 Task: Look for space in São Carlos, Brazil from 5th June, 2023 to 16th June, 2023 for 2 adults in price range Rs.14000 to Rs.18000. Place can be entire place with 1  bedroom having 1 bed and 1 bathroom. Property type can be house, flat, guest house, hotel. Amenities needed are: washing machine. Booking option can be shelf check-in. Required host language is Spanish.
Action: Mouse moved to (317, 147)
Screenshot: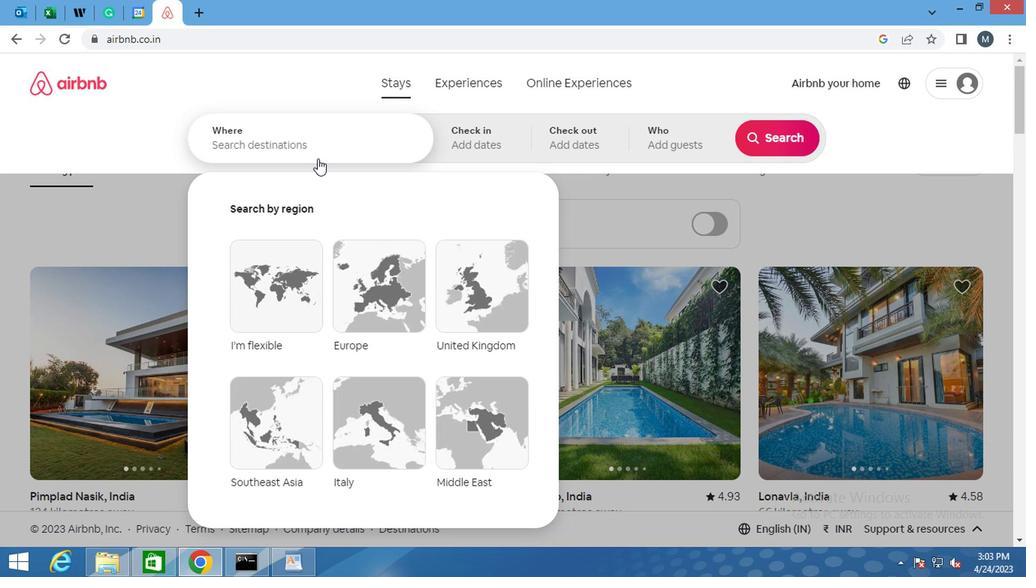 
Action: Mouse pressed left at (317, 147)
Screenshot: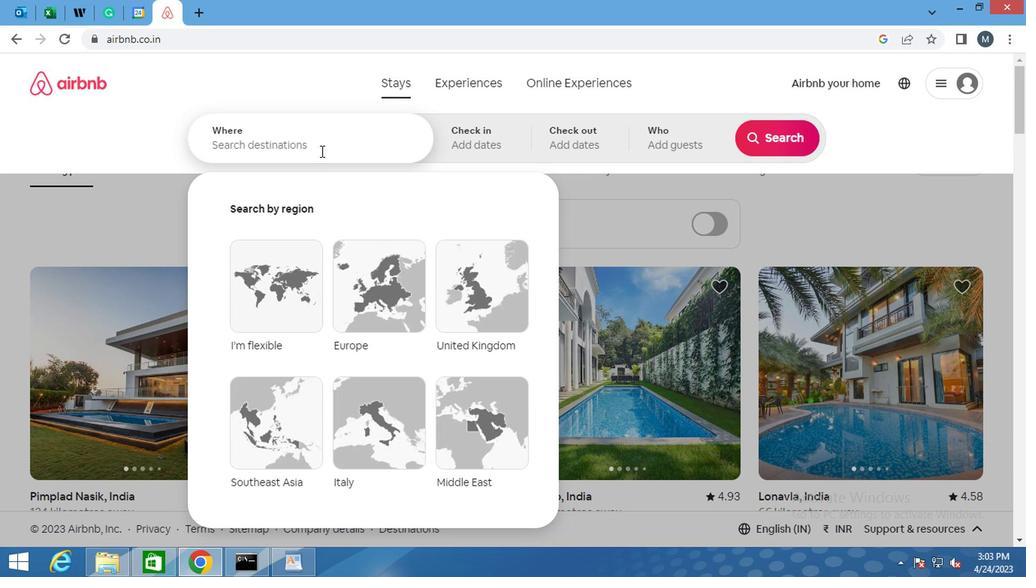 
Action: Key pressed <Key.shift>SAO<Key.space><Key.shift>CARLOS,<Key.space><Key.shift>BRAZIL<Key.enter>
Screenshot: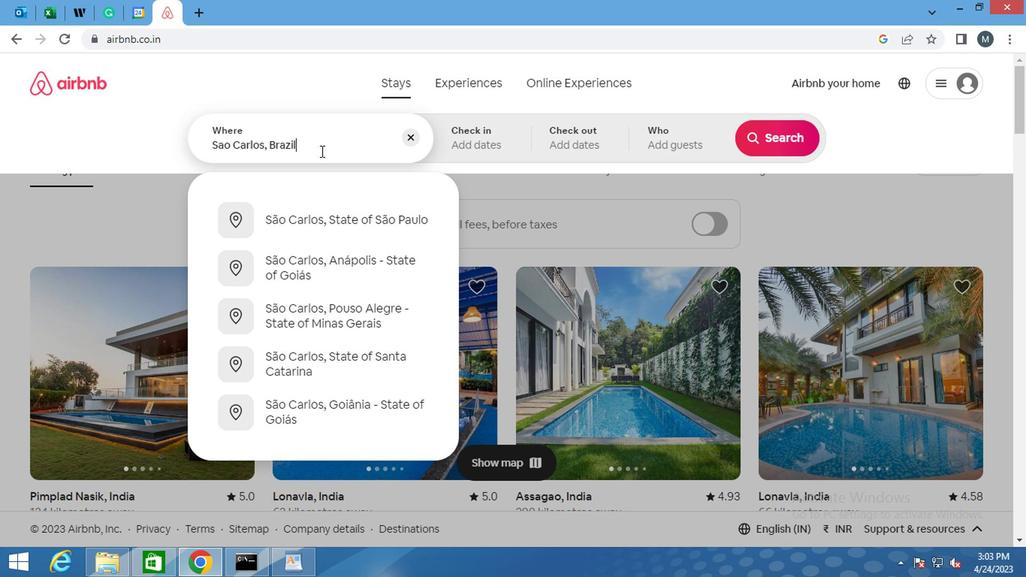 
Action: Mouse moved to (758, 250)
Screenshot: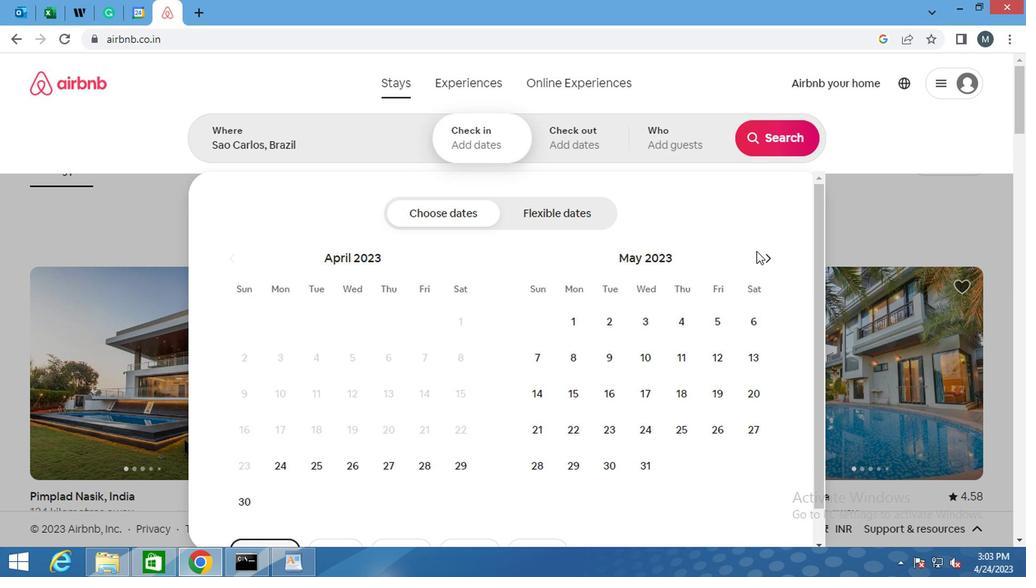 
Action: Mouse pressed left at (758, 250)
Screenshot: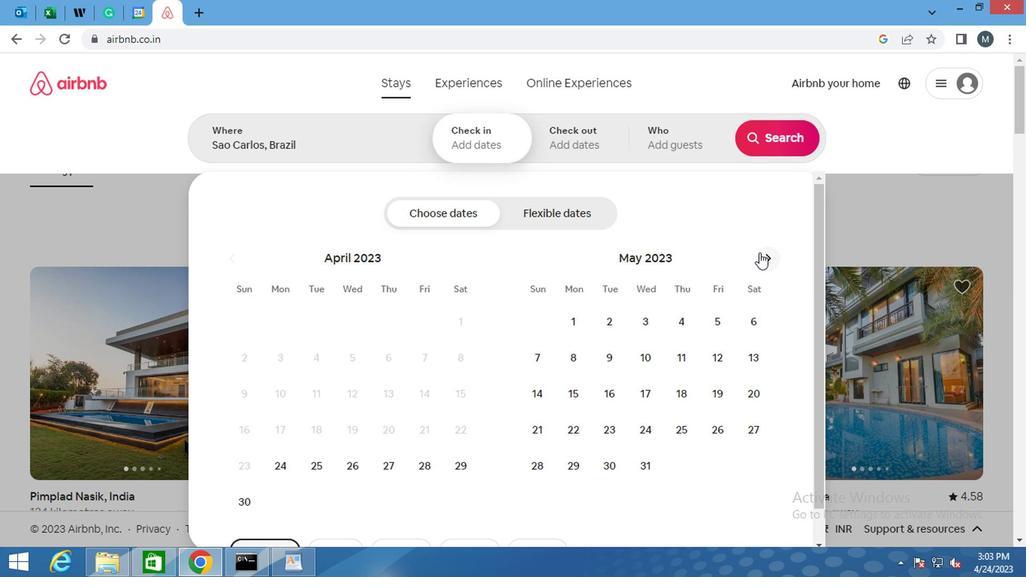 
Action: Mouse pressed left at (758, 250)
Screenshot: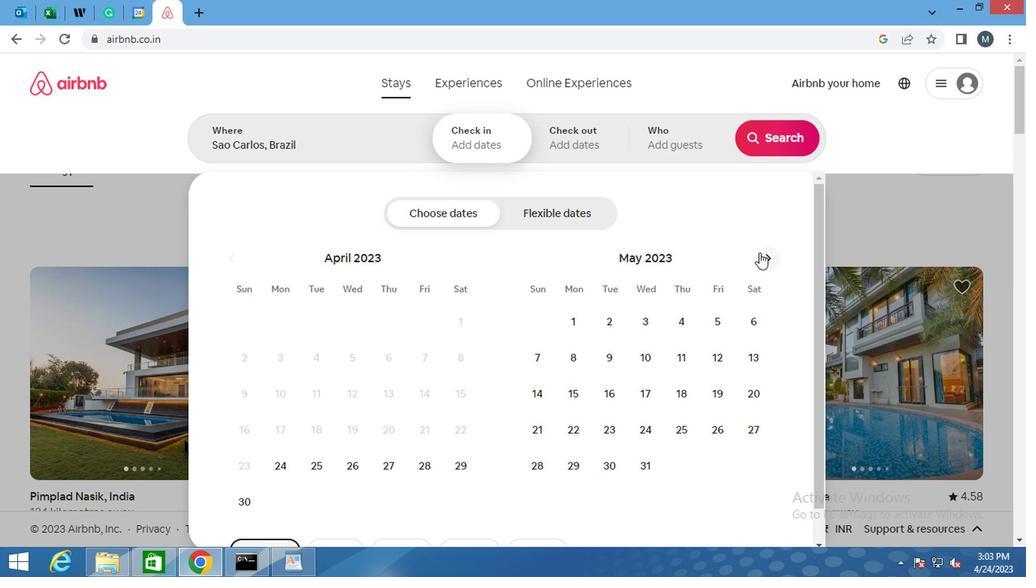 
Action: Mouse moved to (281, 353)
Screenshot: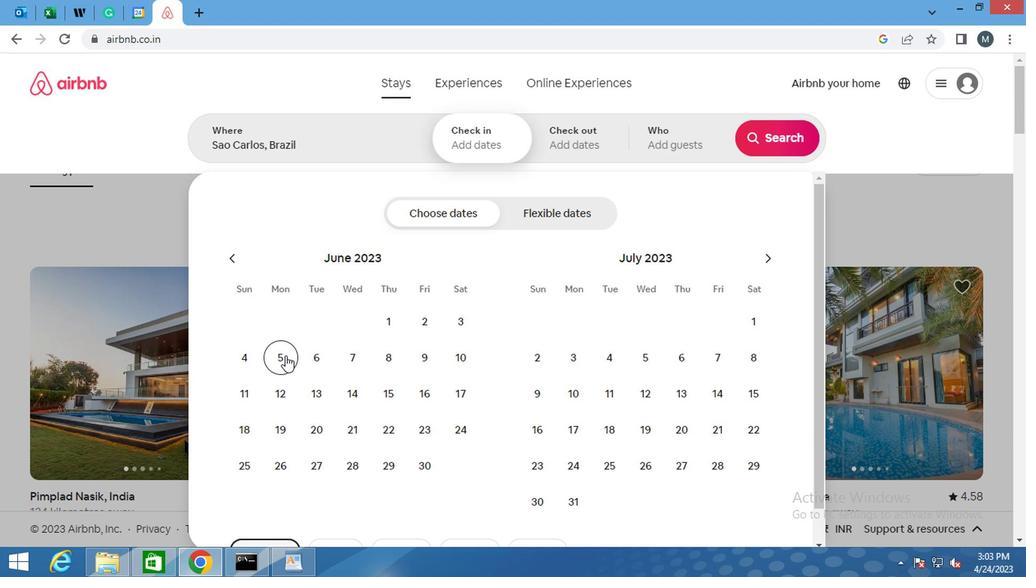 
Action: Mouse pressed left at (281, 353)
Screenshot: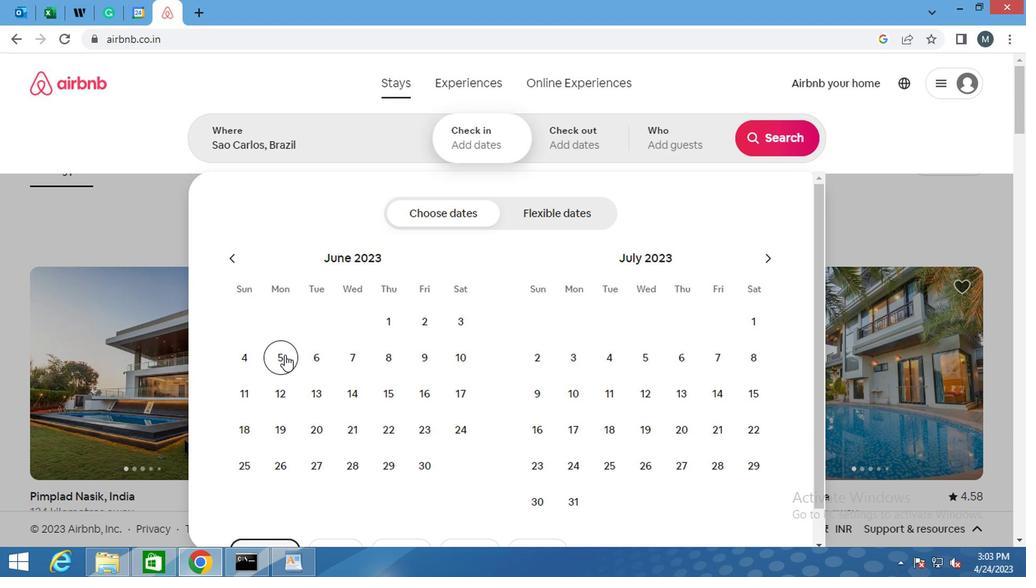 
Action: Mouse moved to (422, 403)
Screenshot: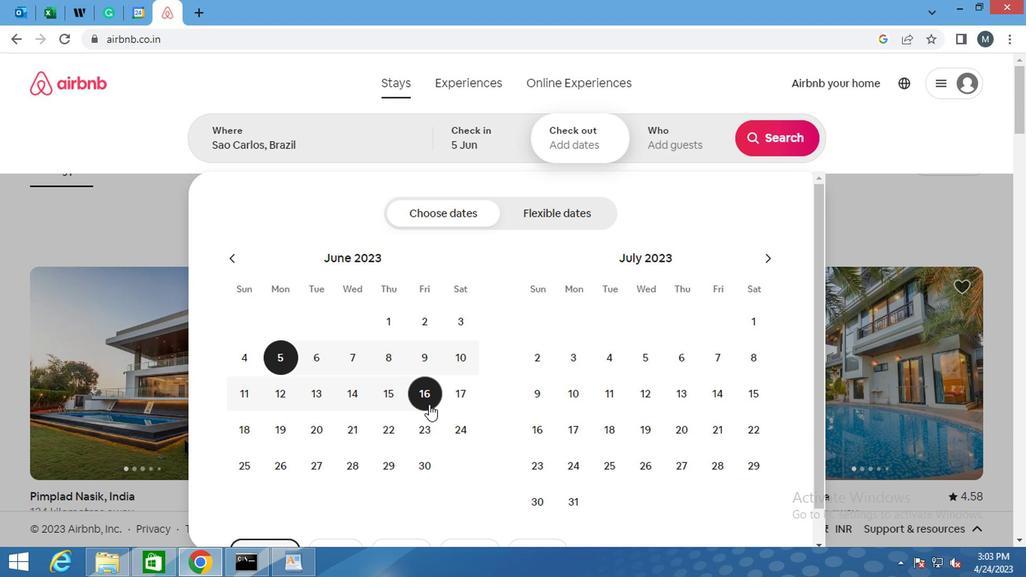 
Action: Mouse pressed left at (422, 403)
Screenshot: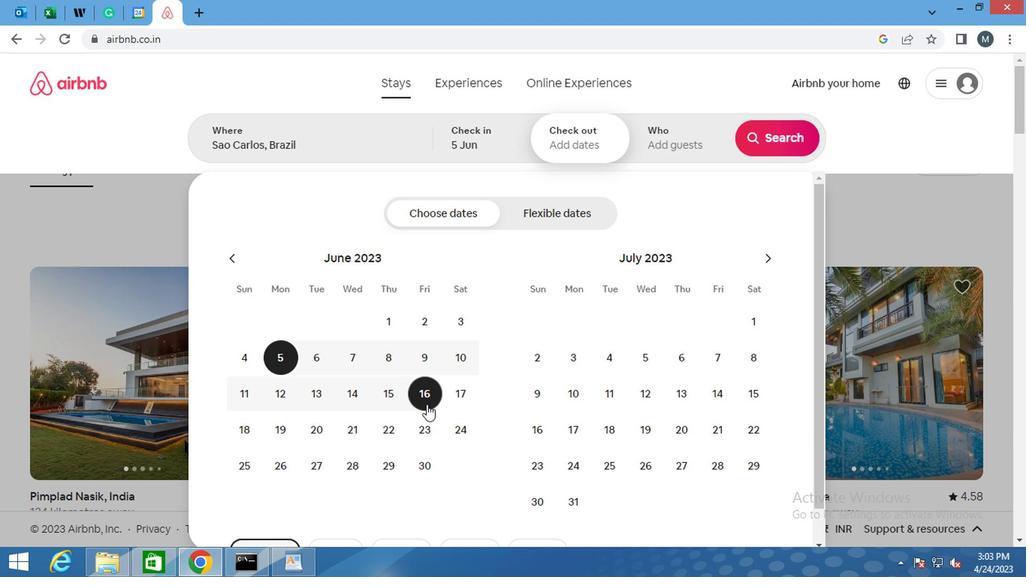 
Action: Mouse moved to (669, 146)
Screenshot: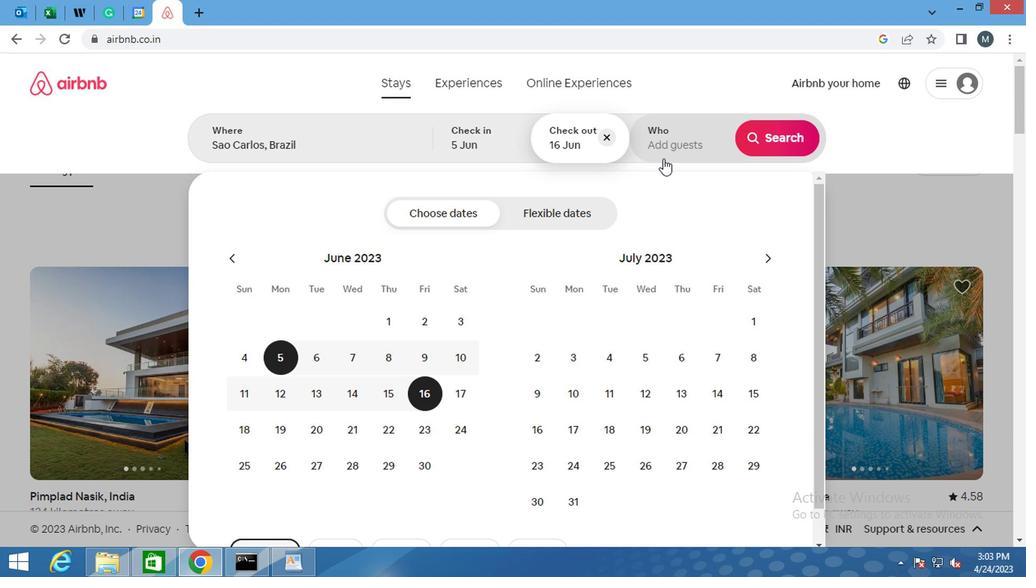 
Action: Mouse pressed left at (669, 146)
Screenshot: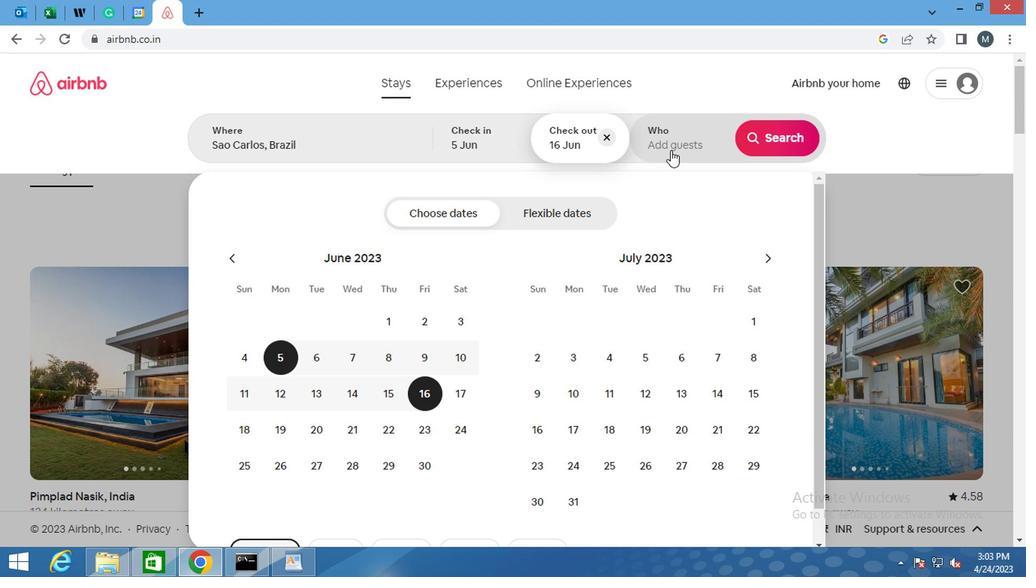 
Action: Mouse moved to (780, 217)
Screenshot: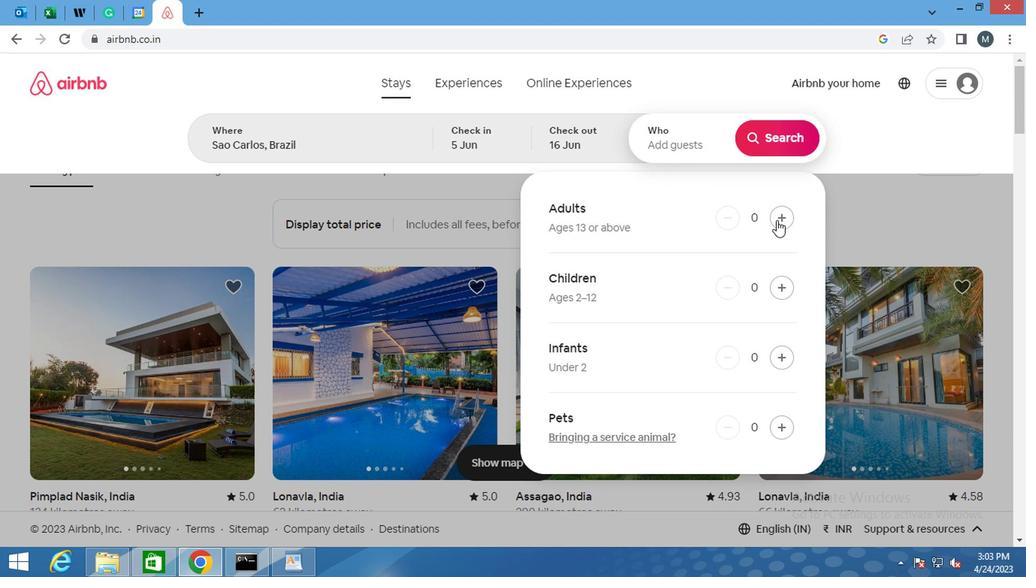 
Action: Mouse pressed left at (780, 217)
Screenshot: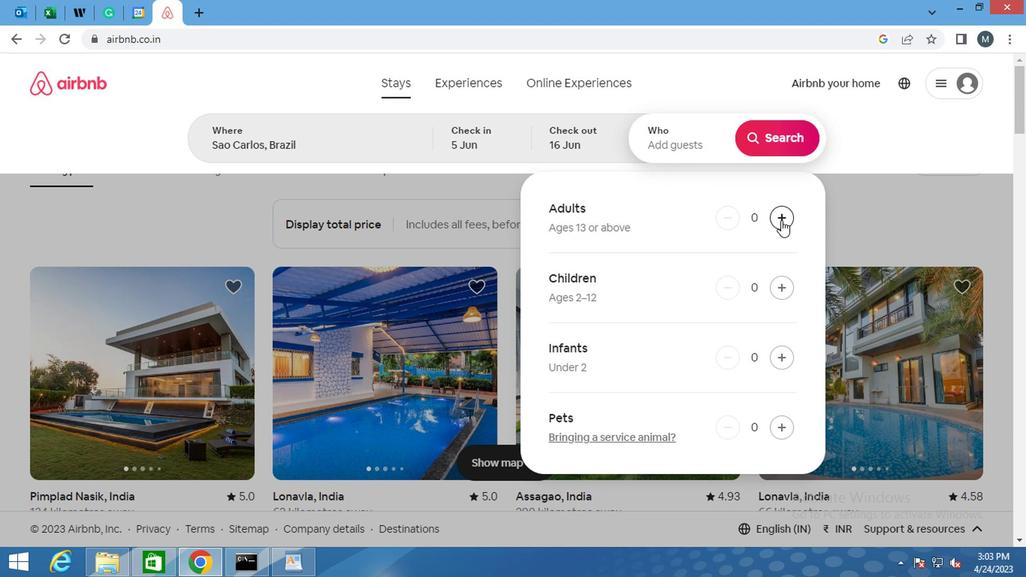 
Action: Mouse pressed left at (780, 217)
Screenshot: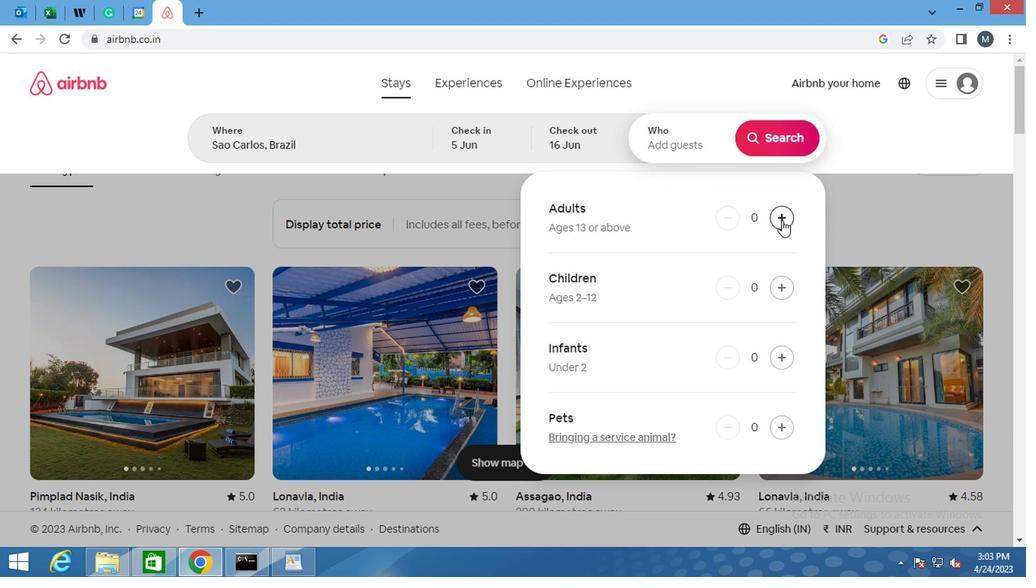 
Action: Mouse moved to (856, 189)
Screenshot: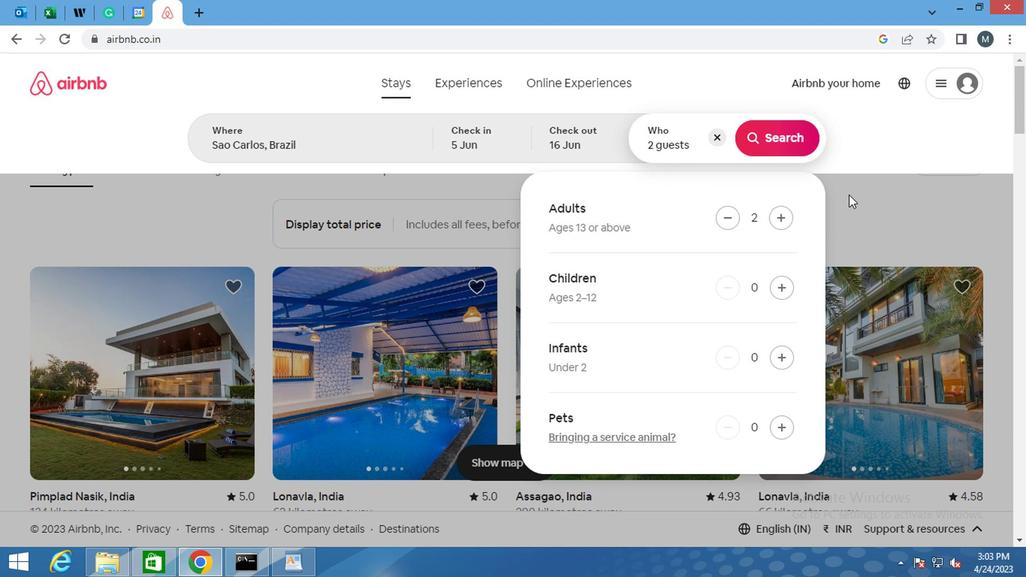 
Action: Mouse scrolled (856, 188) with delta (0, -1)
Screenshot: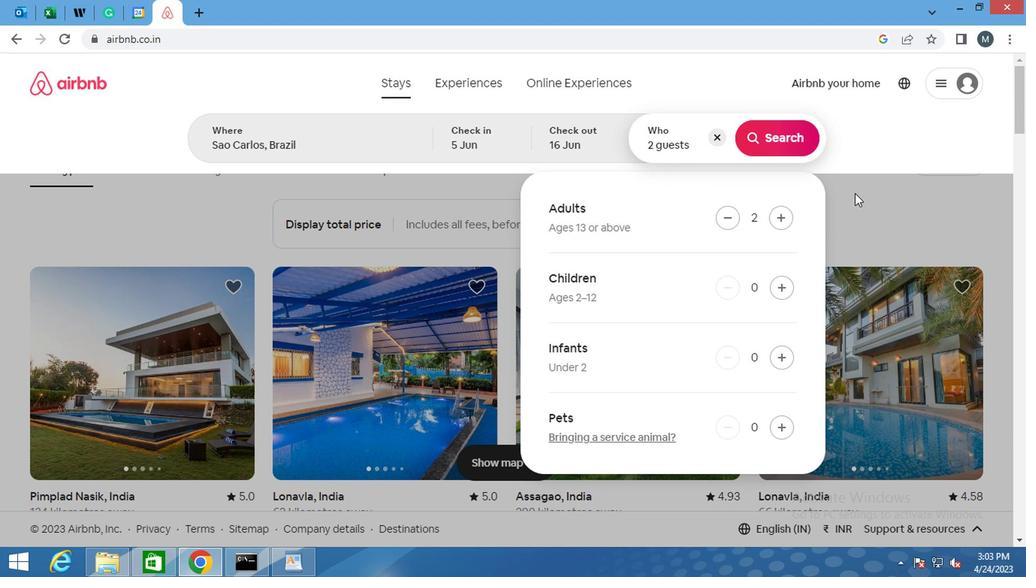 
Action: Mouse moved to (858, 196)
Screenshot: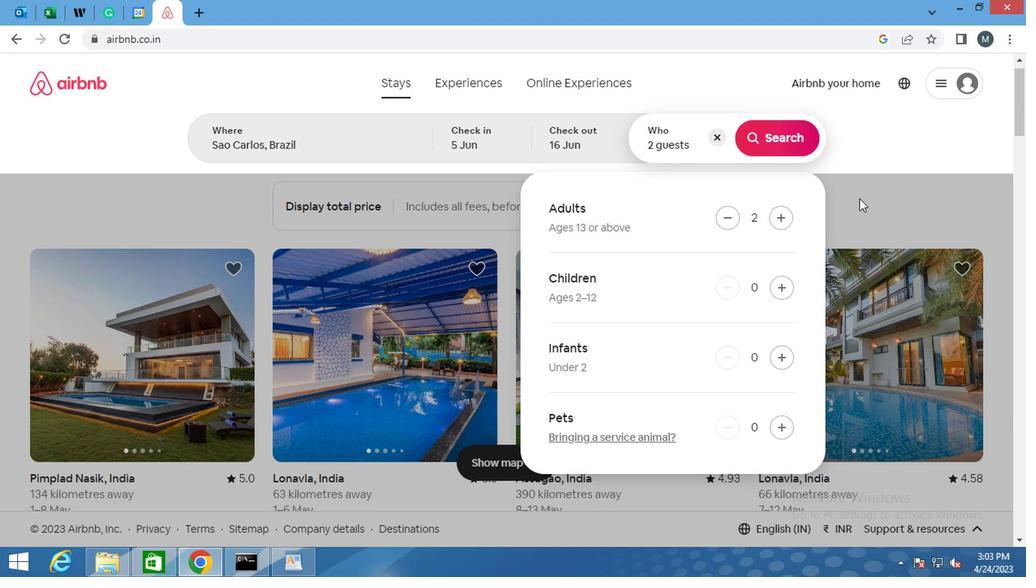 
Action: Mouse scrolled (858, 197) with delta (0, 1)
Screenshot: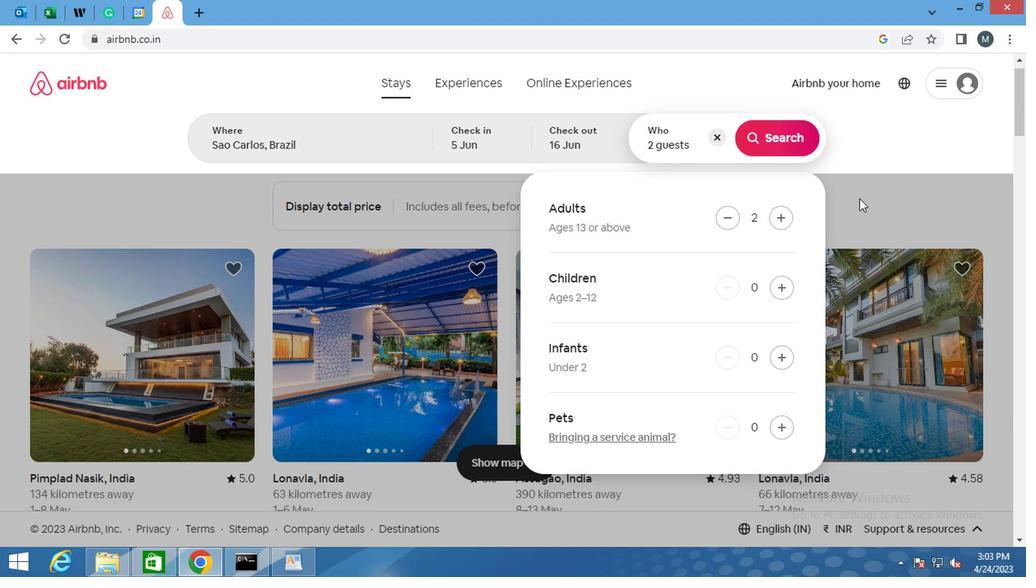 
Action: Mouse moved to (921, 155)
Screenshot: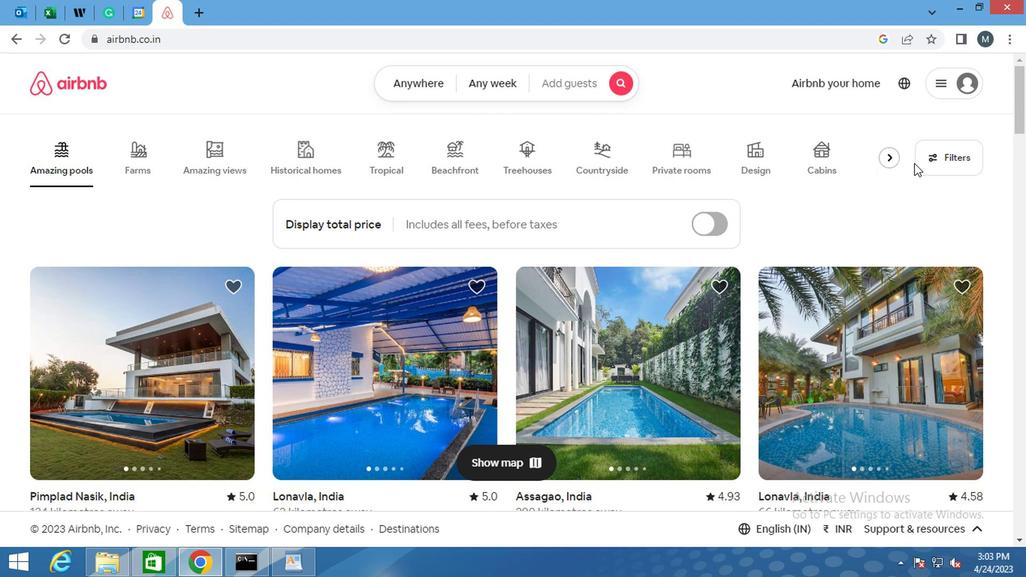 
Action: Mouse pressed left at (921, 155)
Screenshot: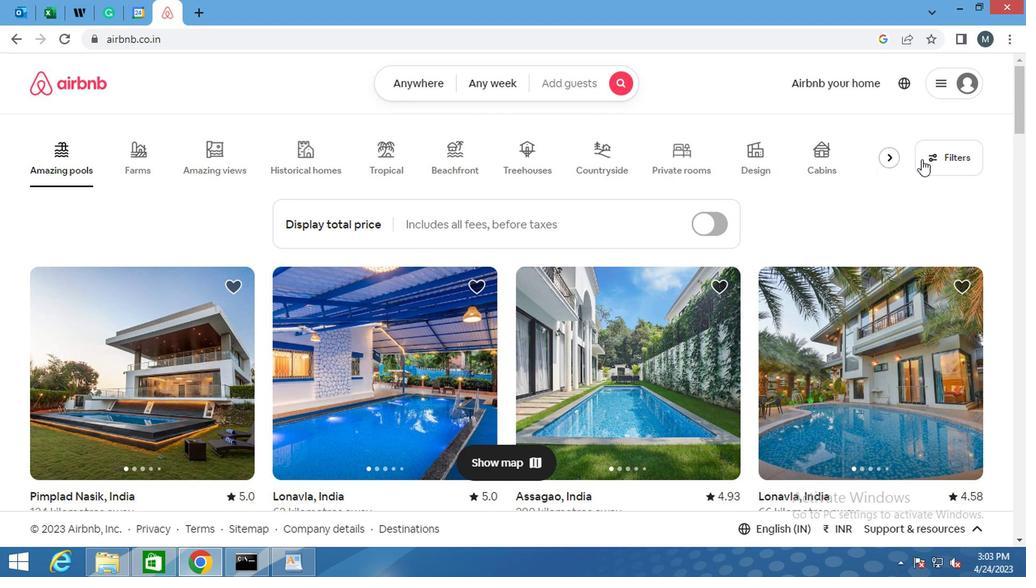 
Action: Mouse moved to (531, 245)
Screenshot: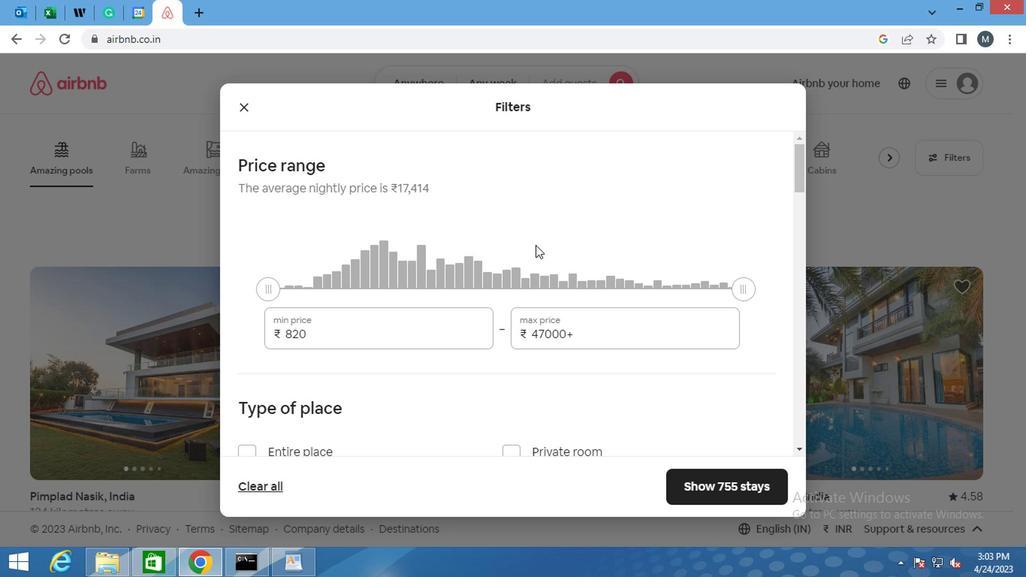 
Action: Mouse scrolled (531, 244) with delta (0, 0)
Screenshot: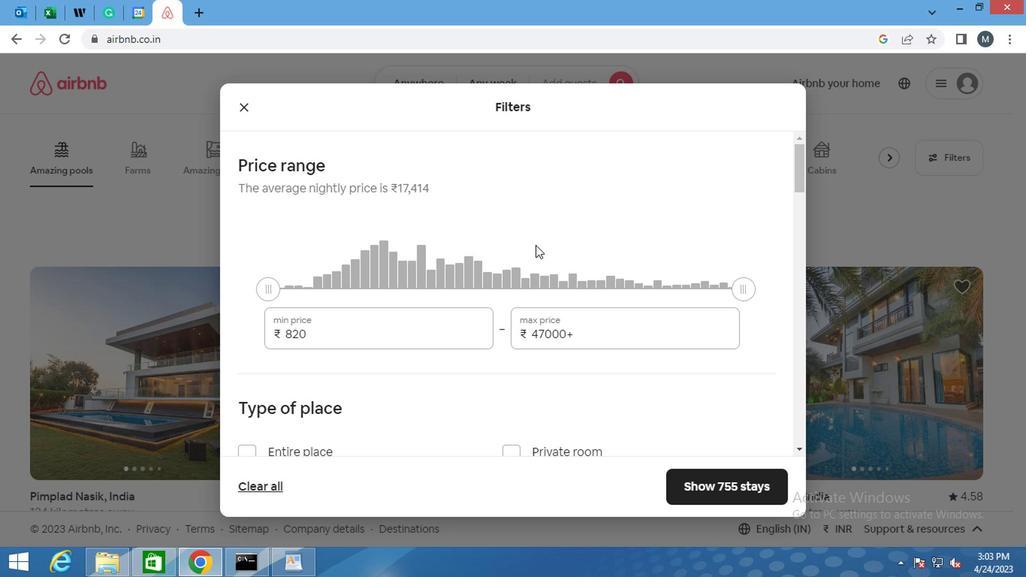 
Action: Mouse moved to (526, 255)
Screenshot: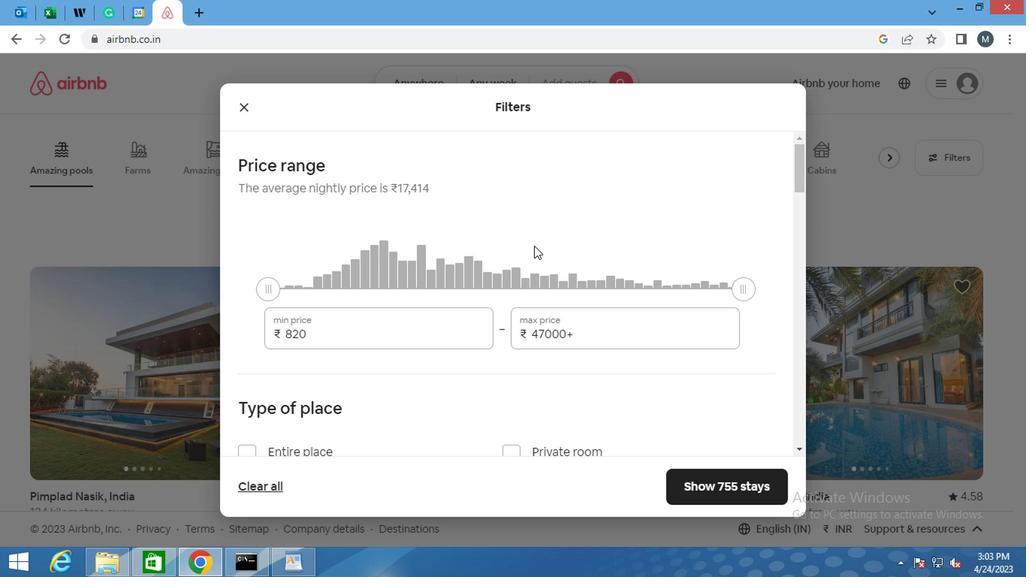 
Action: Mouse scrolled (526, 254) with delta (0, -1)
Screenshot: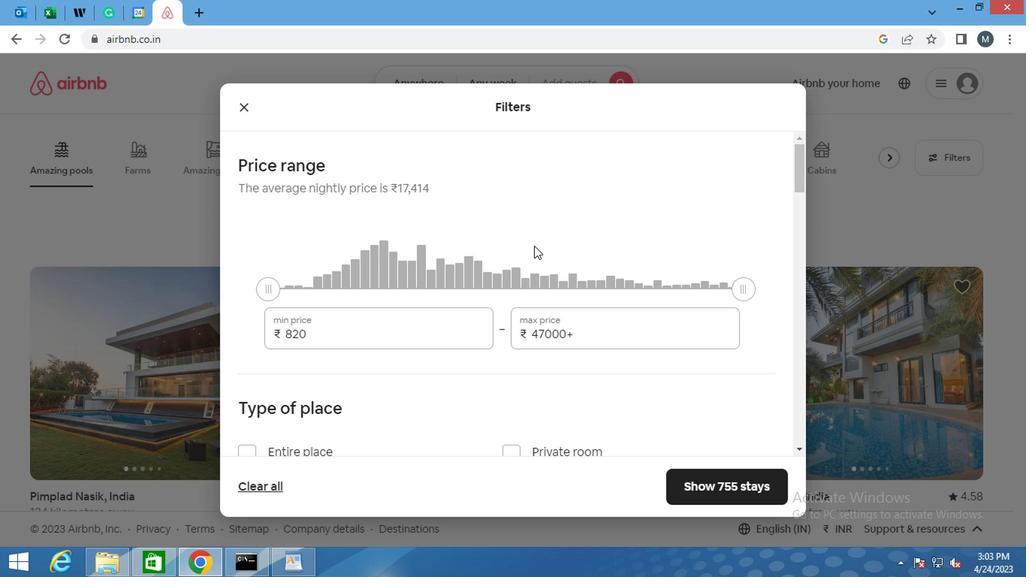 
Action: Mouse moved to (362, 182)
Screenshot: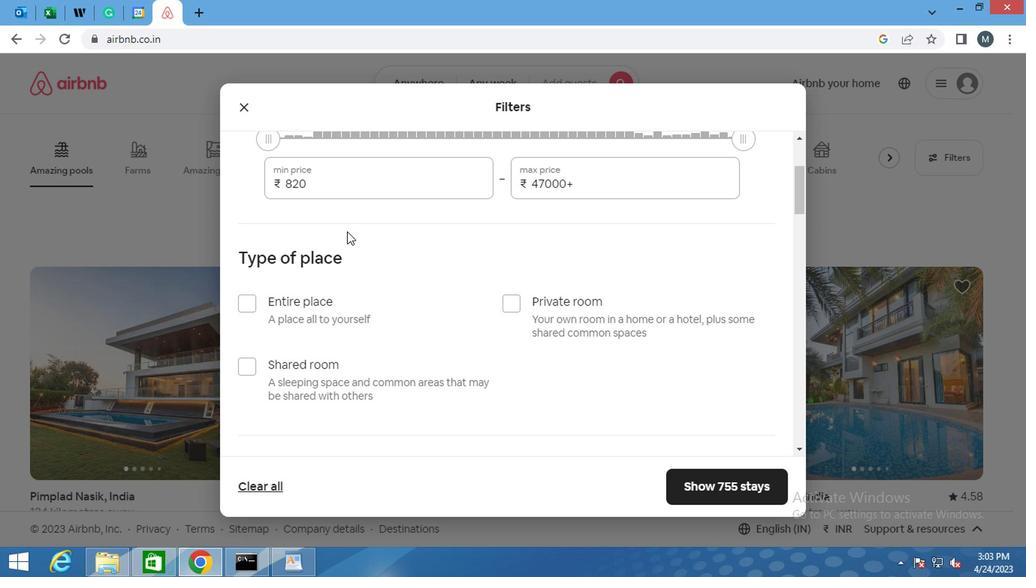 
Action: Mouse pressed left at (362, 182)
Screenshot: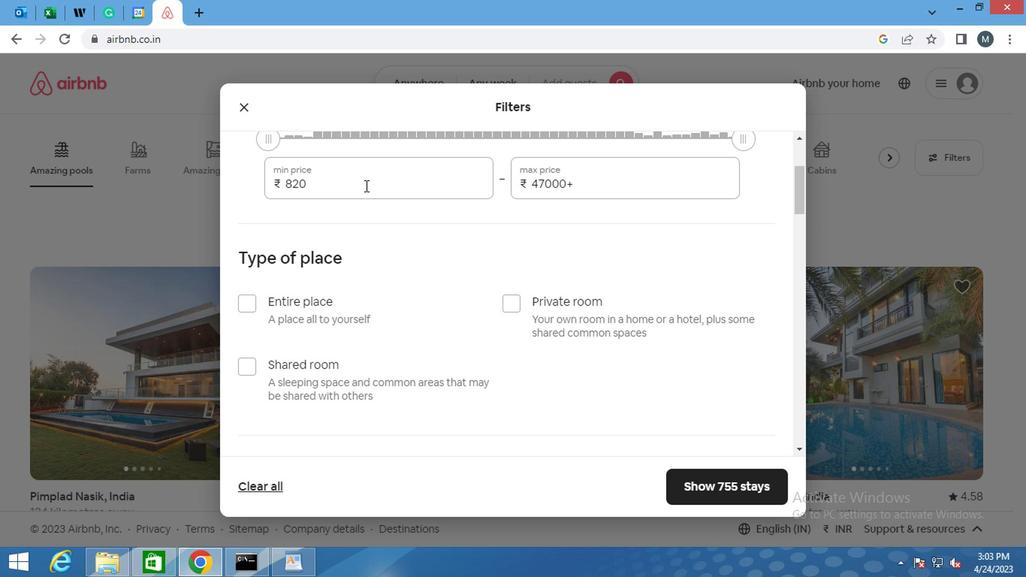 
Action: Mouse pressed left at (362, 182)
Screenshot: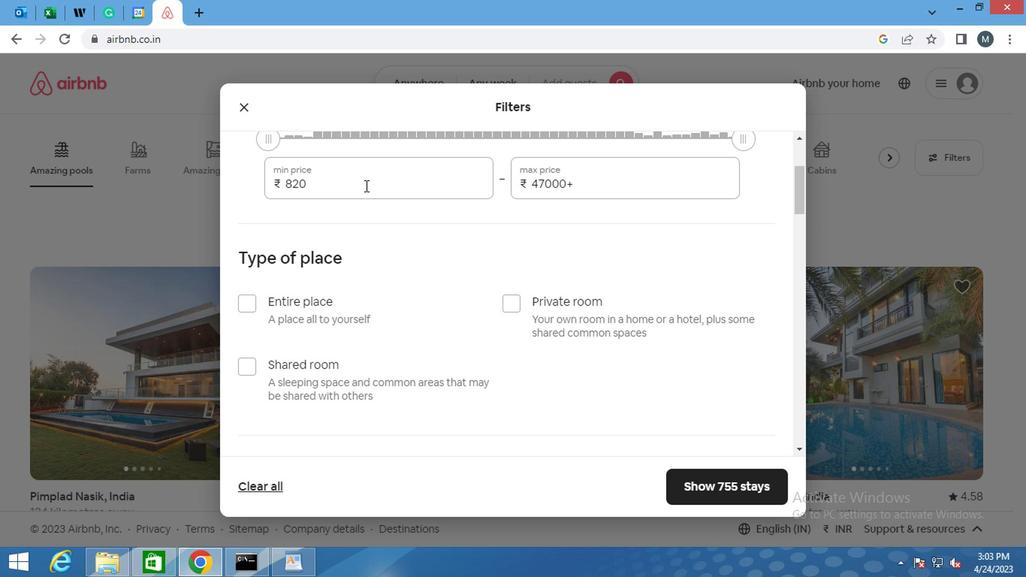 
Action: Mouse moved to (362, 182)
Screenshot: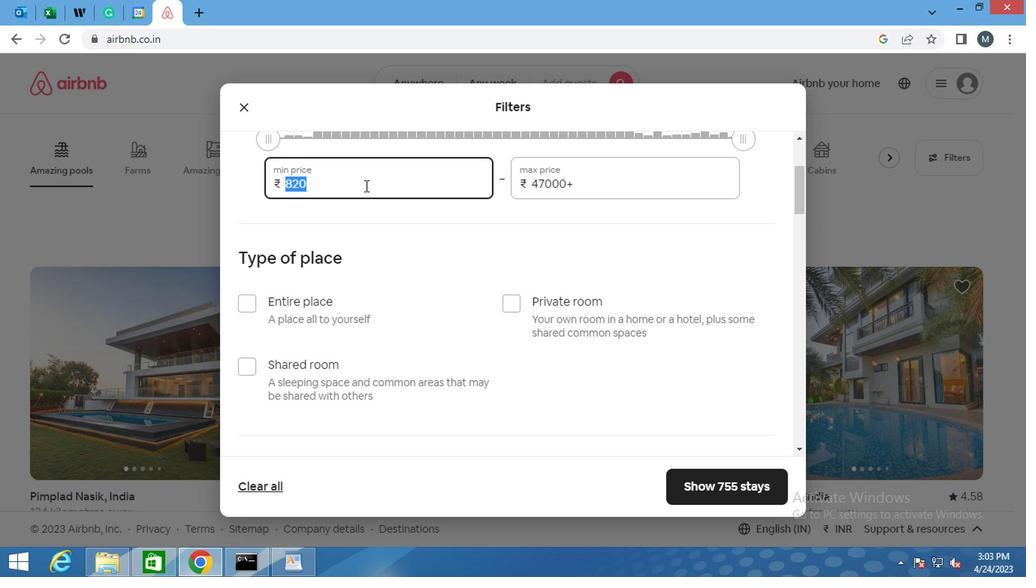 
Action: Key pressed 14000
Screenshot: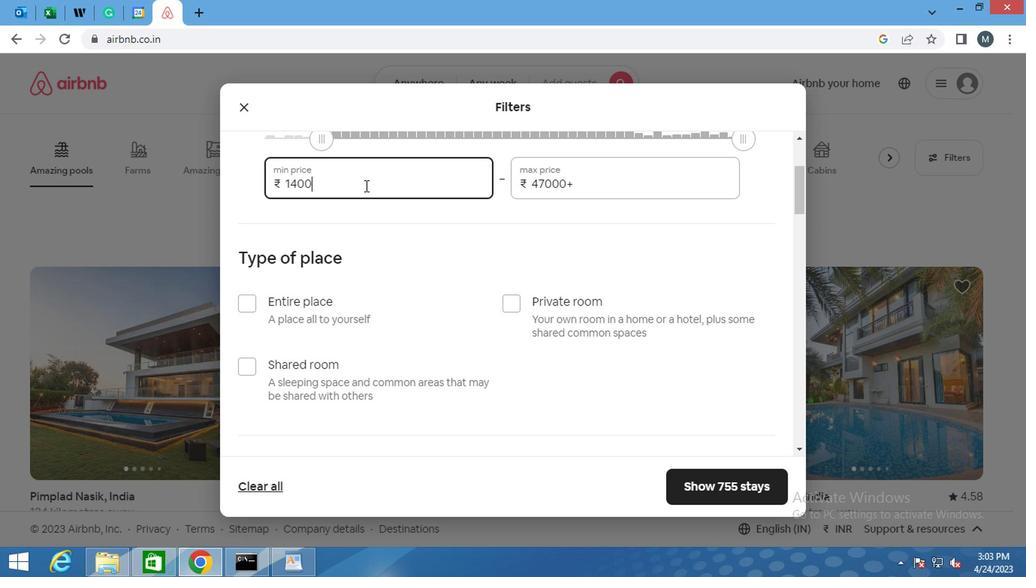 
Action: Mouse moved to (640, 179)
Screenshot: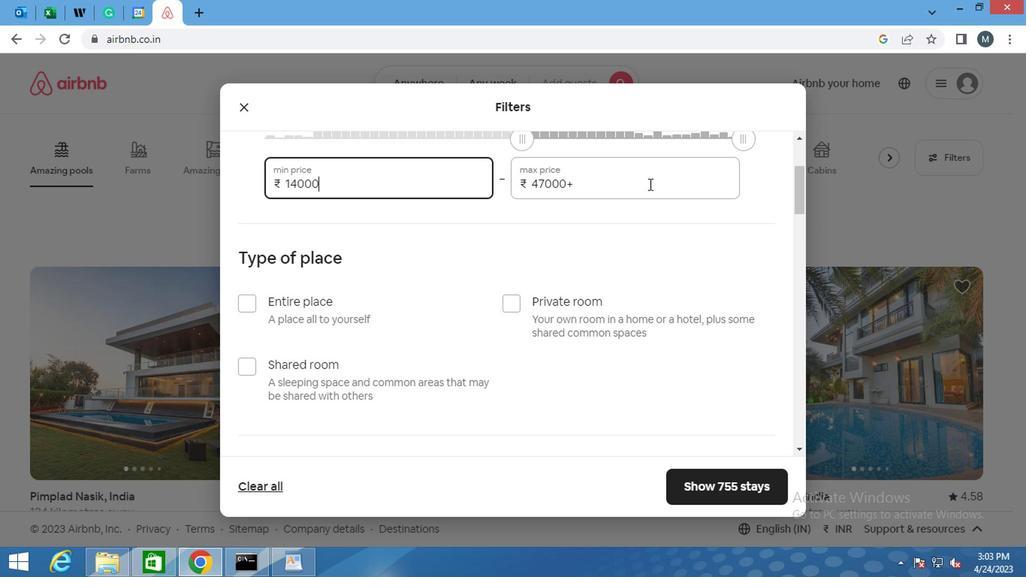
Action: Mouse pressed left at (640, 179)
Screenshot: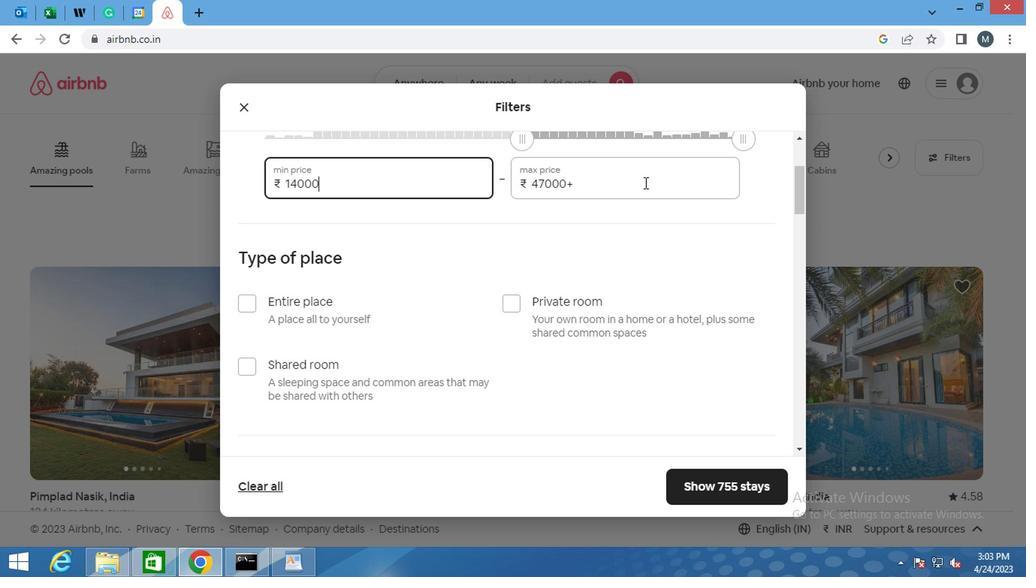 
Action: Mouse moved to (640, 179)
Screenshot: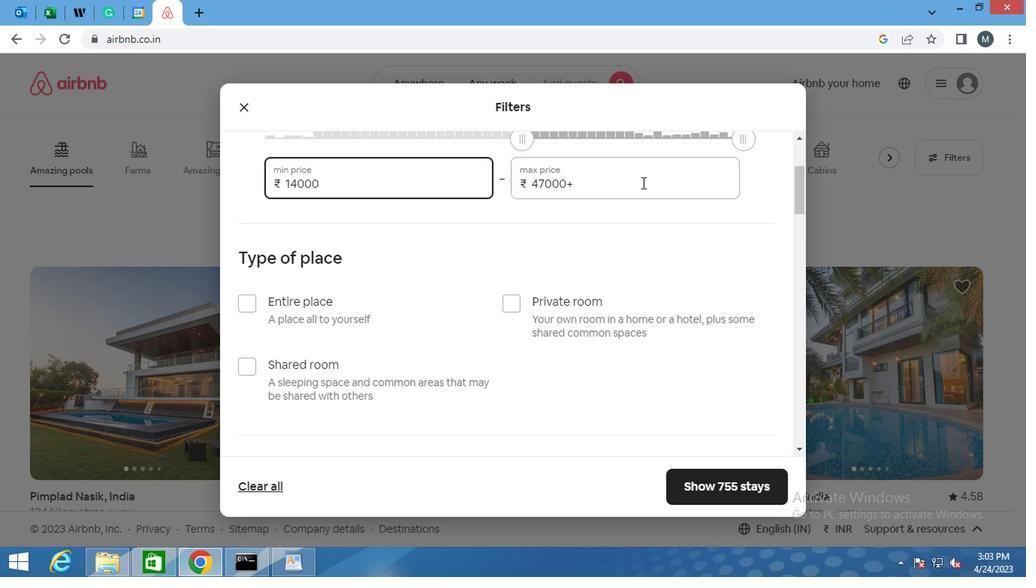 
Action: Mouse pressed left at (640, 179)
Screenshot: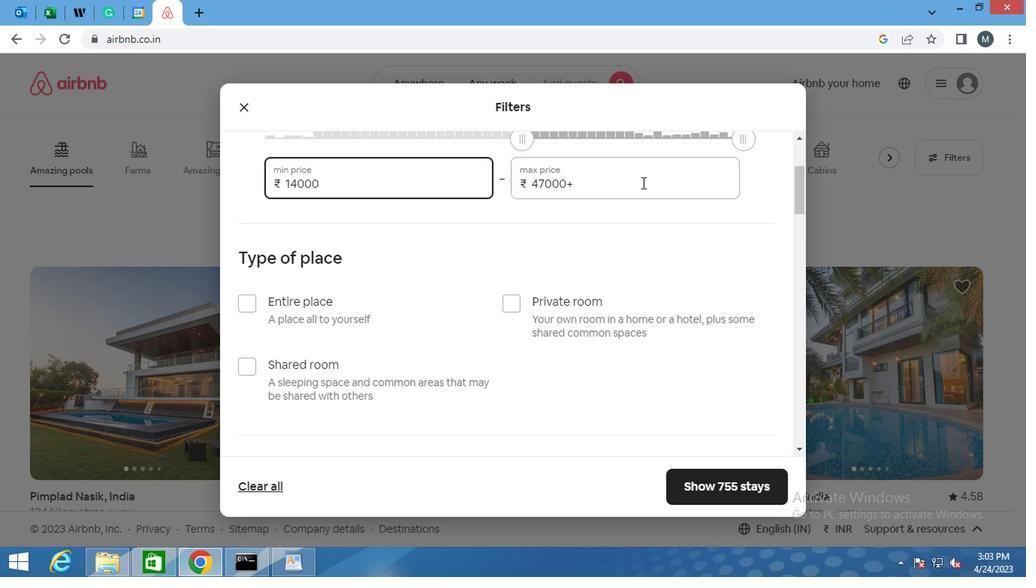 
Action: Mouse moved to (639, 179)
Screenshot: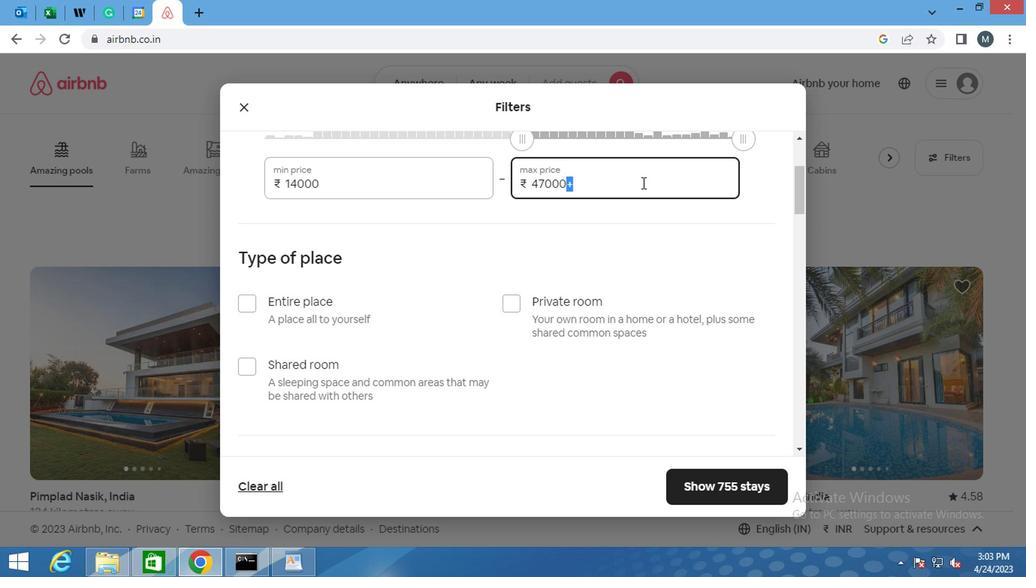 
Action: Mouse pressed left at (639, 179)
Screenshot: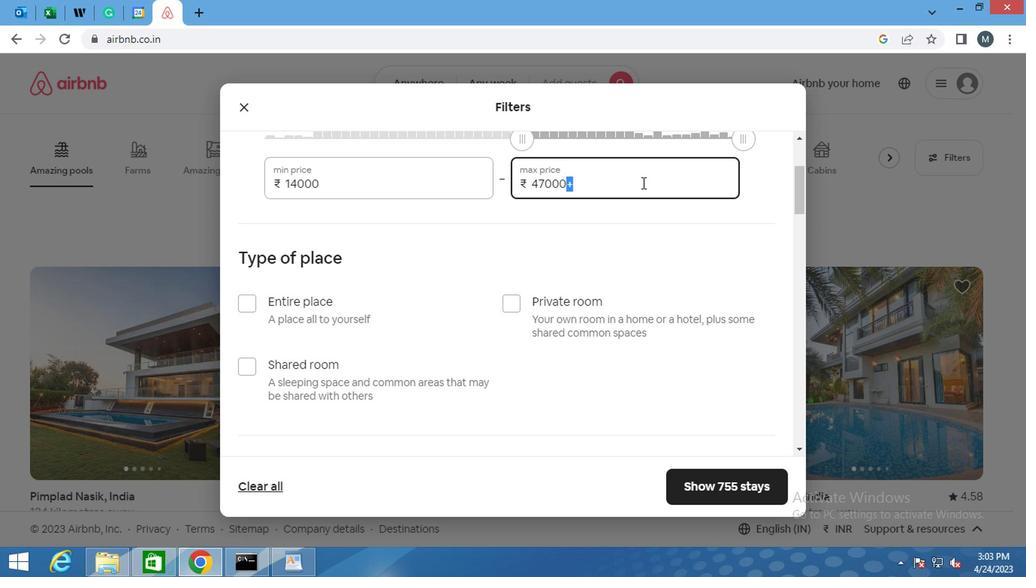 
Action: Mouse pressed left at (639, 179)
Screenshot: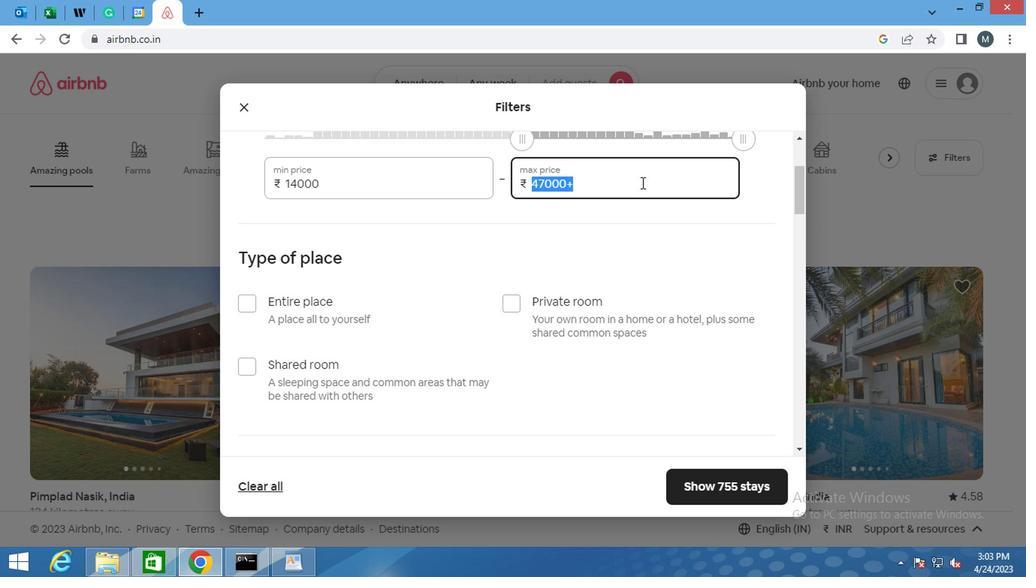 
Action: Mouse moved to (638, 181)
Screenshot: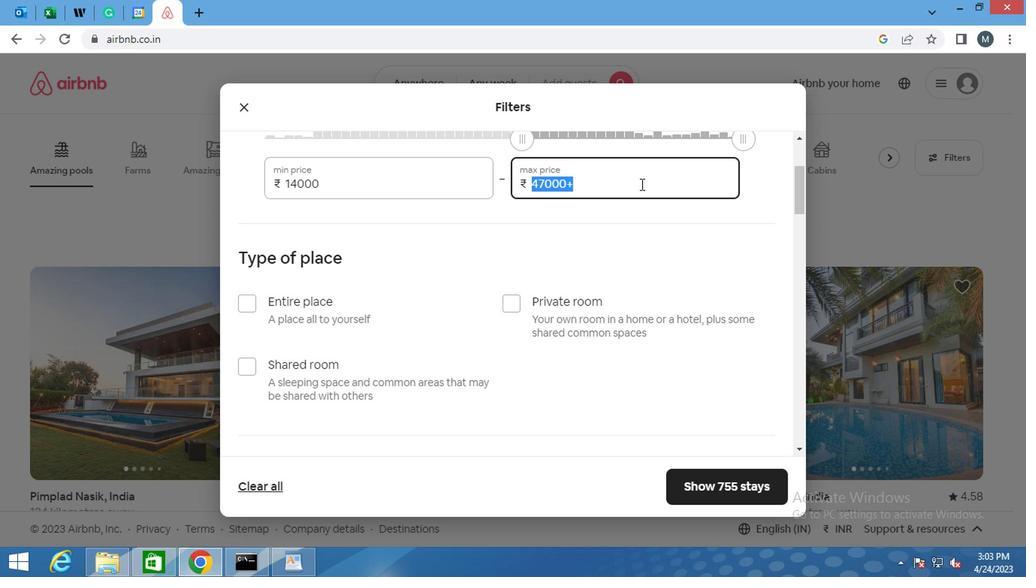 
Action: Key pressed 18000
Screenshot: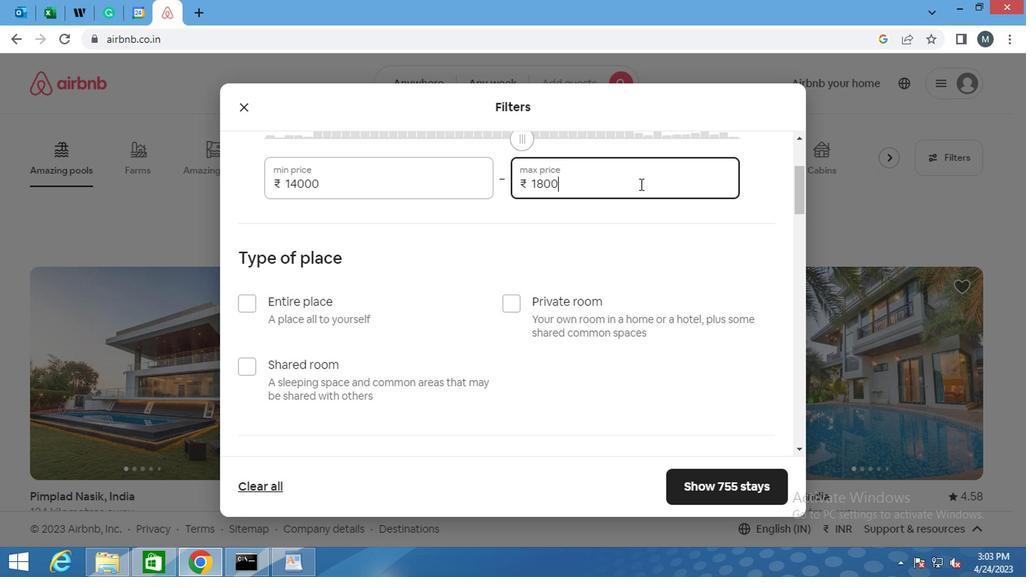 
Action: Mouse moved to (449, 224)
Screenshot: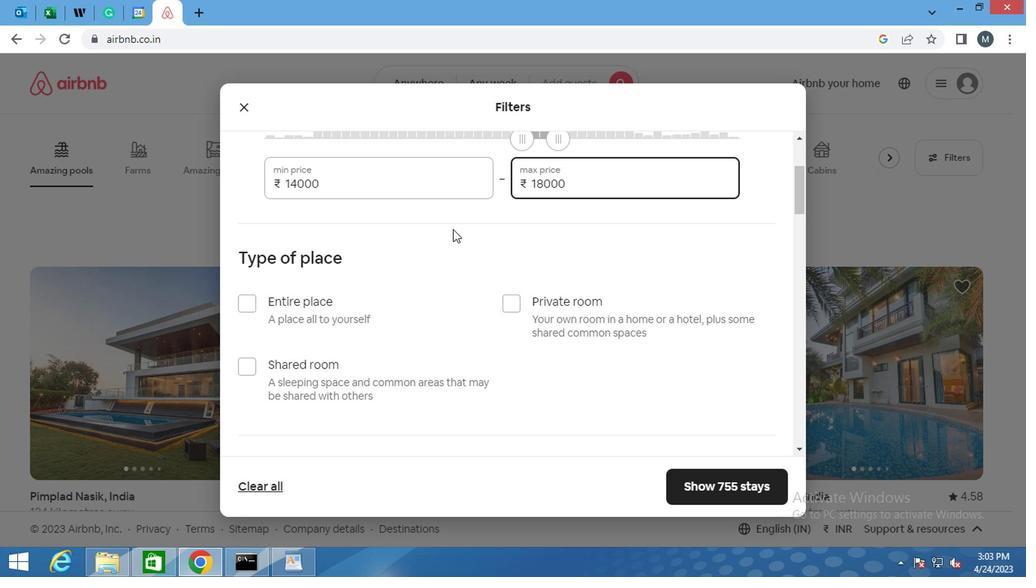 
Action: Mouse scrolled (449, 224) with delta (0, 0)
Screenshot: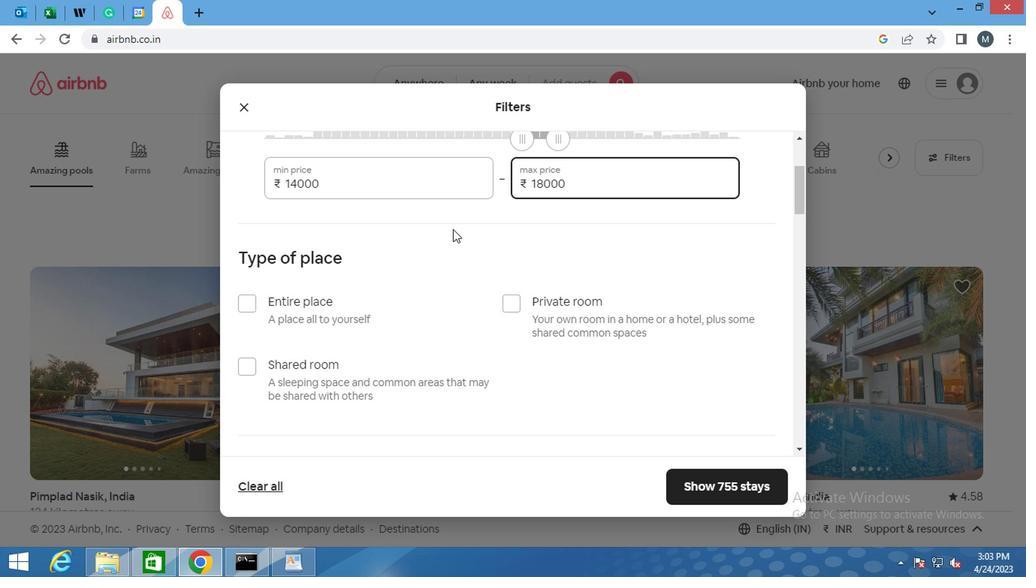 
Action: Mouse moved to (241, 224)
Screenshot: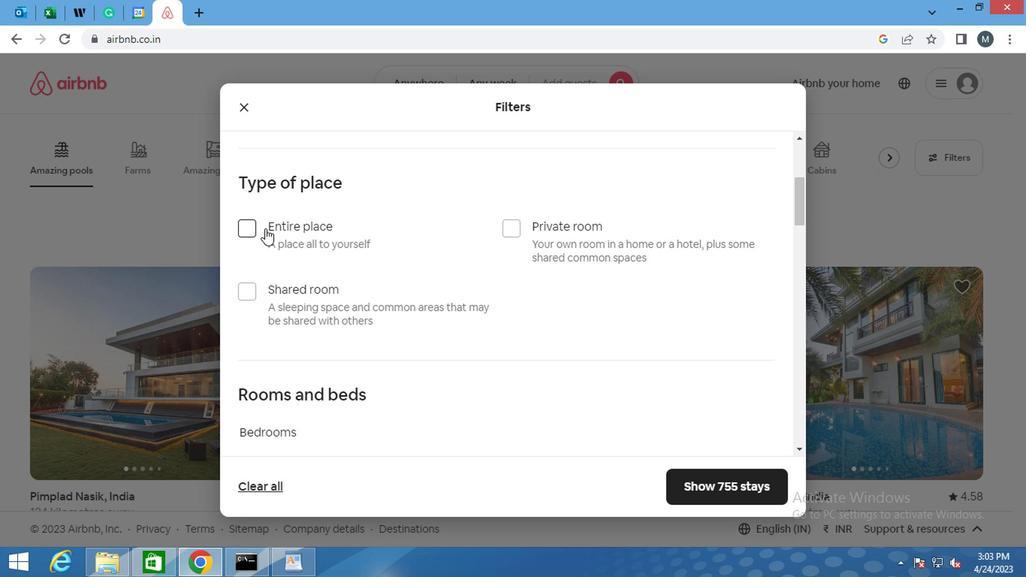 
Action: Mouse pressed left at (241, 224)
Screenshot: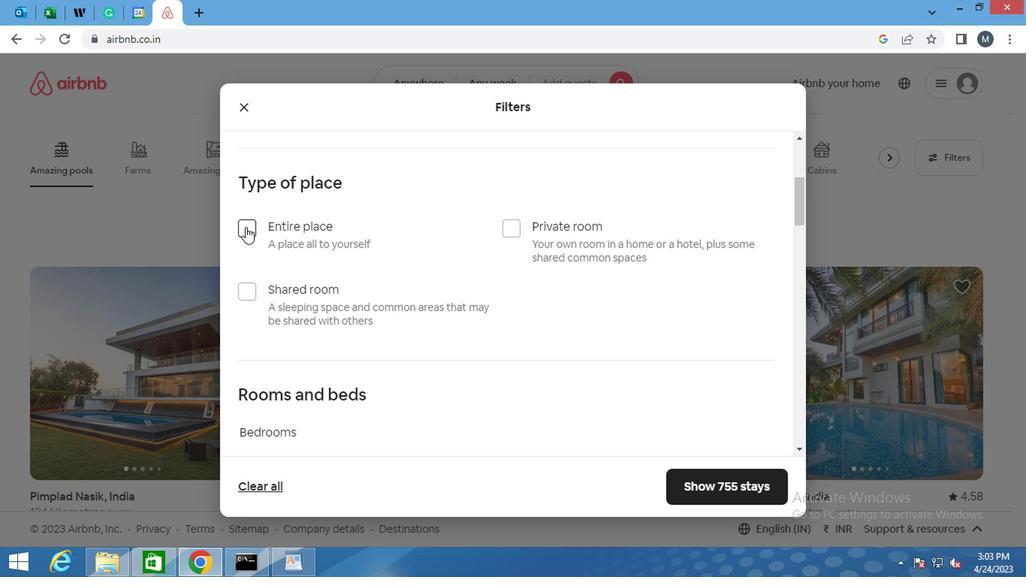 
Action: Mouse moved to (420, 232)
Screenshot: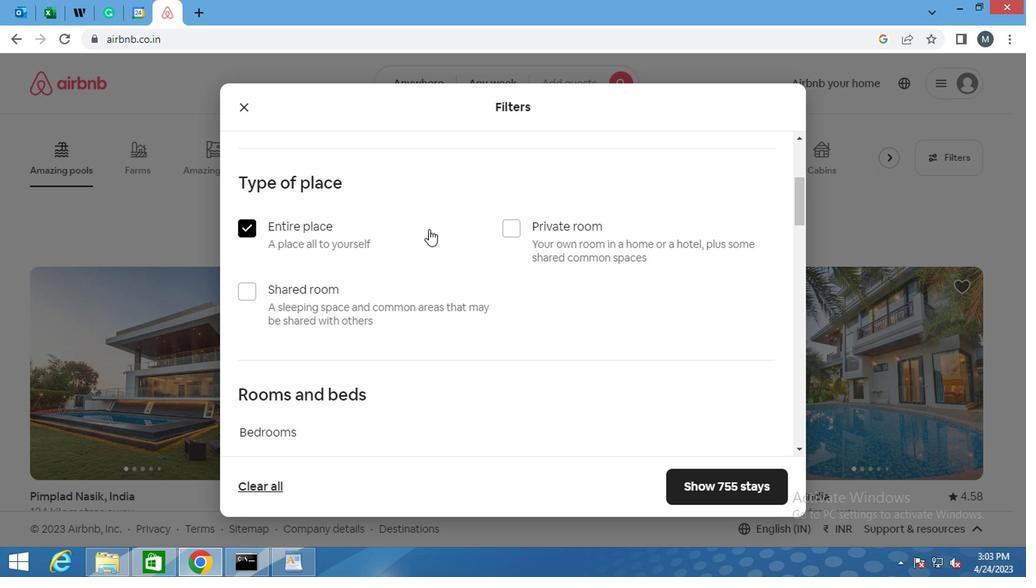 
Action: Mouse scrolled (420, 231) with delta (0, -1)
Screenshot: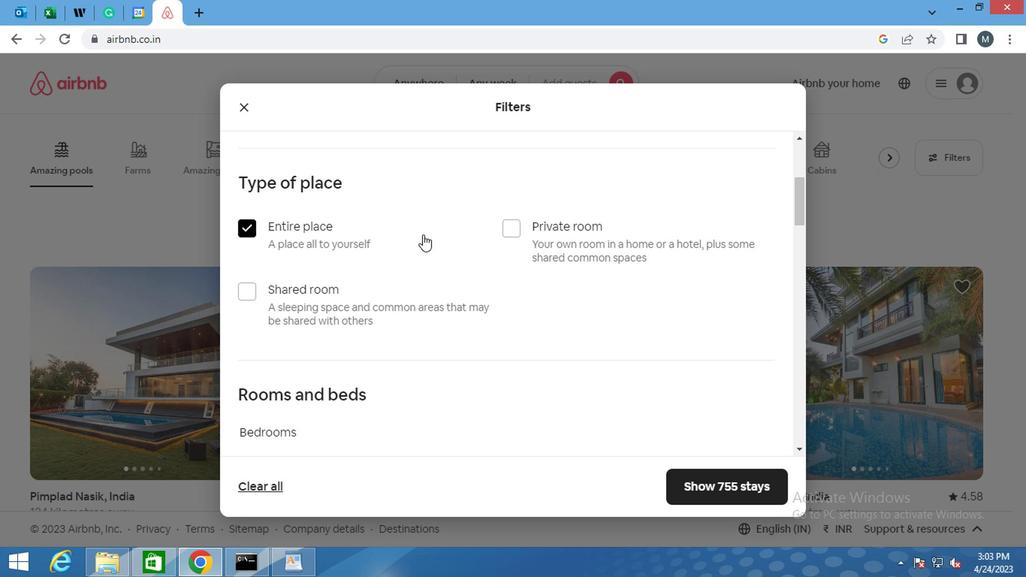 
Action: Mouse moved to (399, 220)
Screenshot: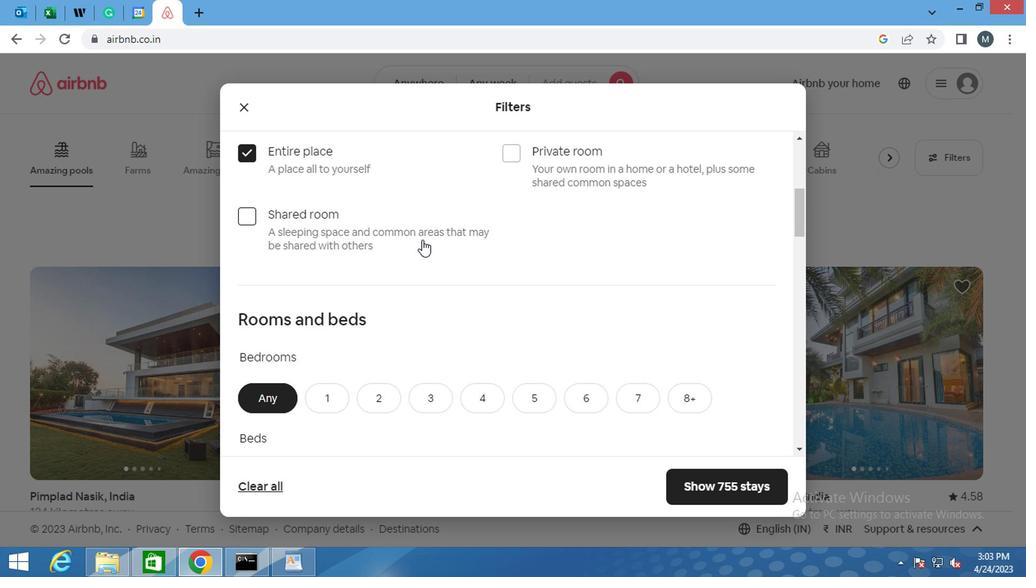 
Action: Mouse scrolled (399, 220) with delta (0, 0)
Screenshot: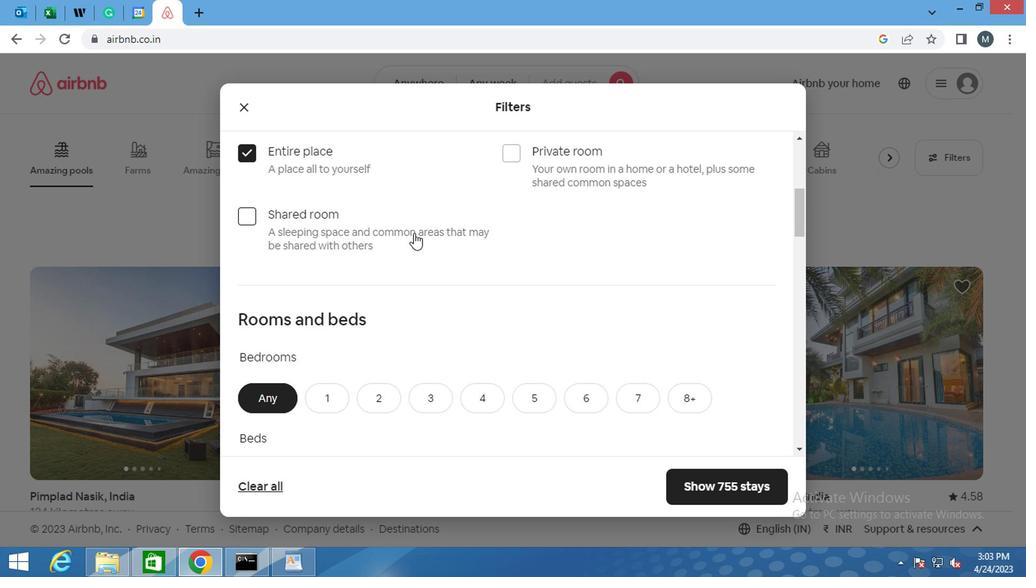 
Action: Mouse moved to (317, 316)
Screenshot: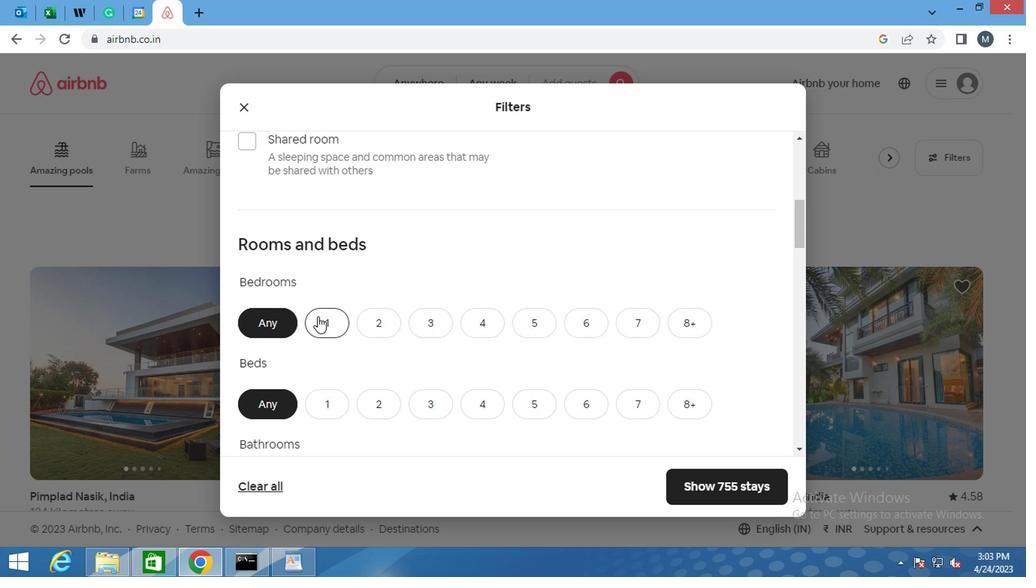 
Action: Mouse pressed left at (317, 316)
Screenshot: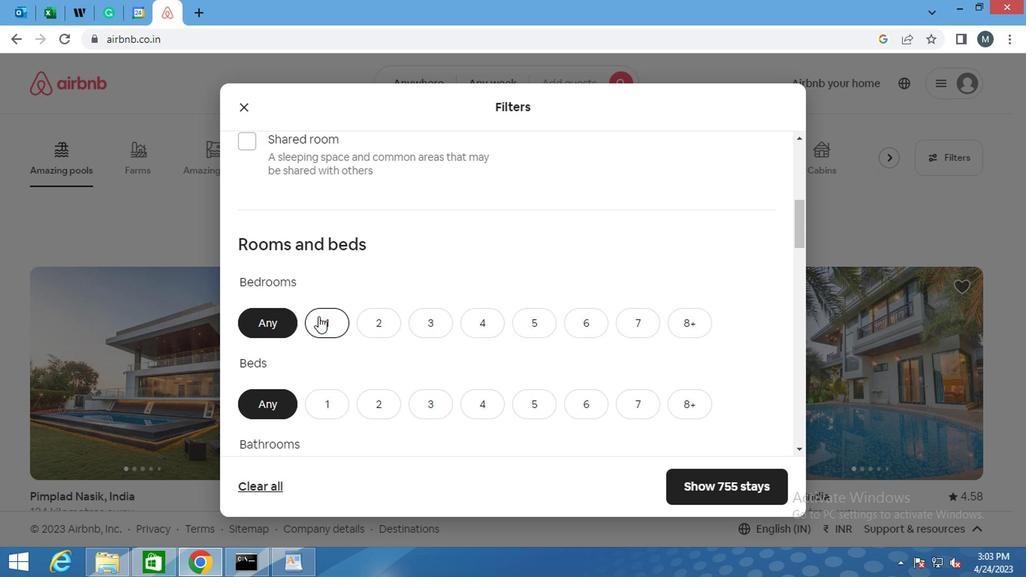
Action: Mouse moved to (329, 264)
Screenshot: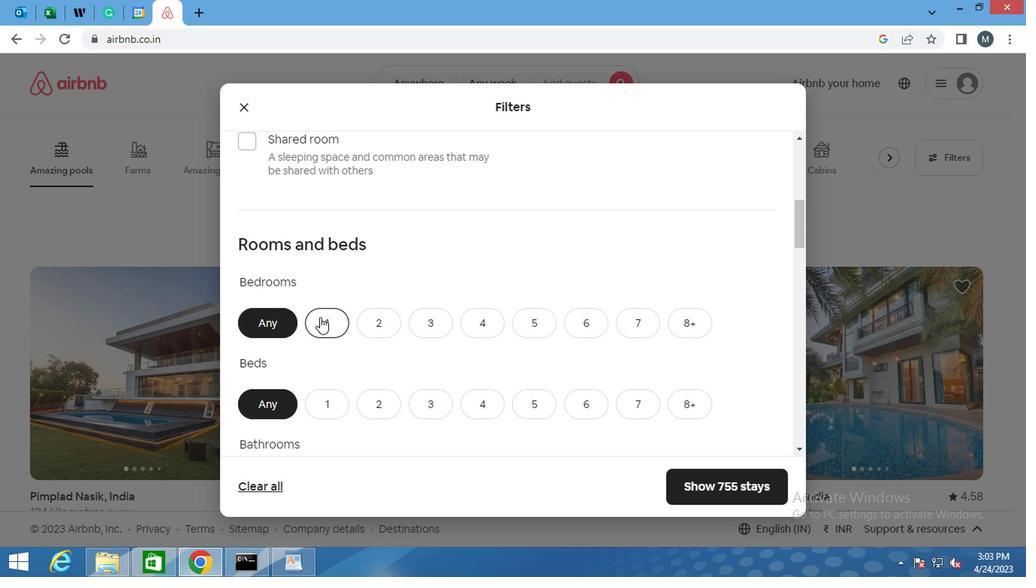 
Action: Mouse scrolled (329, 265) with delta (0, 0)
Screenshot: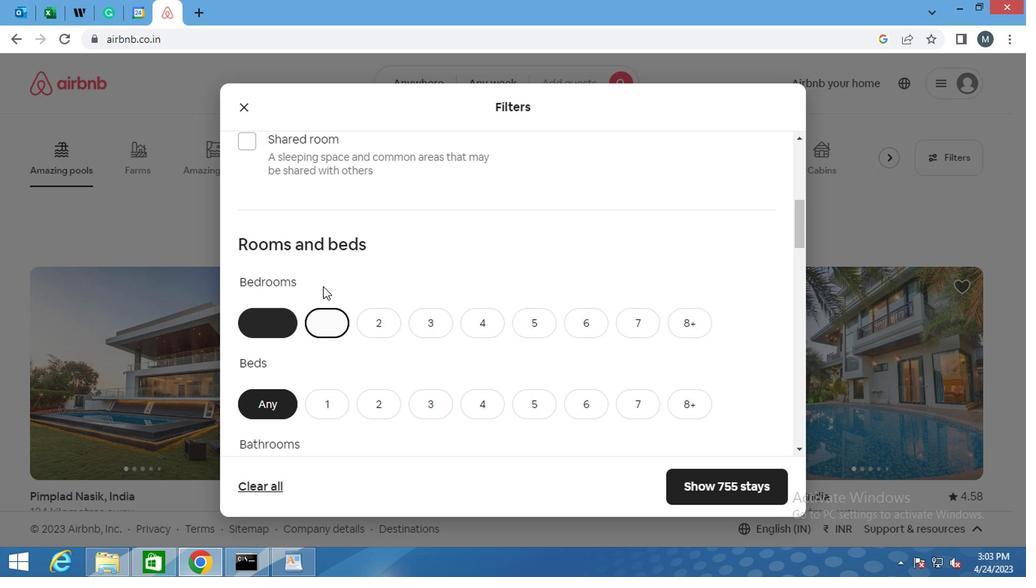 
Action: Mouse moved to (329, 263)
Screenshot: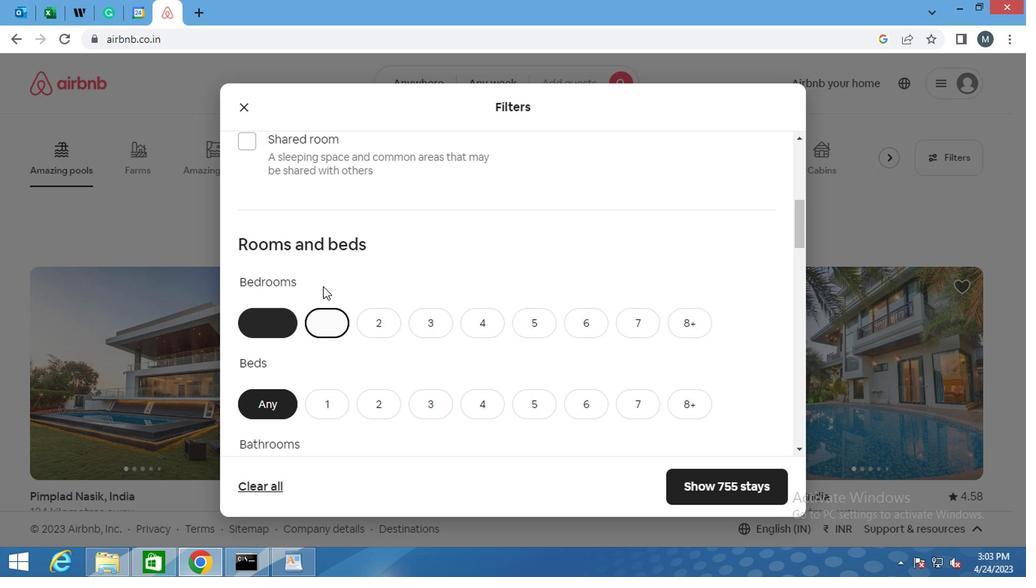 
Action: Mouse scrolled (329, 264) with delta (0, 1)
Screenshot: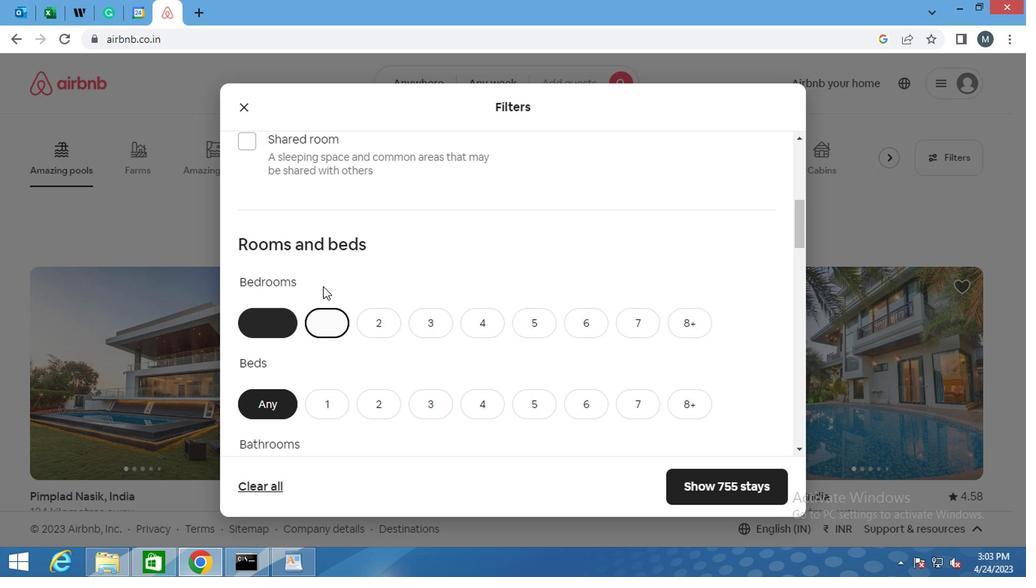 
Action: Mouse scrolled (329, 264) with delta (0, 1)
Screenshot: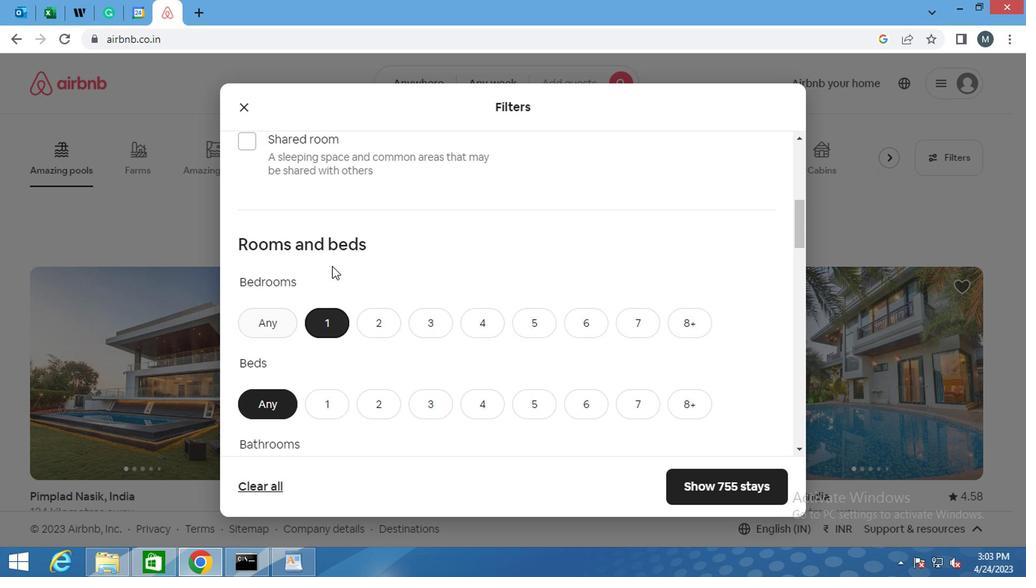 
Action: Mouse moved to (330, 265)
Screenshot: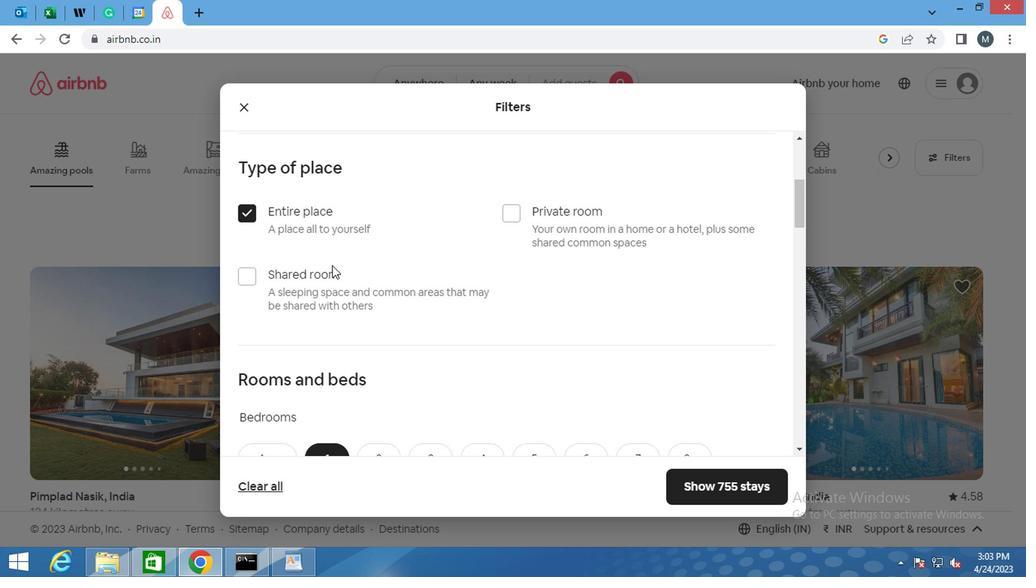 
Action: Mouse scrolled (330, 264) with delta (0, 0)
Screenshot: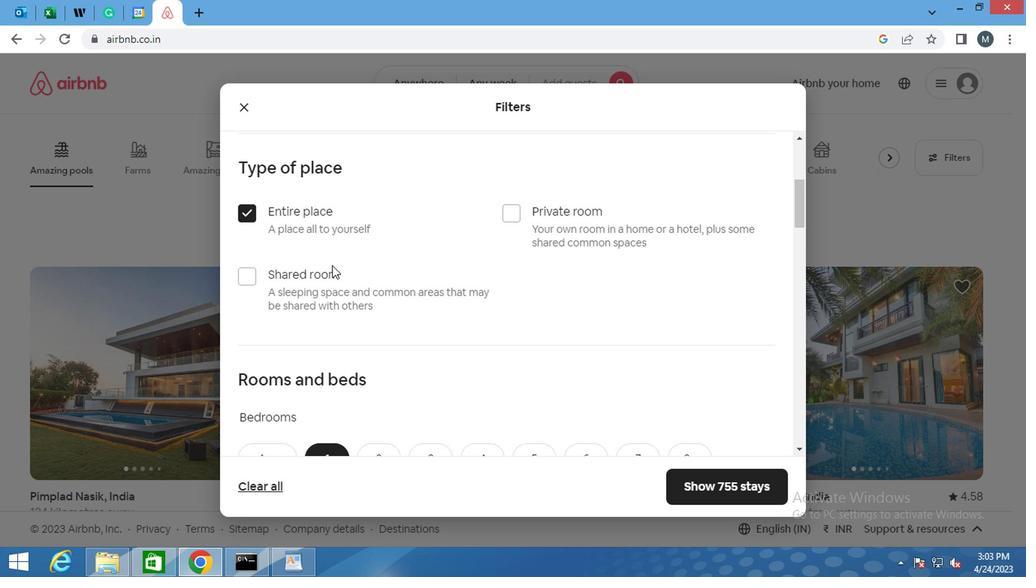 
Action: Mouse moved to (330, 270)
Screenshot: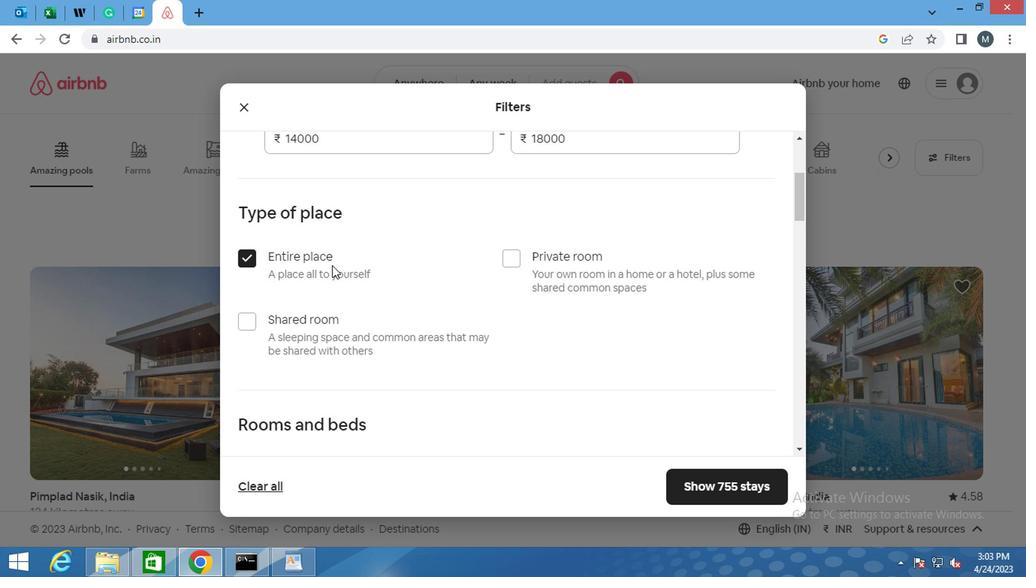 
Action: Mouse scrolled (330, 270) with delta (0, 0)
Screenshot: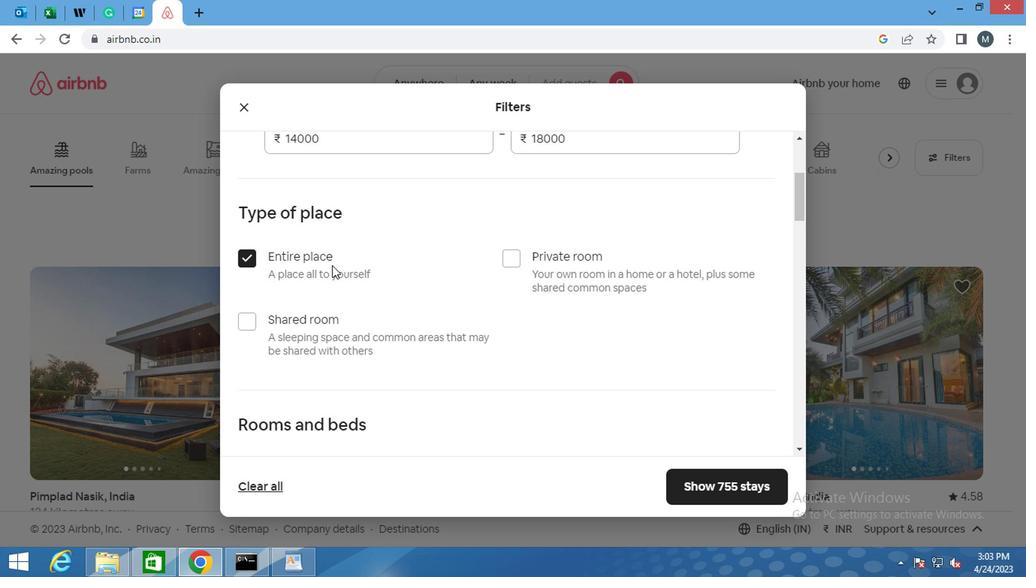 
Action: Mouse moved to (331, 288)
Screenshot: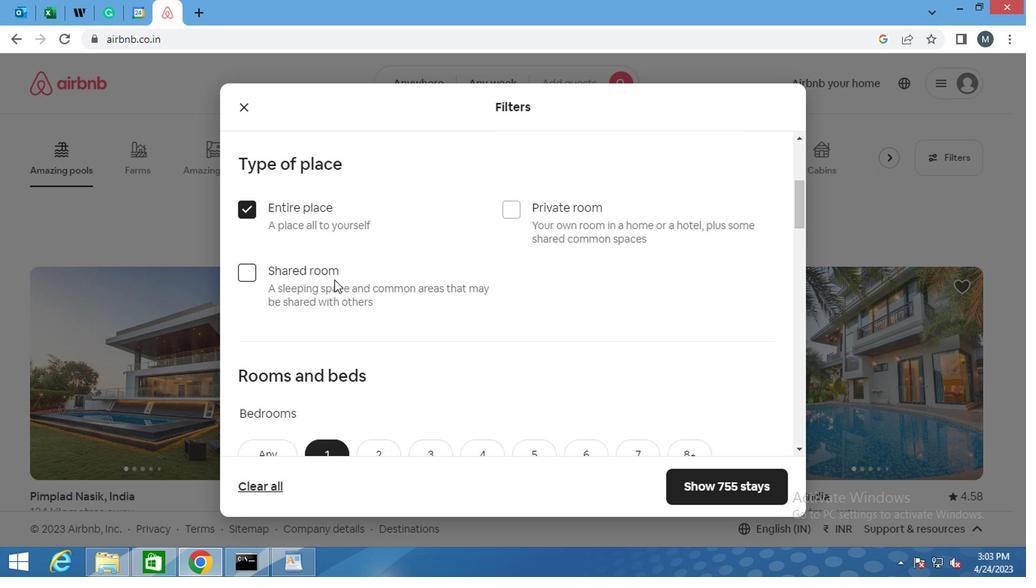 
Action: Mouse scrolled (331, 287) with delta (0, 0)
Screenshot: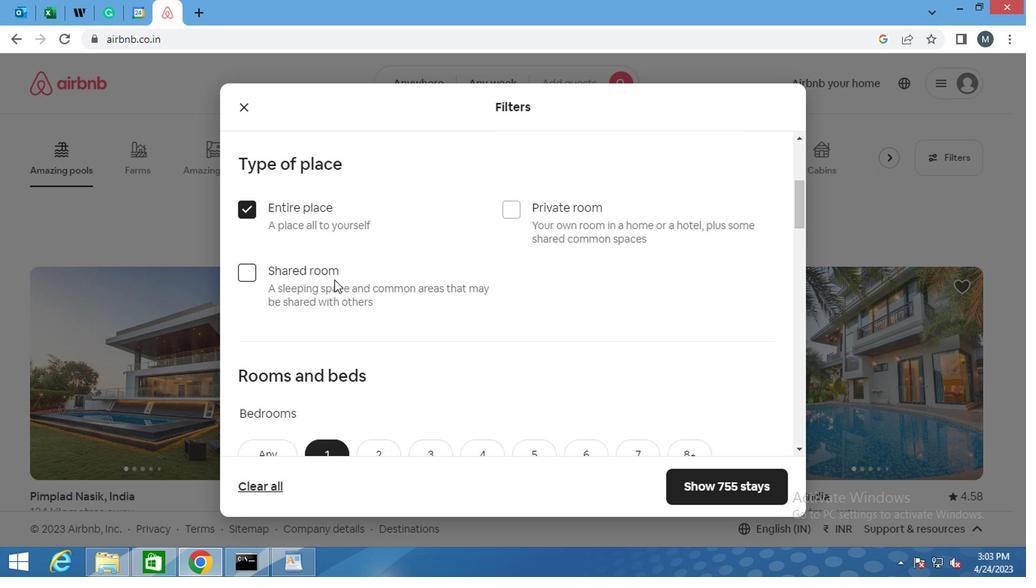 
Action: Mouse moved to (307, 409)
Screenshot: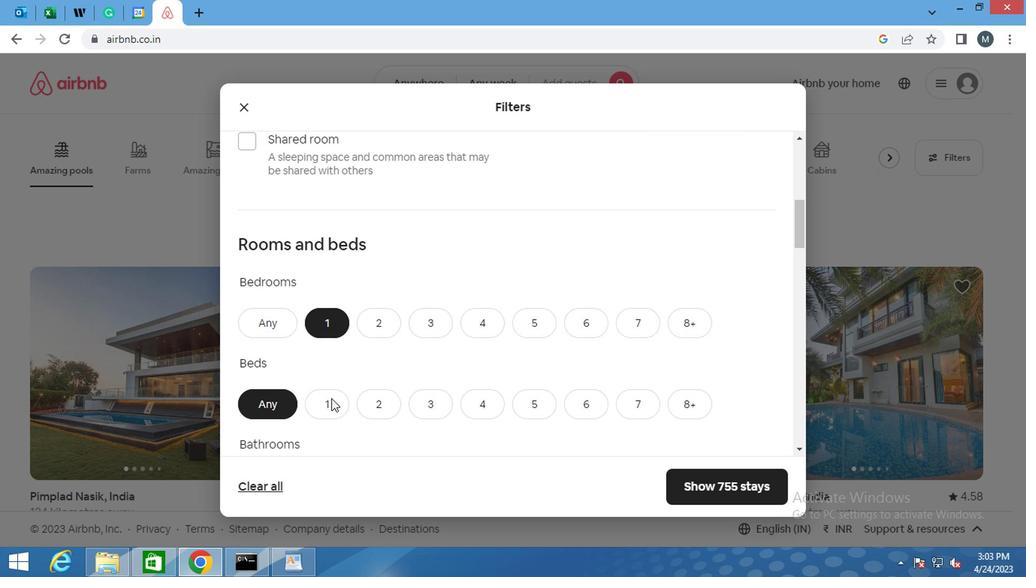 
Action: Mouse pressed left at (307, 409)
Screenshot: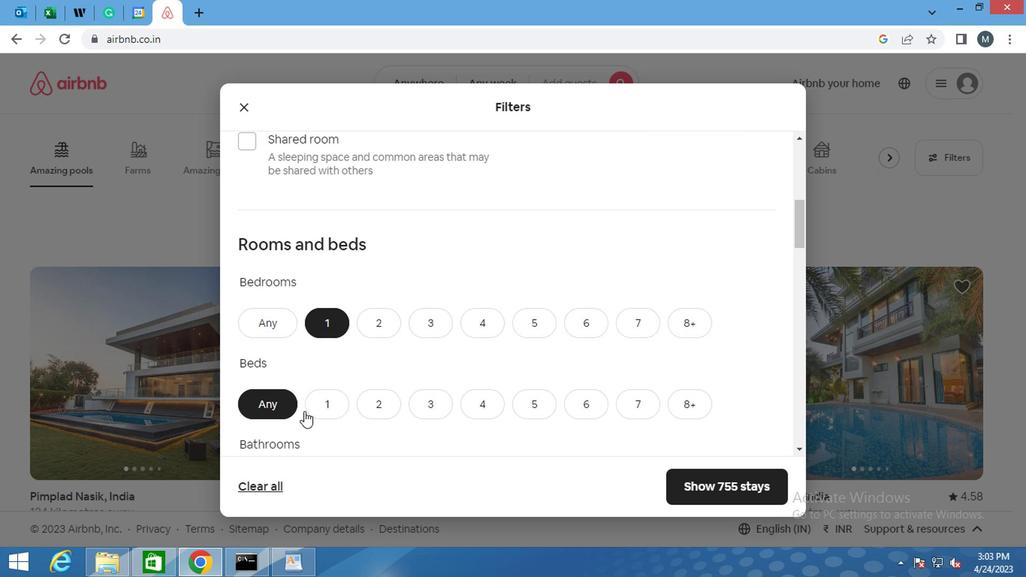 
Action: Mouse moved to (344, 351)
Screenshot: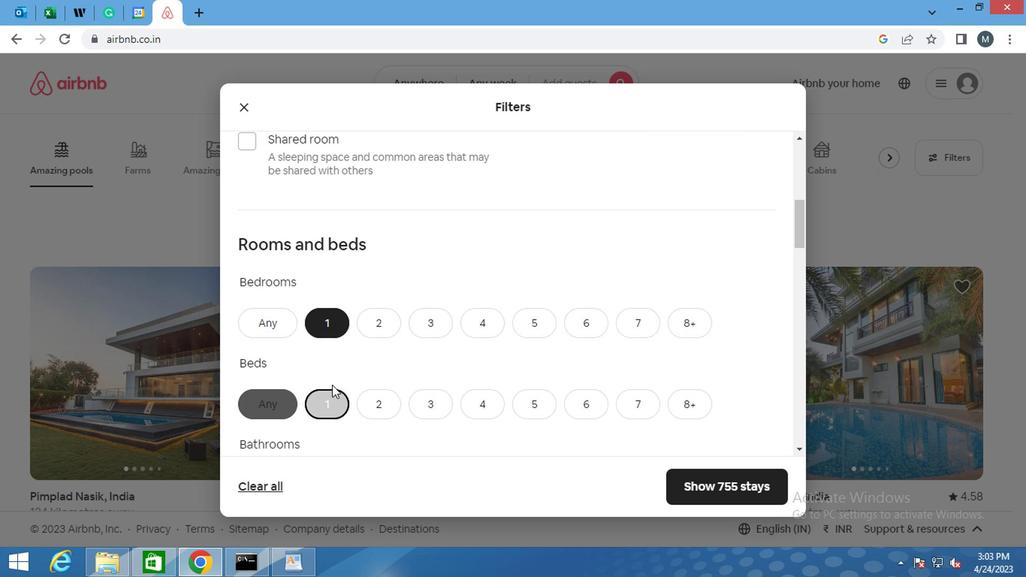 
Action: Mouse scrolled (344, 351) with delta (0, 0)
Screenshot: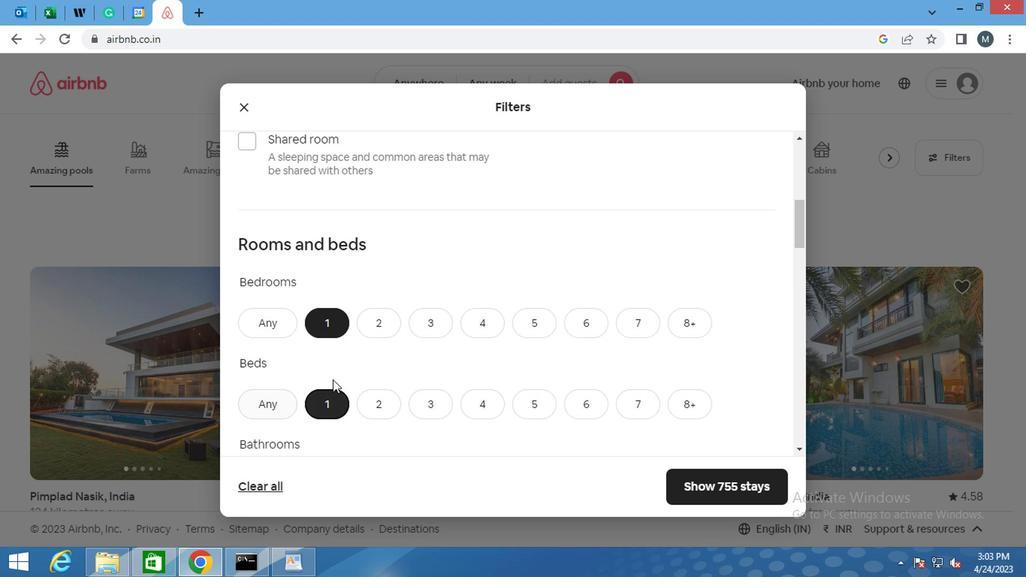 
Action: Mouse scrolled (344, 351) with delta (0, 0)
Screenshot: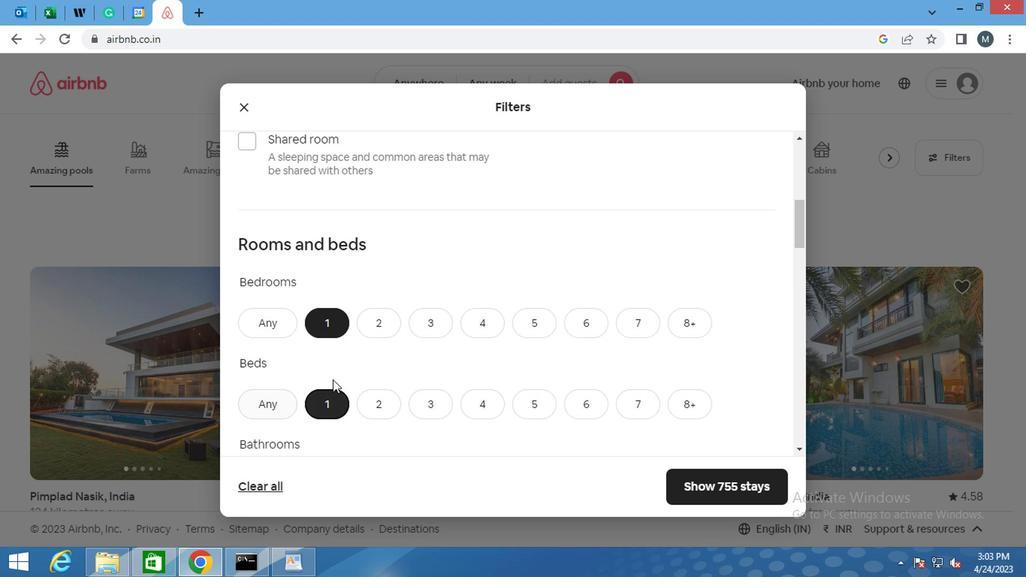 
Action: Mouse moved to (344, 351)
Screenshot: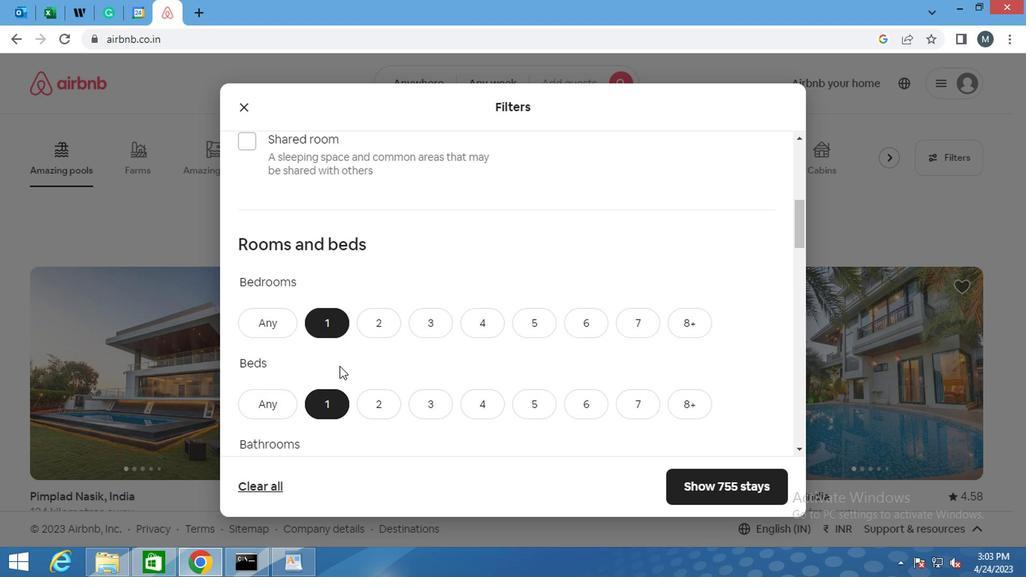 
Action: Mouse scrolled (344, 351) with delta (0, 0)
Screenshot: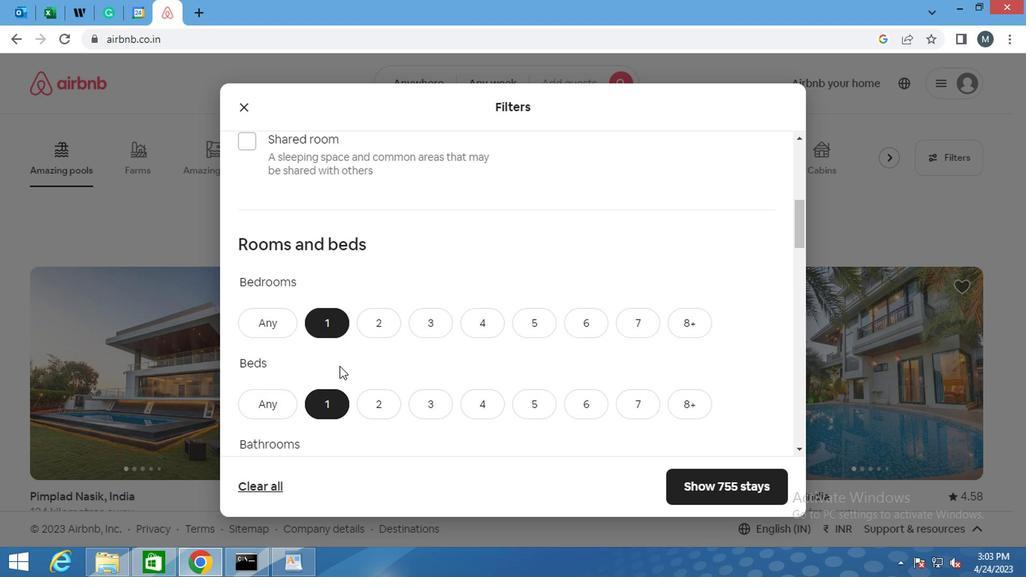 
Action: Mouse moved to (332, 256)
Screenshot: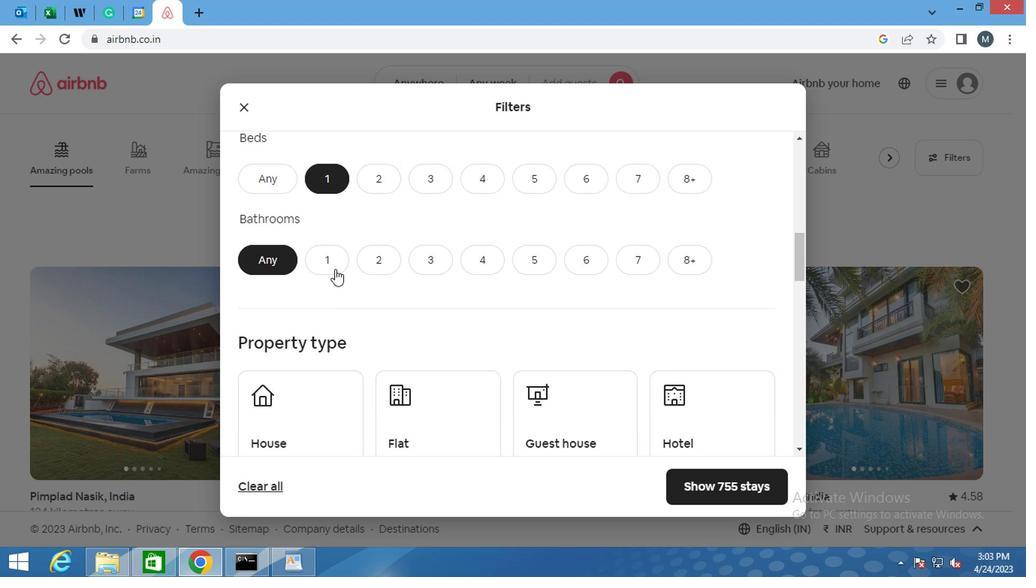 
Action: Mouse pressed left at (332, 256)
Screenshot: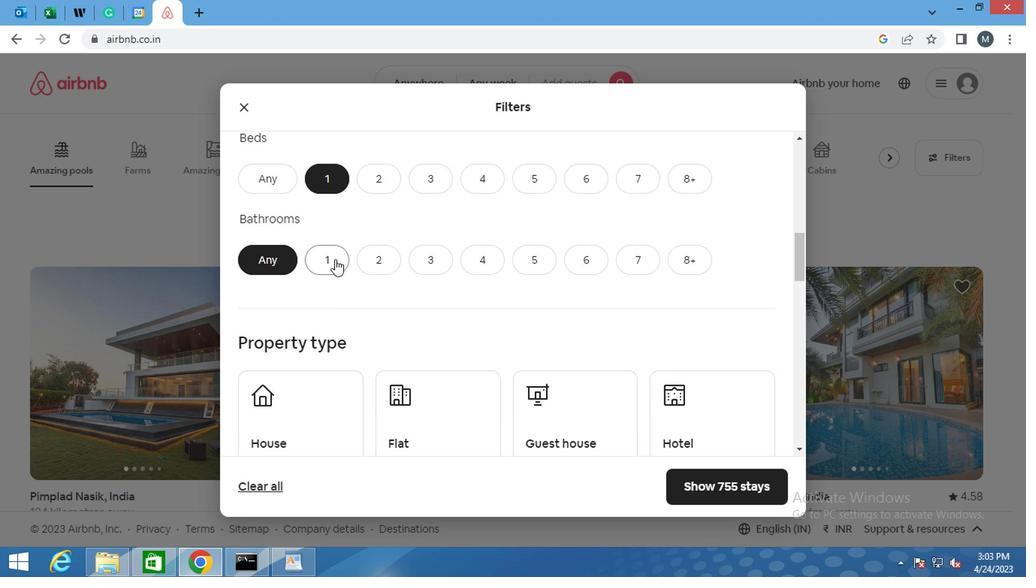 
Action: Mouse moved to (329, 258)
Screenshot: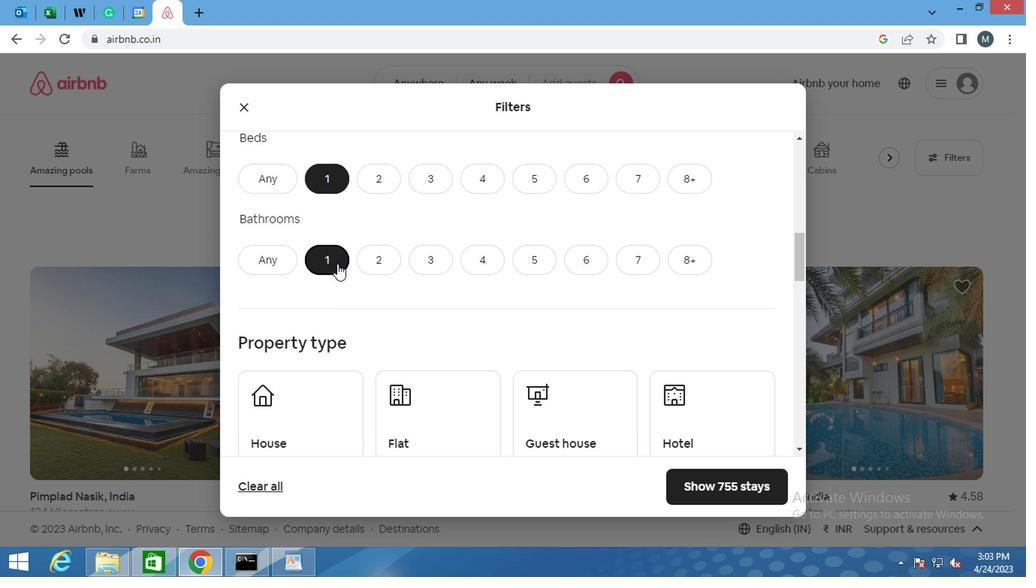 
Action: Mouse scrolled (329, 257) with delta (0, 0)
Screenshot: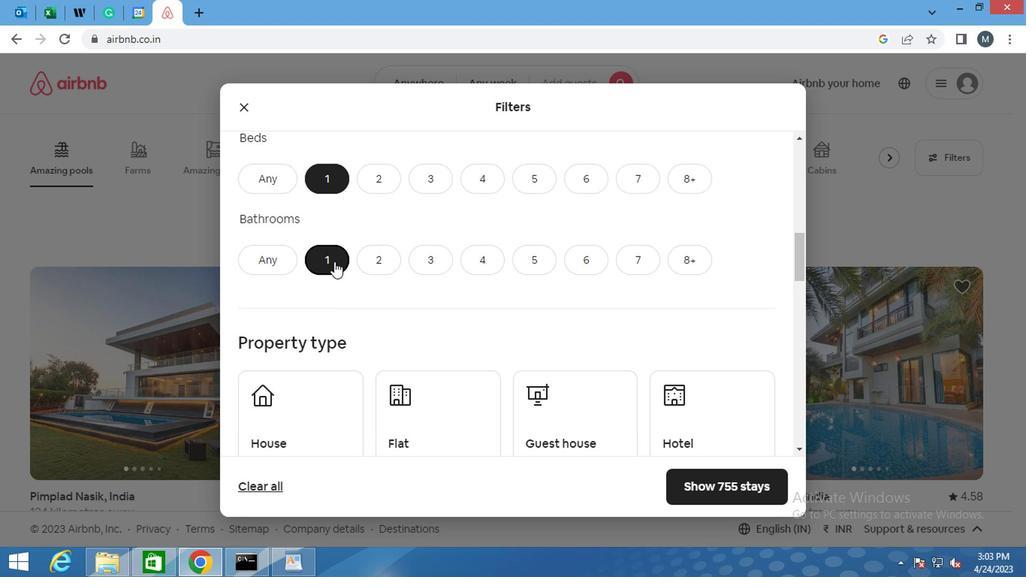 
Action: Mouse moved to (271, 317)
Screenshot: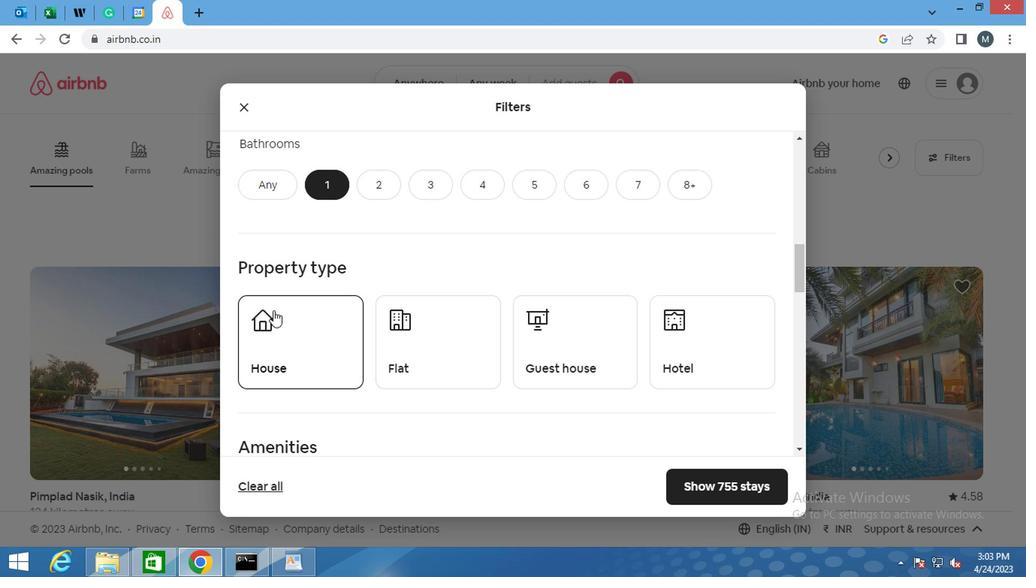 
Action: Mouse pressed left at (271, 317)
Screenshot: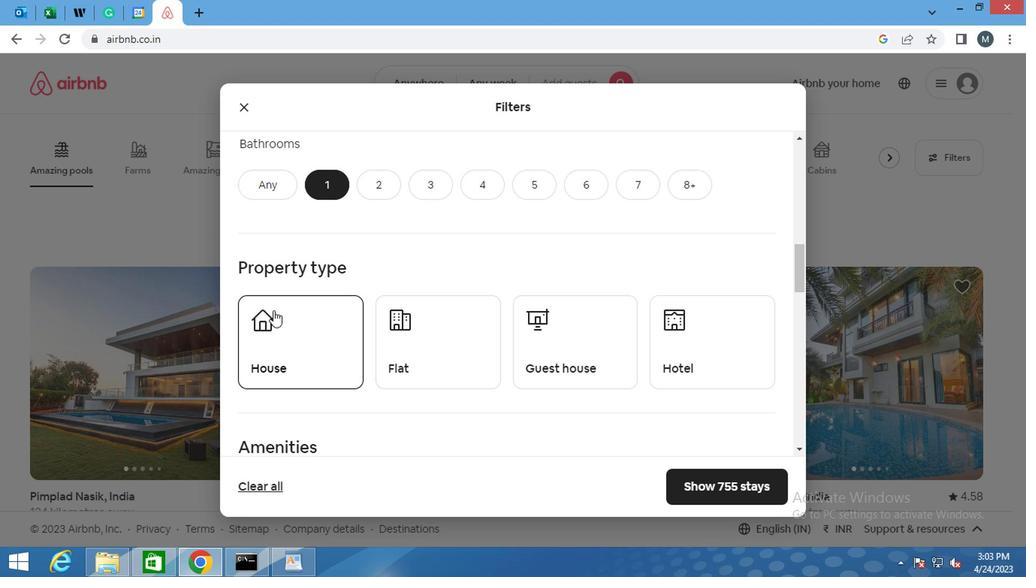 
Action: Mouse moved to (403, 337)
Screenshot: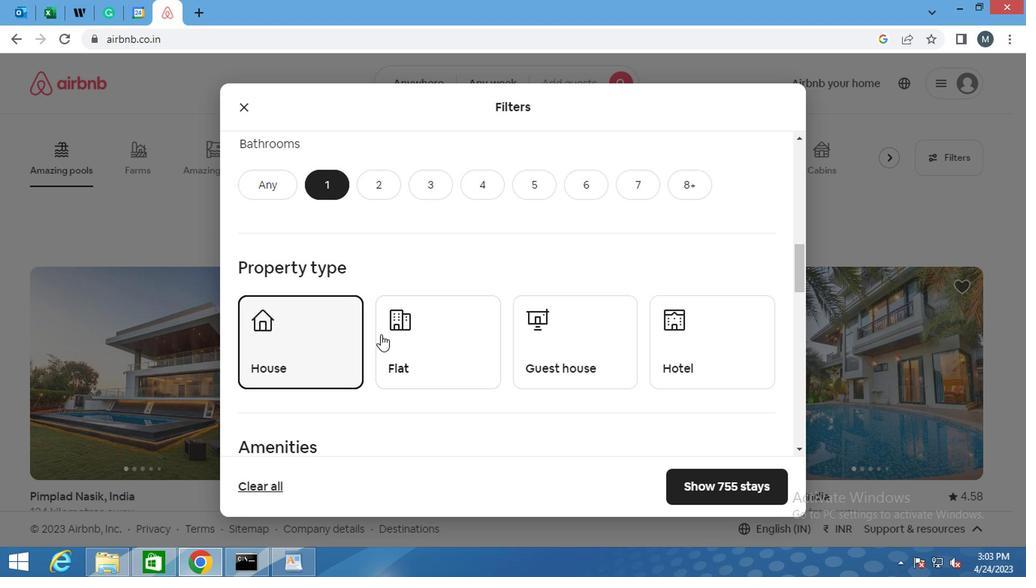 
Action: Mouse pressed left at (403, 337)
Screenshot: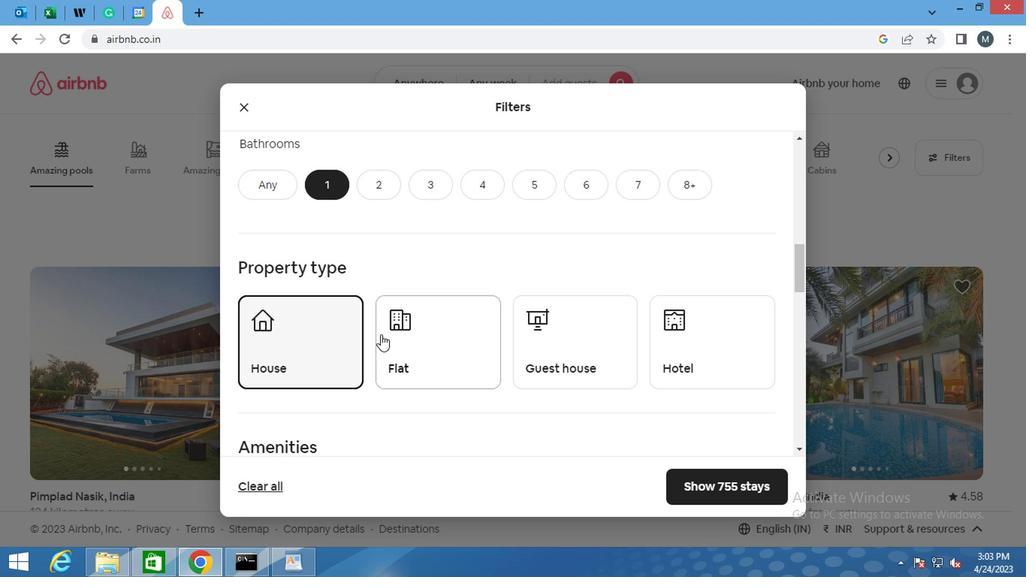 
Action: Mouse moved to (534, 332)
Screenshot: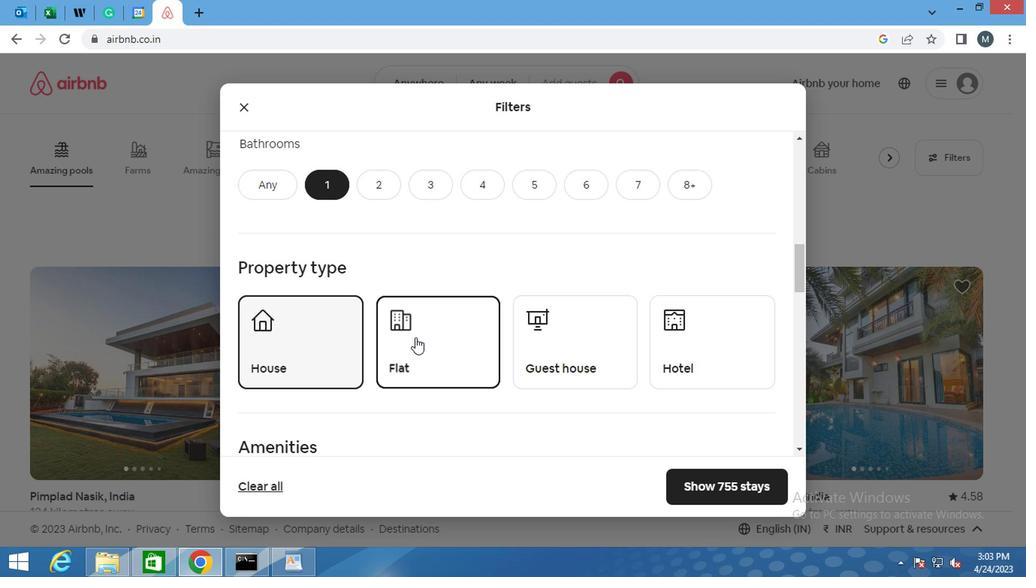 
Action: Mouse pressed left at (534, 332)
Screenshot: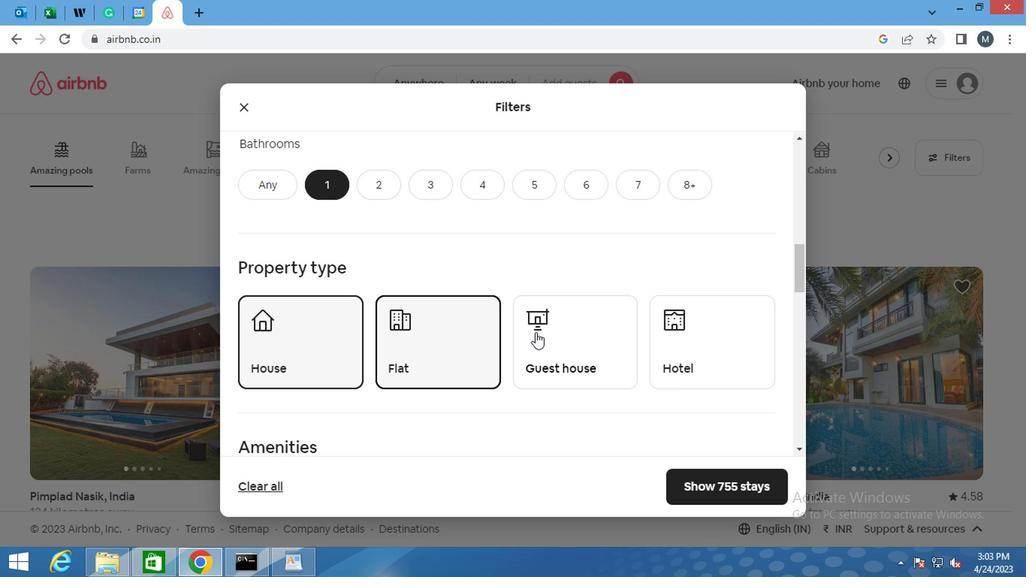 
Action: Mouse moved to (658, 355)
Screenshot: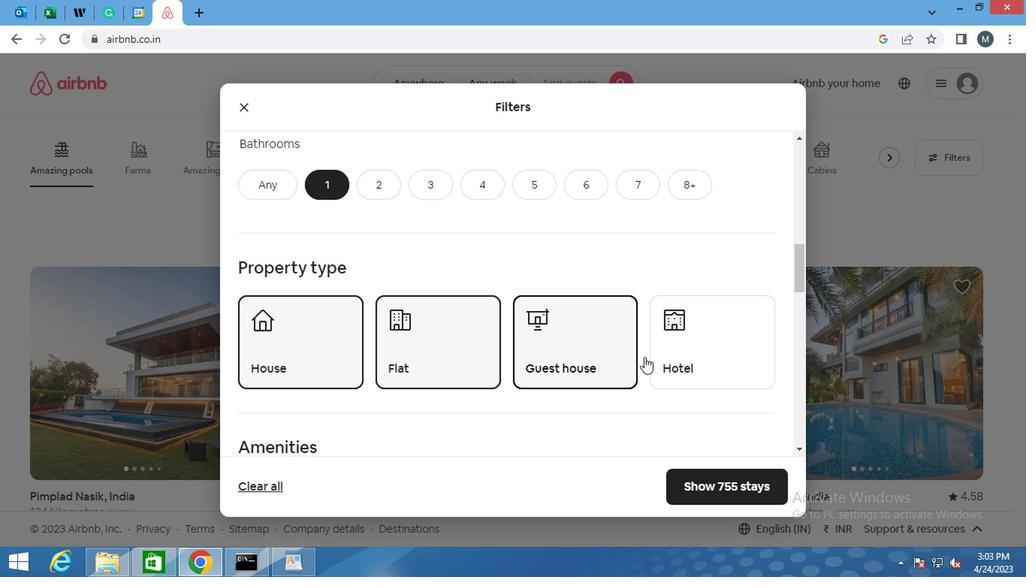 
Action: Mouse pressed left at (658, 355)
Screenshot: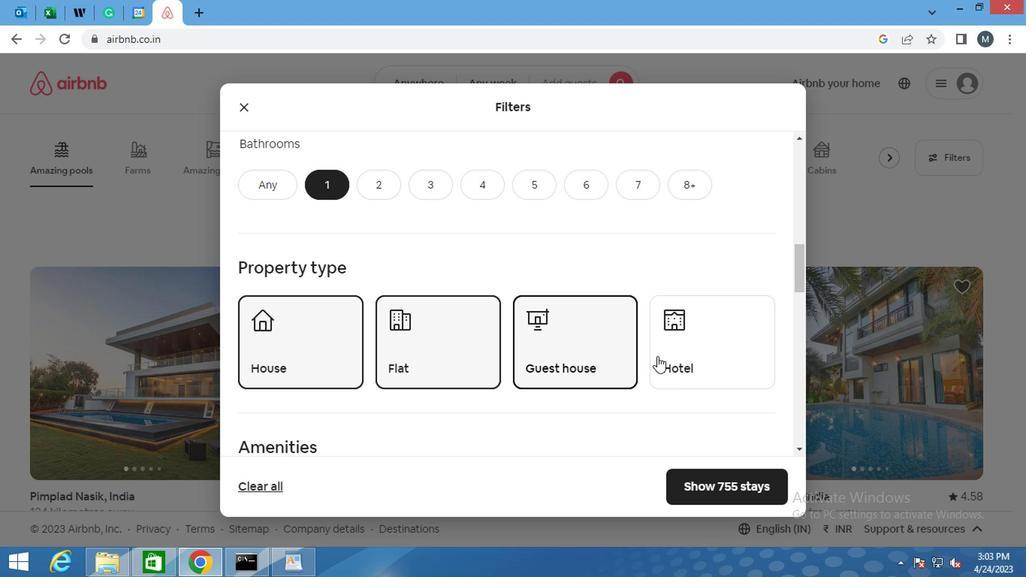 
Action: Mouse moved to (514, 324)
Screenshot: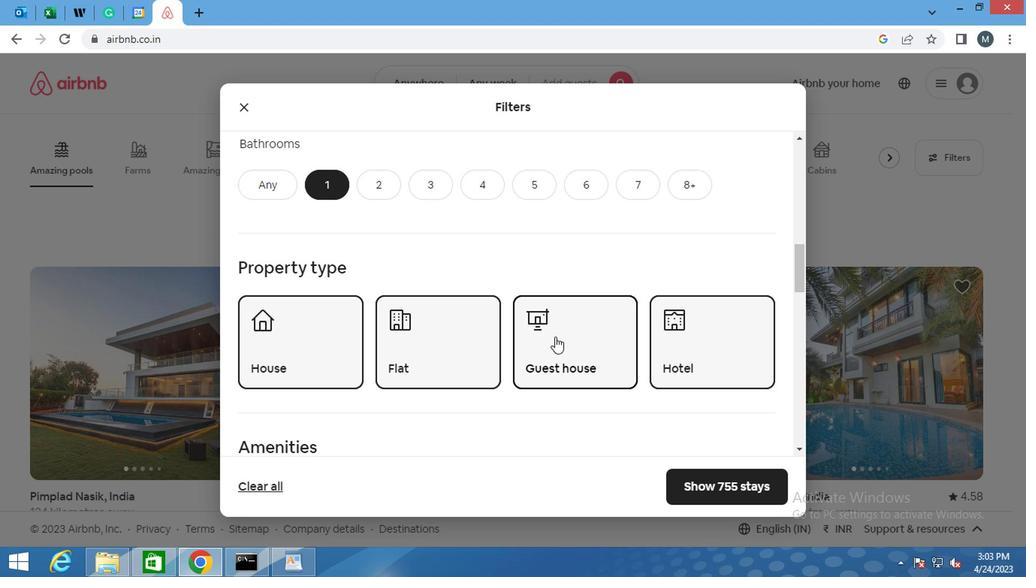 
Action: Mouse scrolled (514, 323) with delta (0, 0)
Screenshot: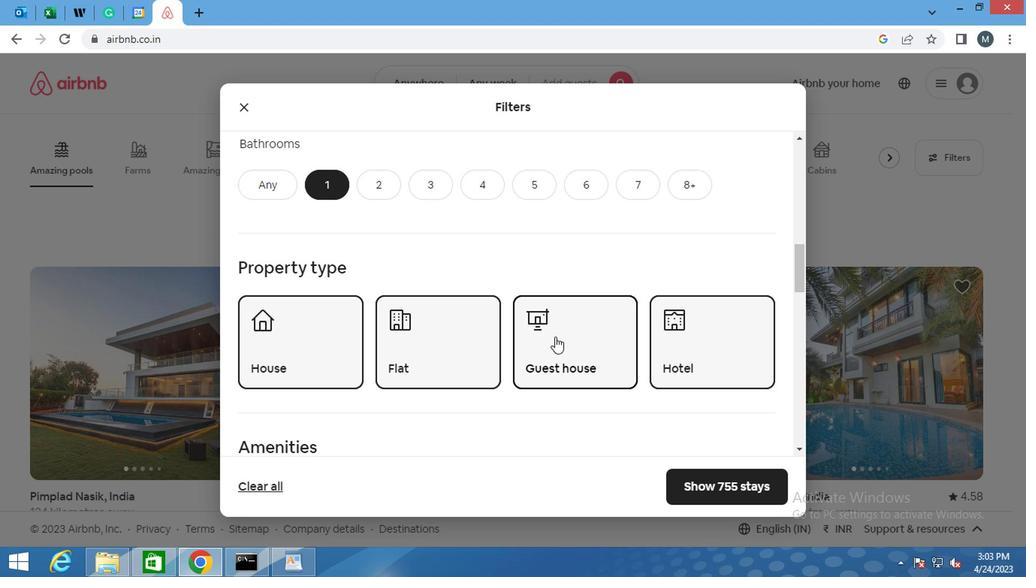 
Action: Mouse moved to (500, 338)
Screenshot: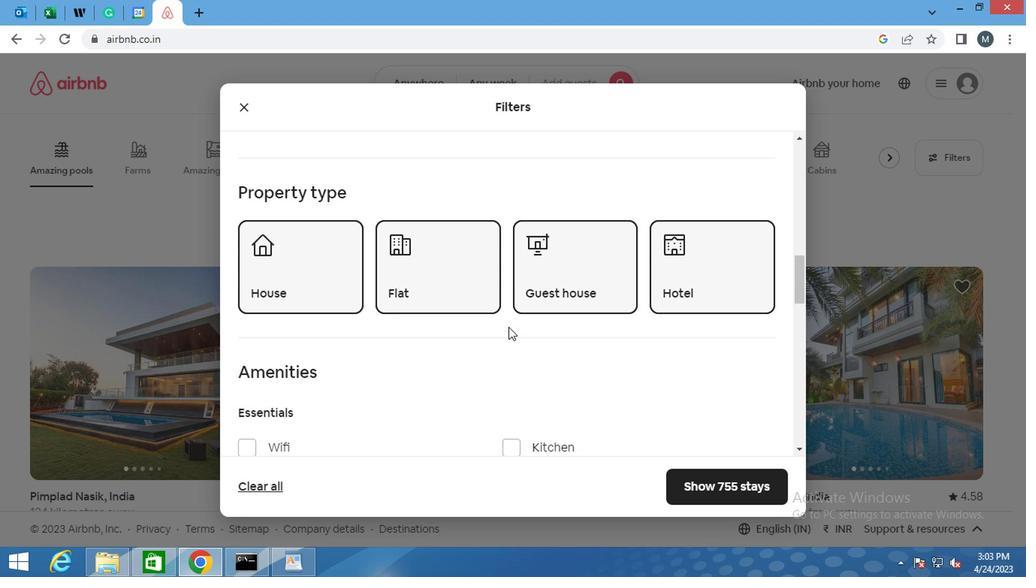 
Action: Mouse scrolled (500, 337) with delta (0, 0)
Screenshot: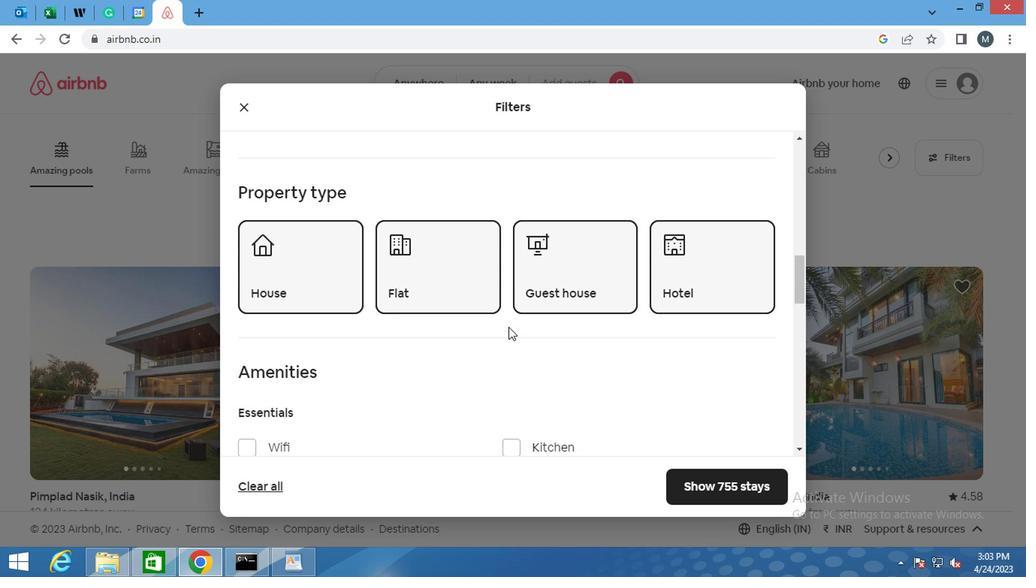 
Action: Mouse moved to (254, 408)
Screenshot: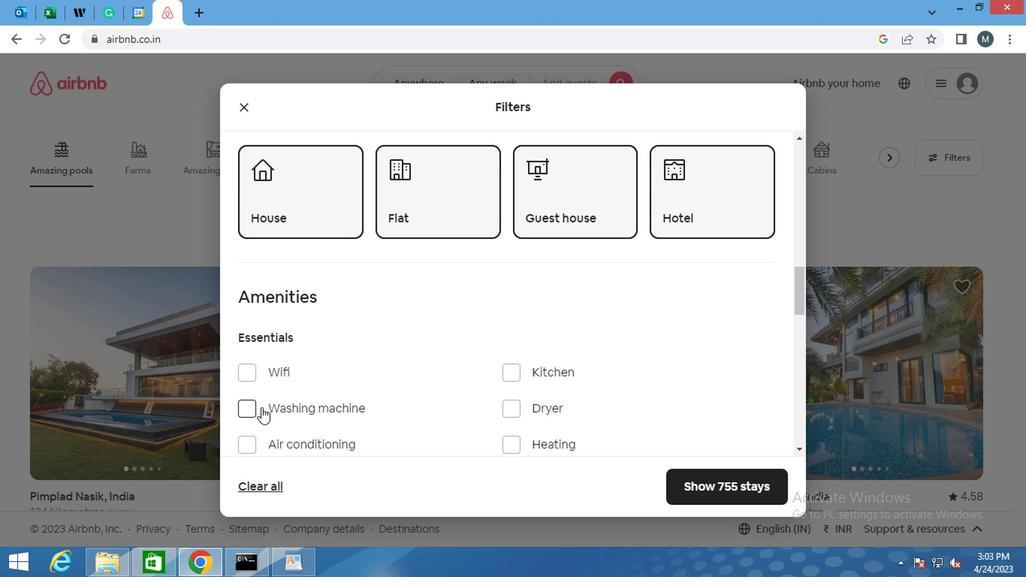 
Action: Mouse pressed left at (254, 408)
Screenshot: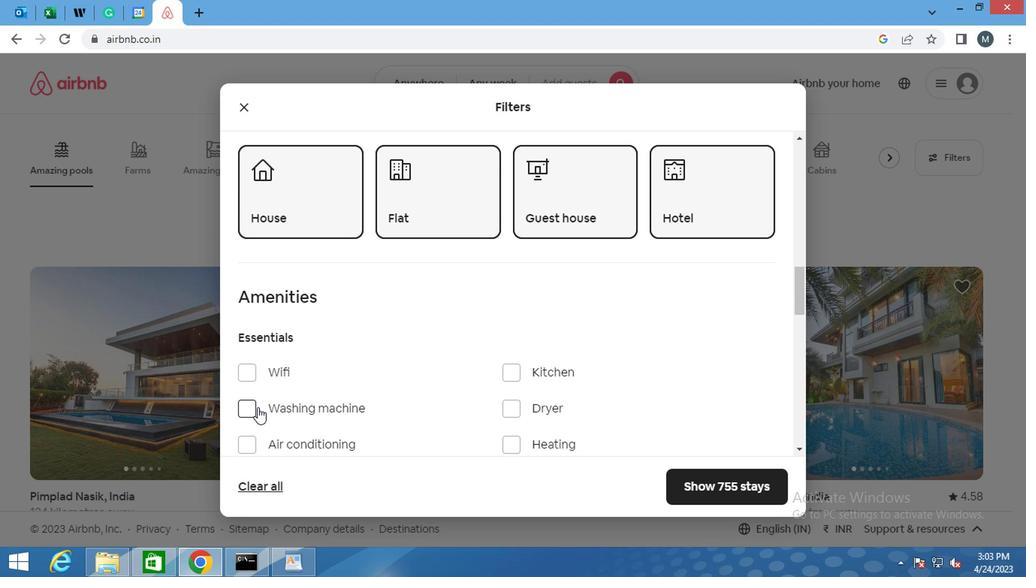 
Action: Mouse moved to (310, 381)
Screenshot: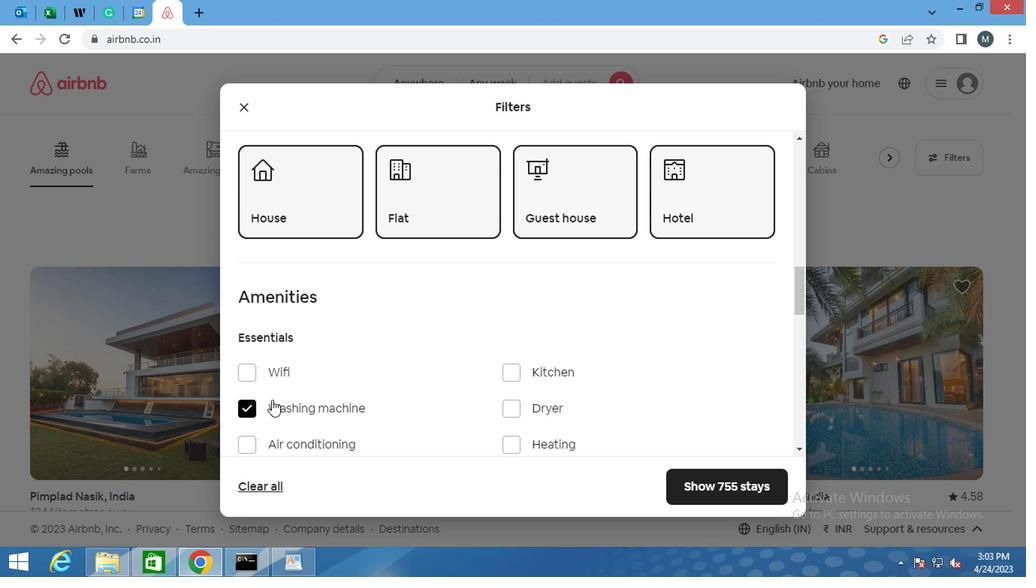 
Action: Mouse scrolled (310, 380) with delta (0, -1)
Screenshot: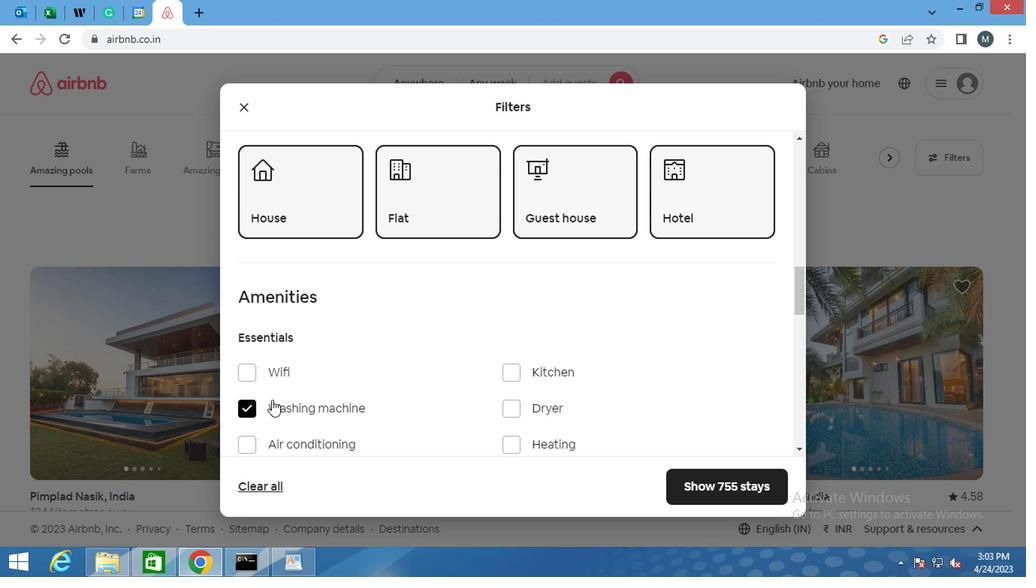 
Action: Mouse moved to (313, 385)
Screenshot: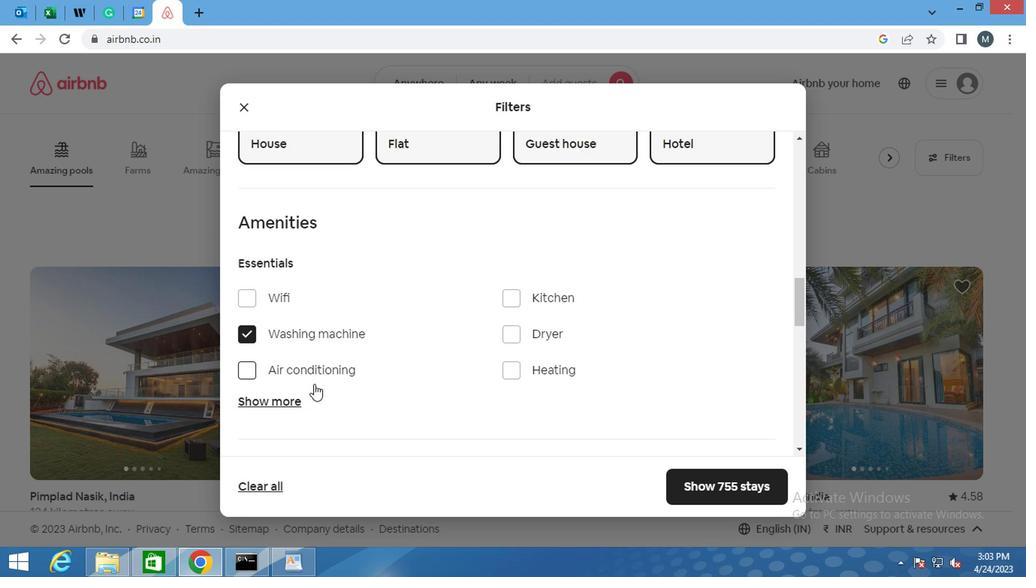 
Action: Mouse scrolled (313, 384) with delta (0, -1)
Screenshot: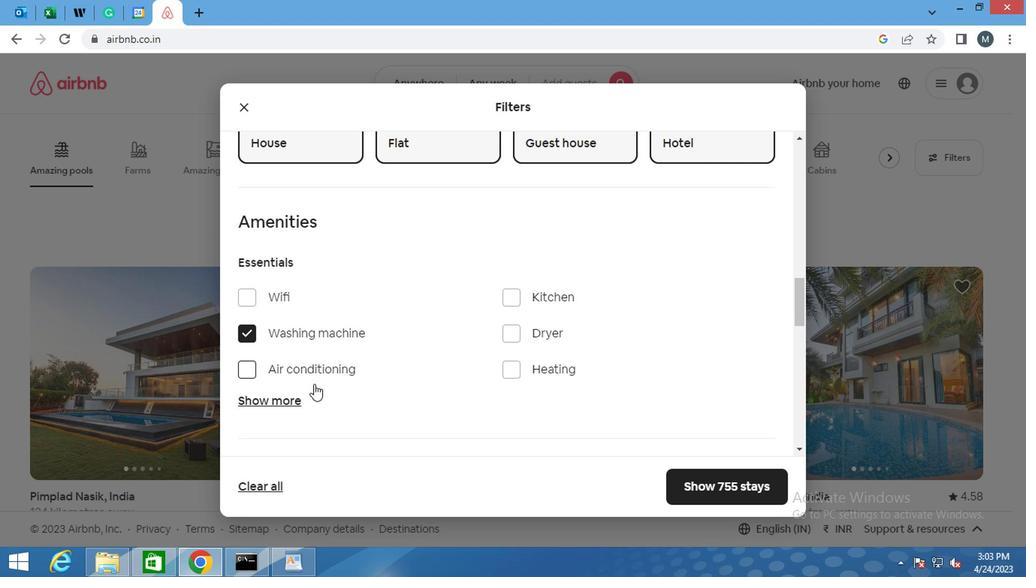 
Action: Mouse moved to (319, 386)
Screenshot: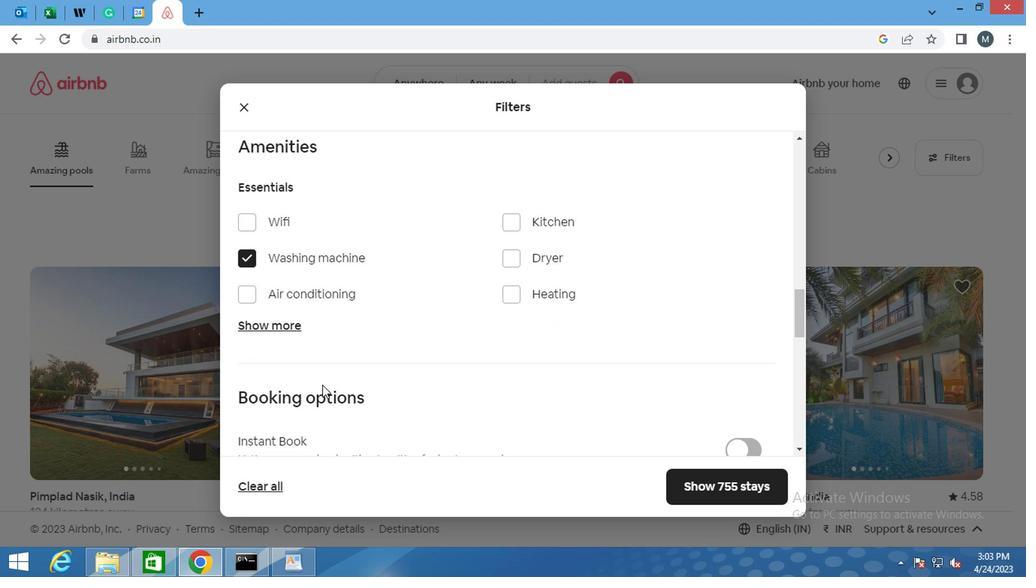 
Action: Mouse scrolled (319, 385) with delta (0, 0)
Screenshot: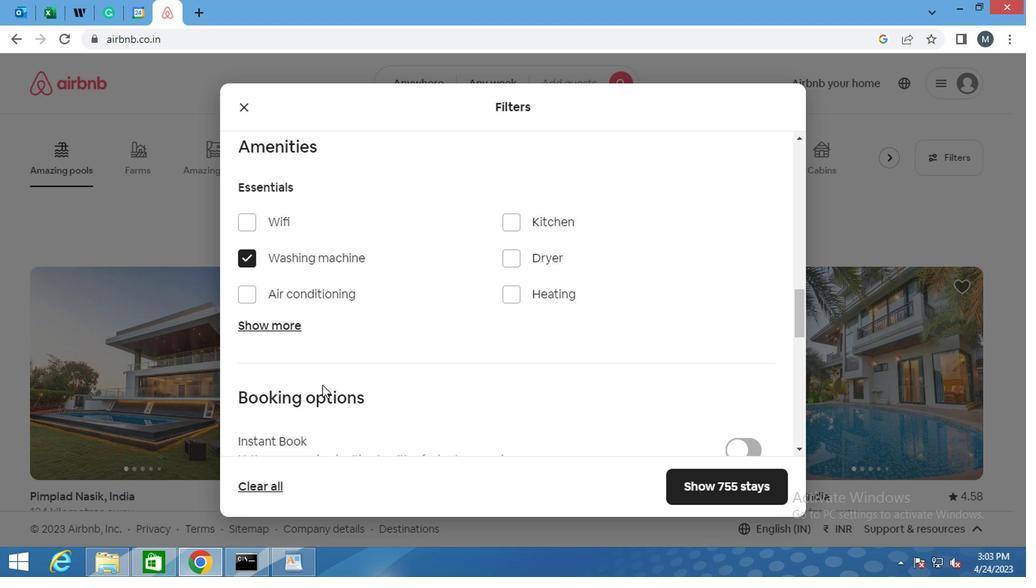 
Action: Mouse moved to (738, 422)
Screenshot: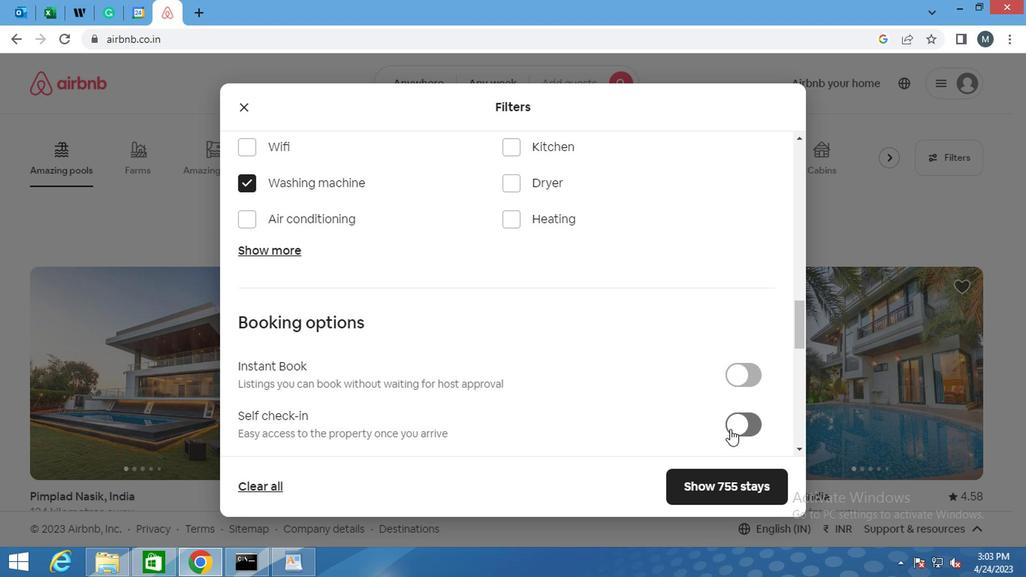 
Action: Mouse pressed left at (738, 422)
Screenshot: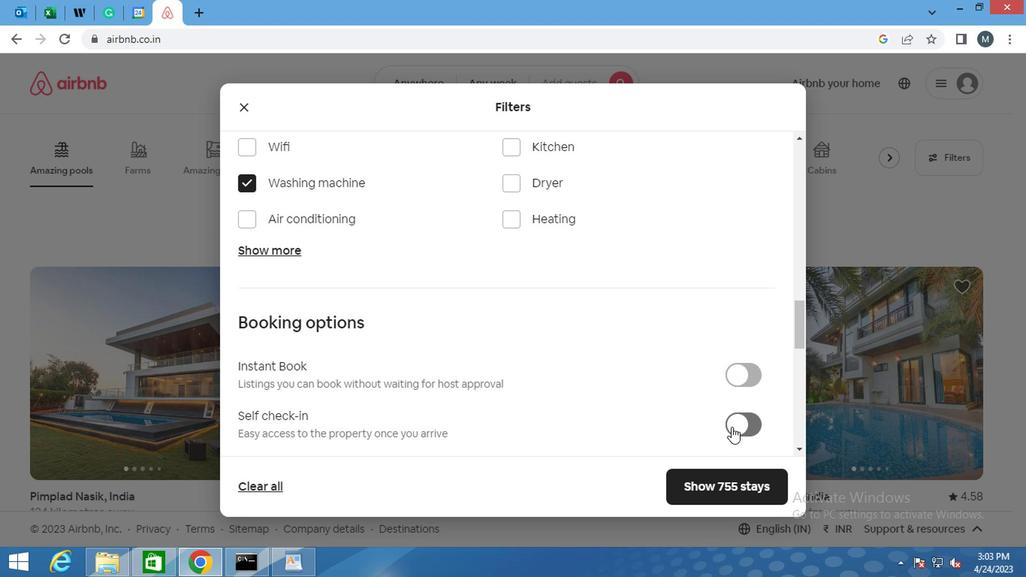 
Action: Mouse moved to (528, 369)
Screenshot: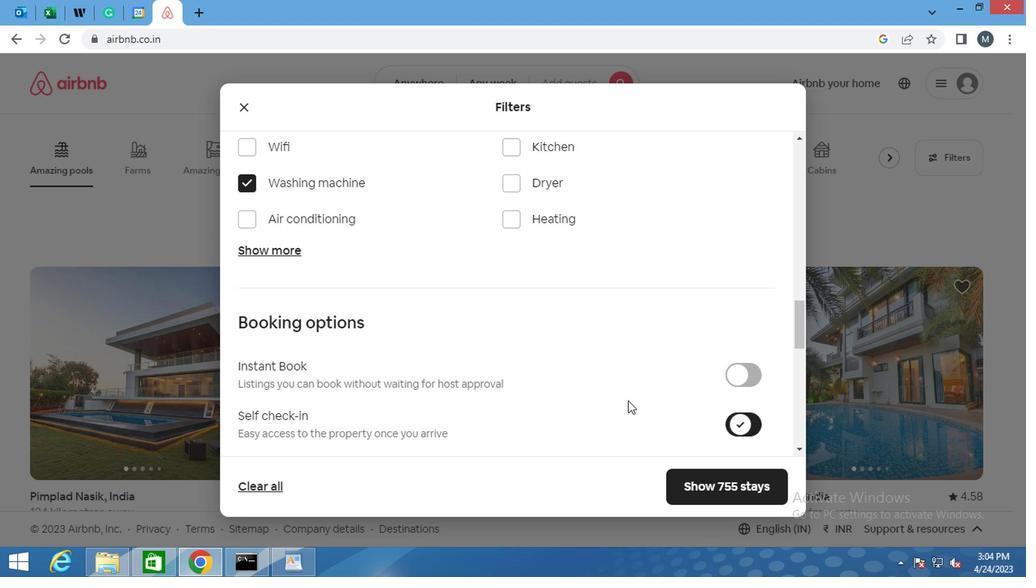 
Action: Mouse scrolled (528, 369) with delta (0, 0)
Screenshot: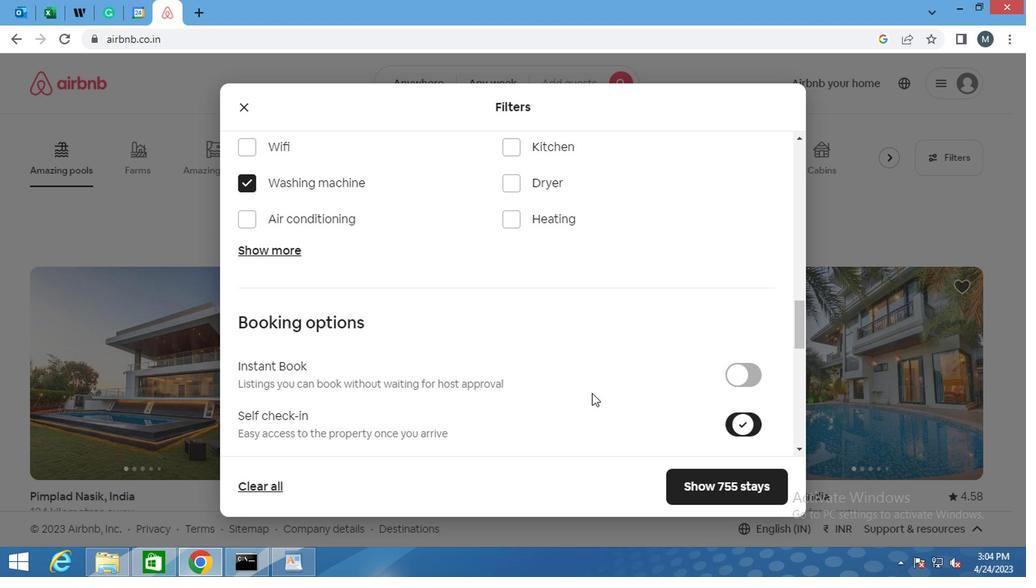 
Action: Mouse scrolled (528, 369) with delta (0, 0)
Screenshot: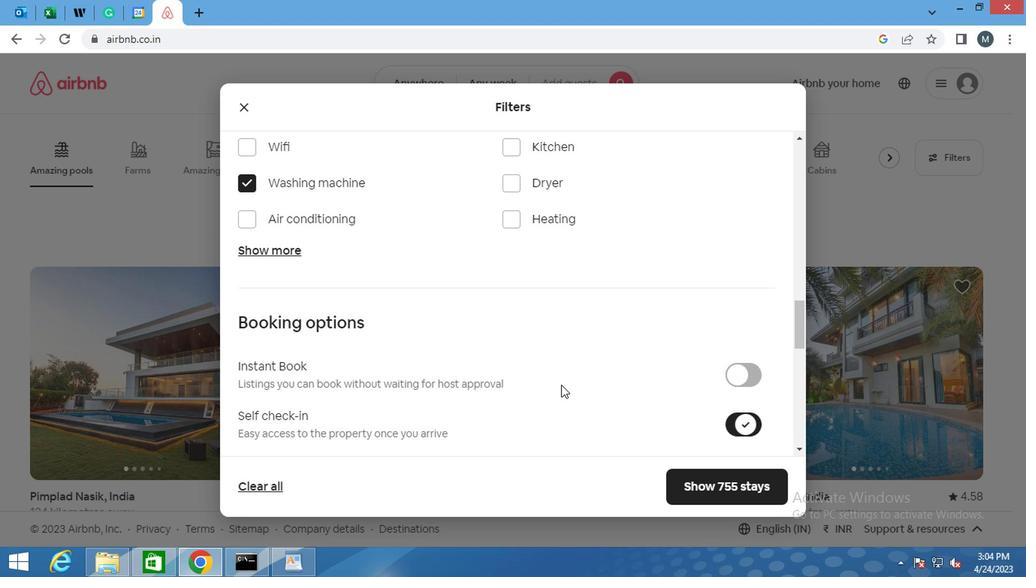 
Action: Mouse moved to (527, 369)
Screenshot: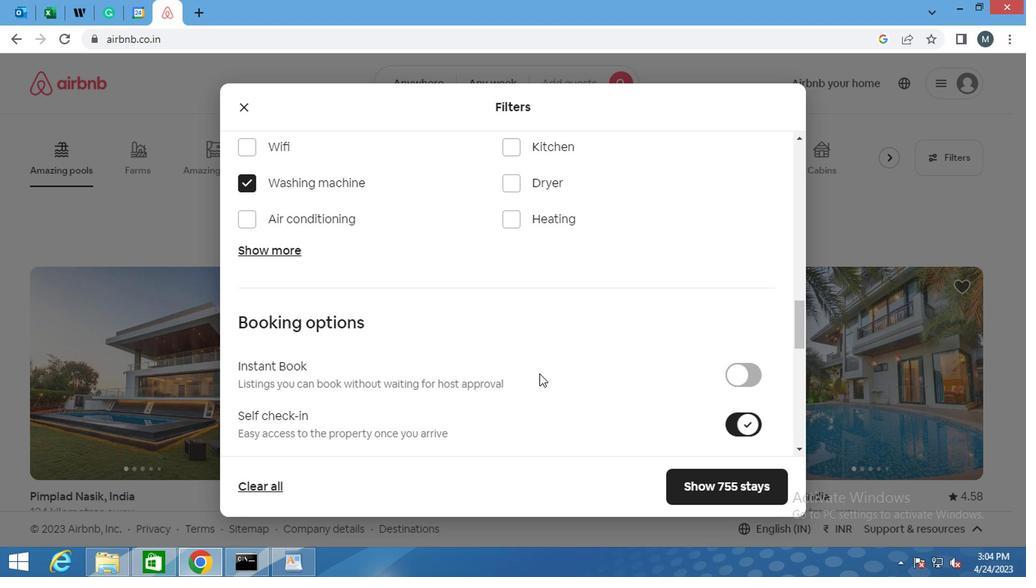 
Action: Mouse scrolled (527, 369) with delta (0, 0)
Screenshot: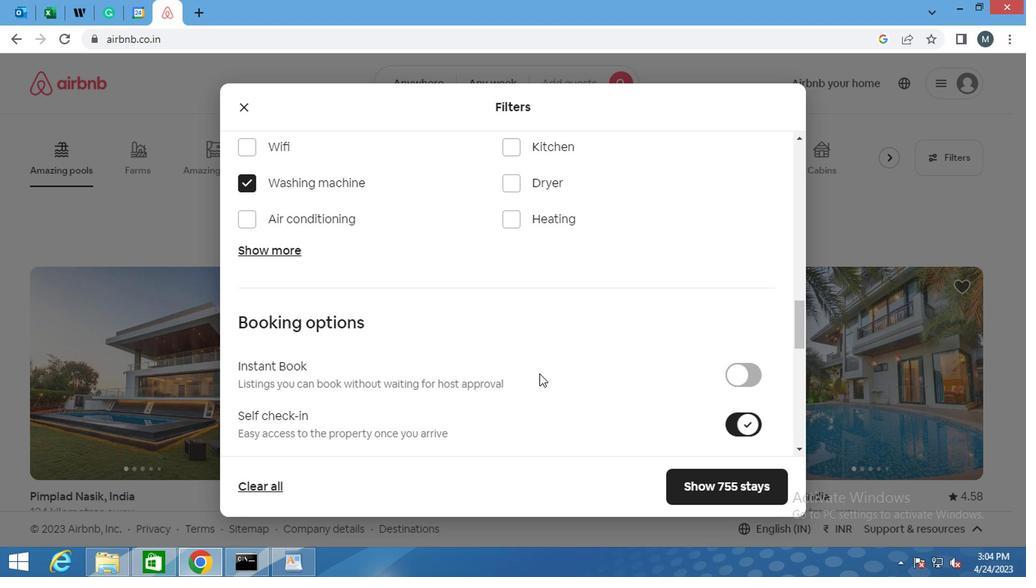 
Action: Mouse moved to (513, 373)
Screenshot: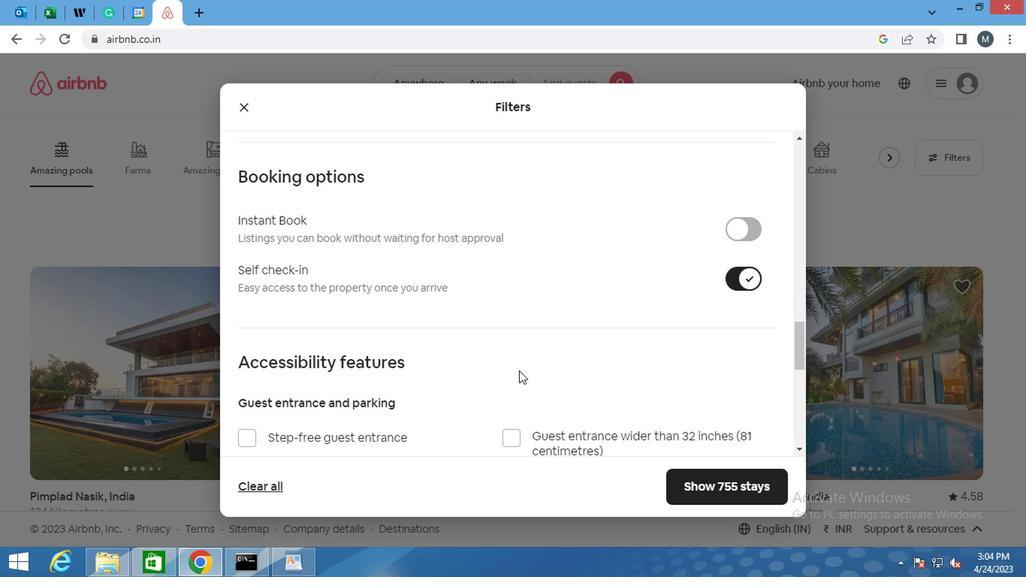 
Action: Mouse scrolled (513, 372) with delta (0, 0)
Screenshot: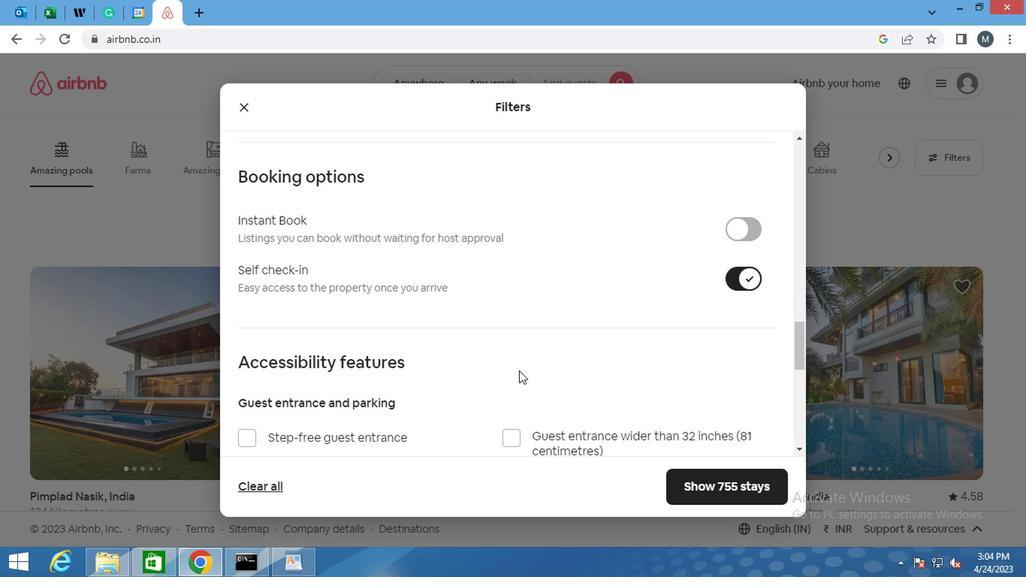 
Action: Mouse moved to (296, 417)
Screenshot: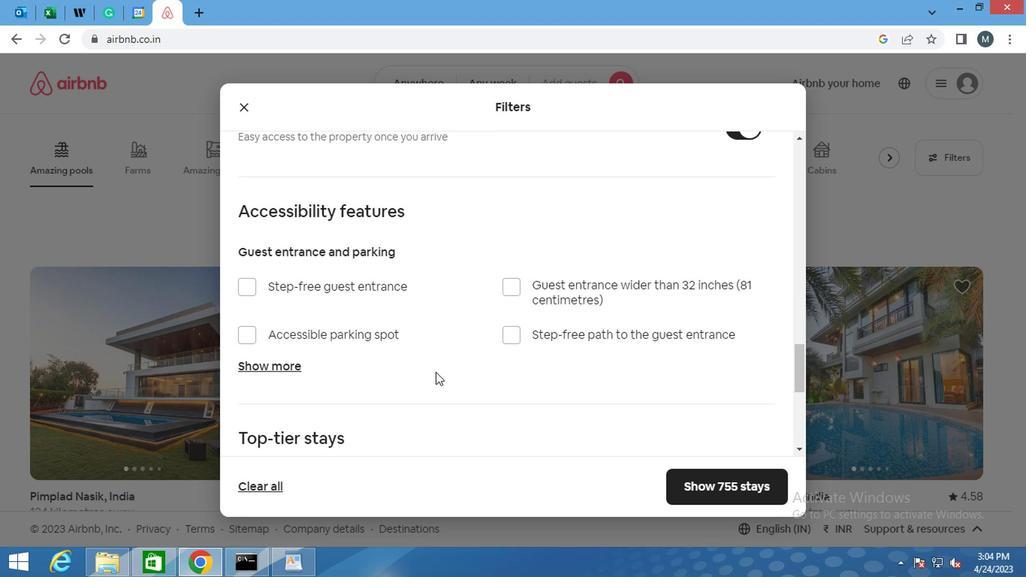 
Action: Mouse scrolled (296, 417) with delta (0, 0)
Screenshot: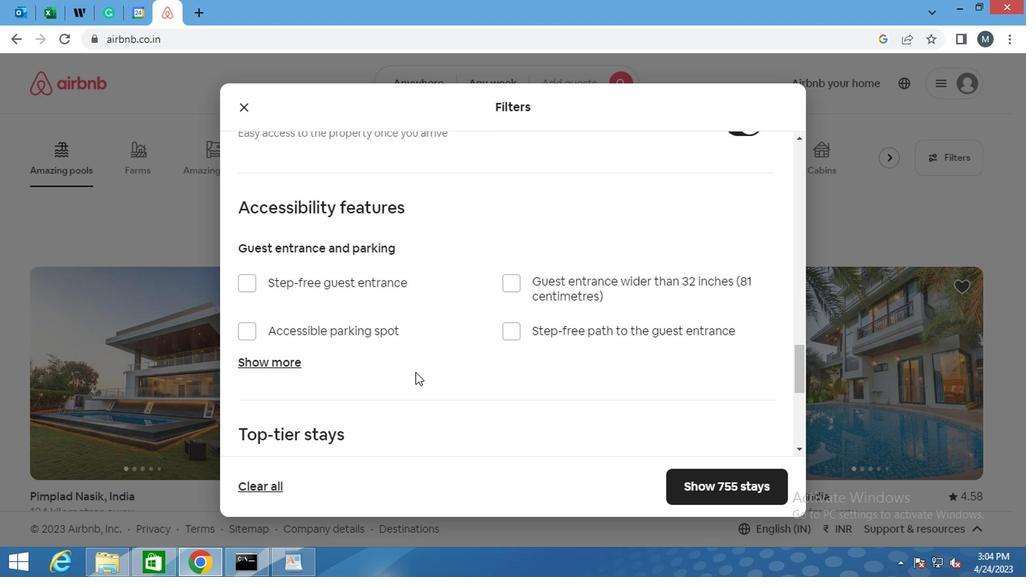 
Action: Mouse scrolled (296, 417) with delta (0, 0)
Screenshot: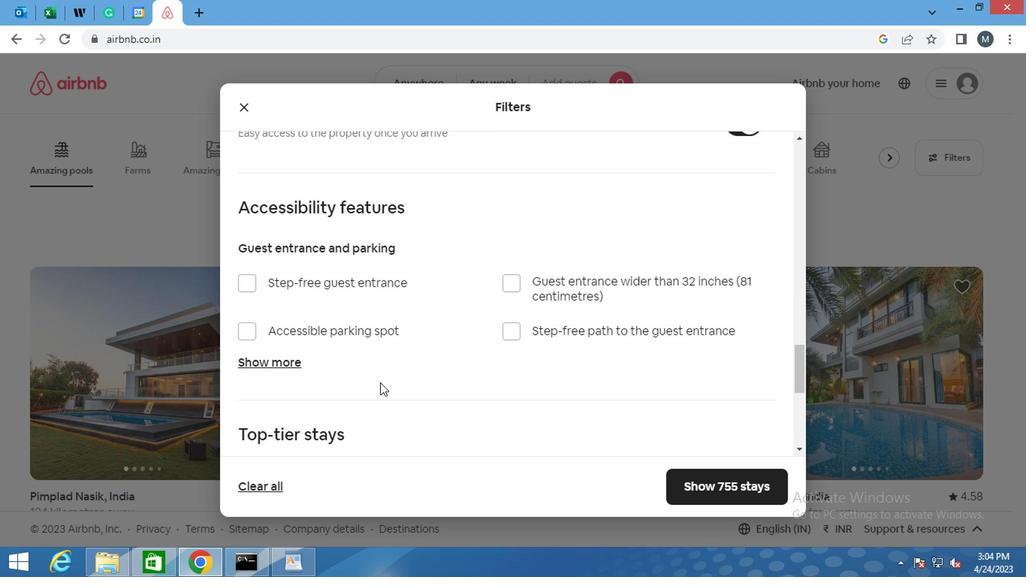 
Action: Mouse moved to (289, 396)
Screenshot: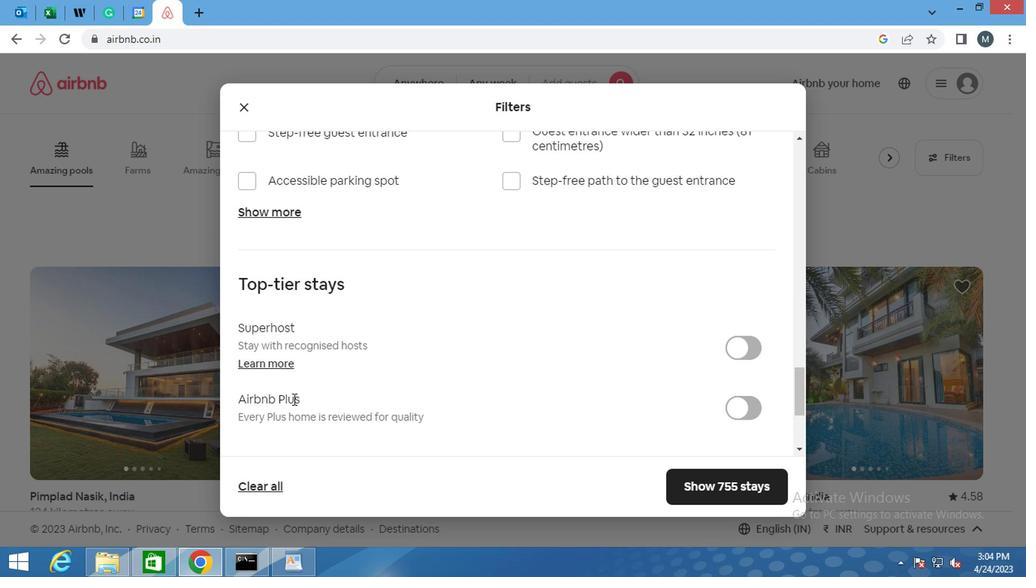 
Action: Mouse scrolled (289, 395) with delta (0, 0)
Screenshot: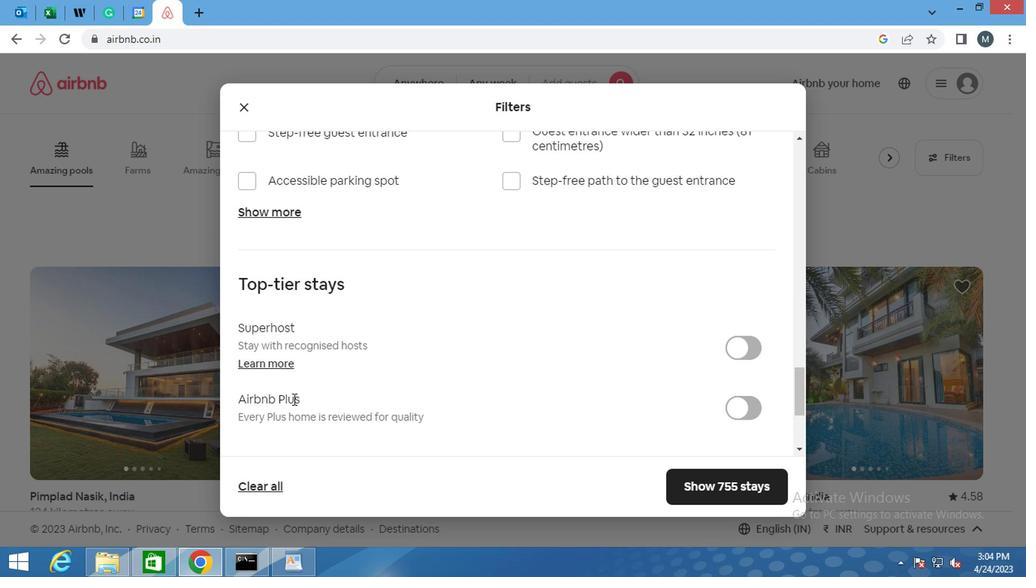 
Action: Mouse moved to (289, 398)
Screenshot: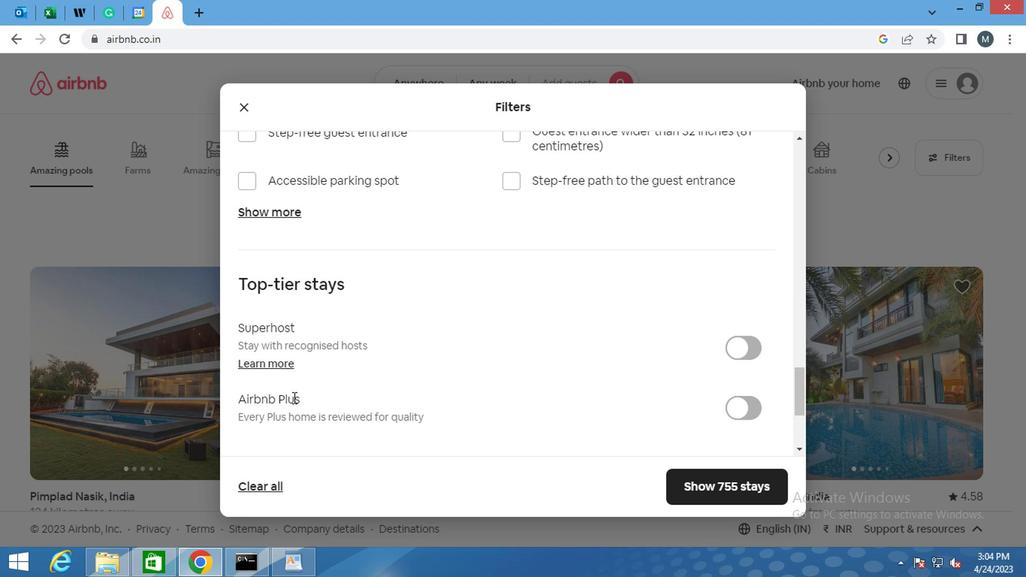 
Action: Mouse scrolled (289, 397) with delta (0, 0)
Screenshot: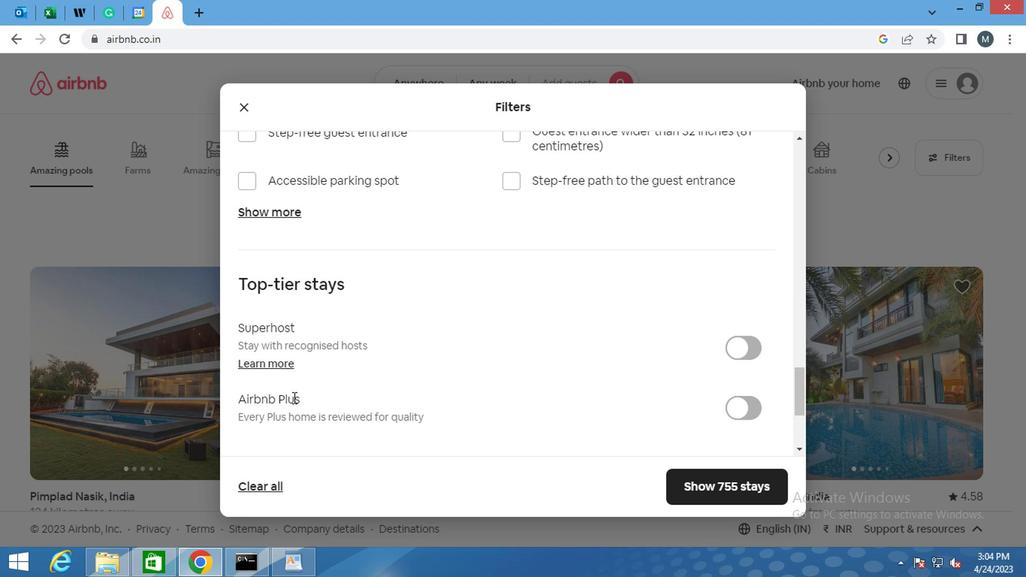 
Action: Mouse moved to (289, 401)
Screenshot: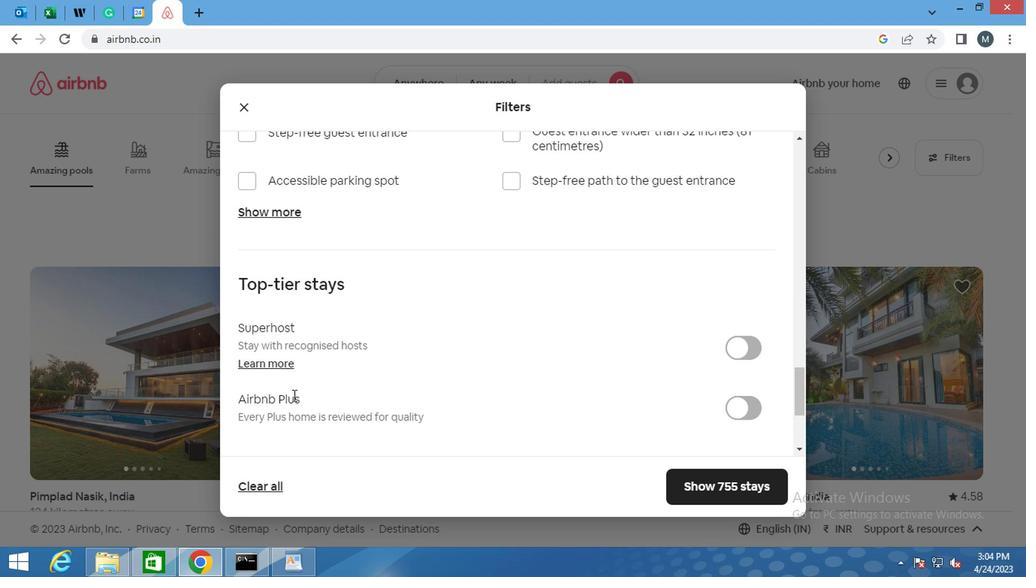 
Action: Mouse scrolled (289, 400) with delta (0, -1)
Screenshot: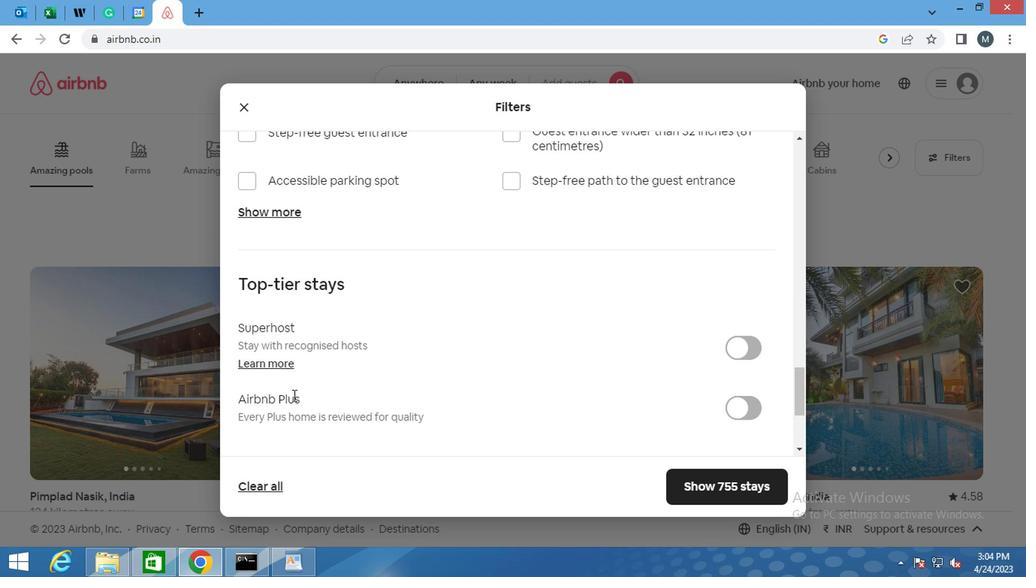 
Action: Mouse moved to (286, 419)
Screenshot: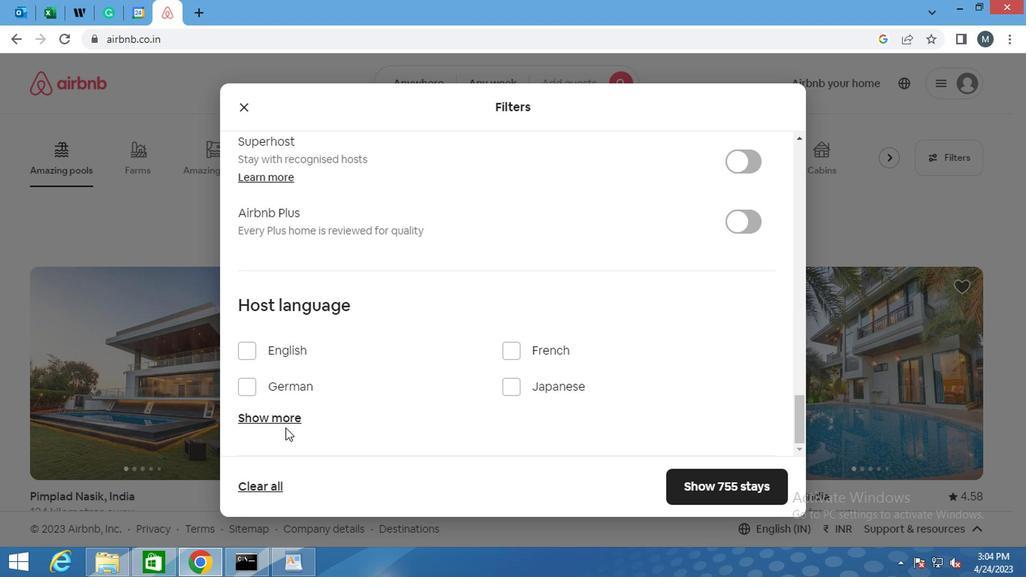 
Action: Mouse pressed left at (286, 419)
Screenshot: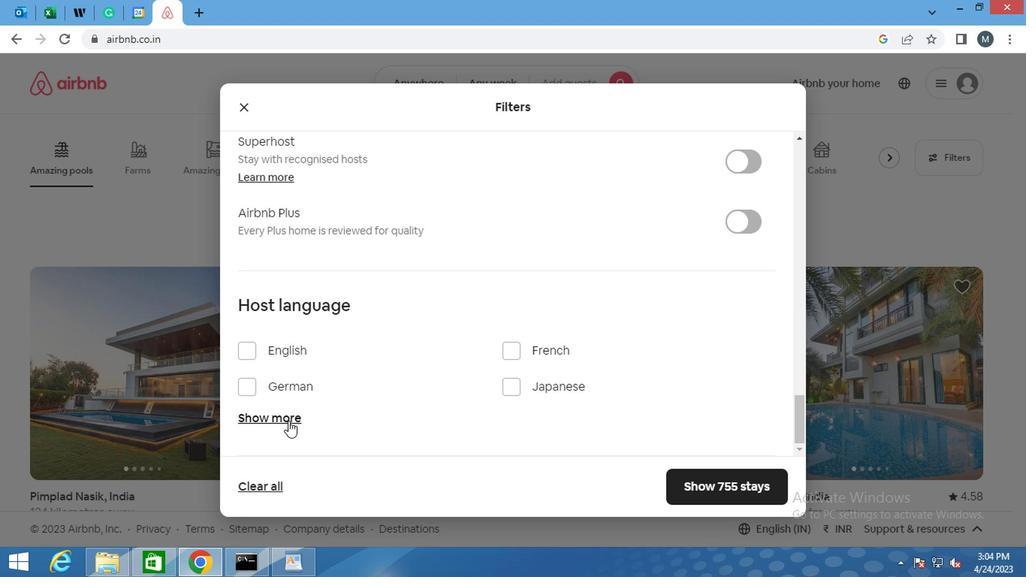 
Action: Mouse moved to (287, 401)
Screenshot: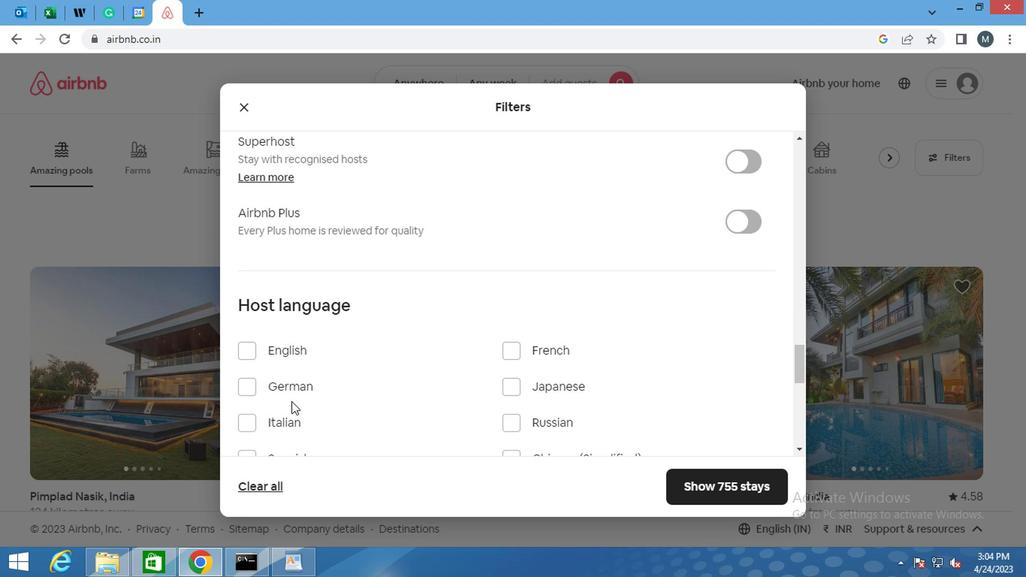 
Action: Mouse scrolled (287, 401) with delta (0, 0)
Screenshot: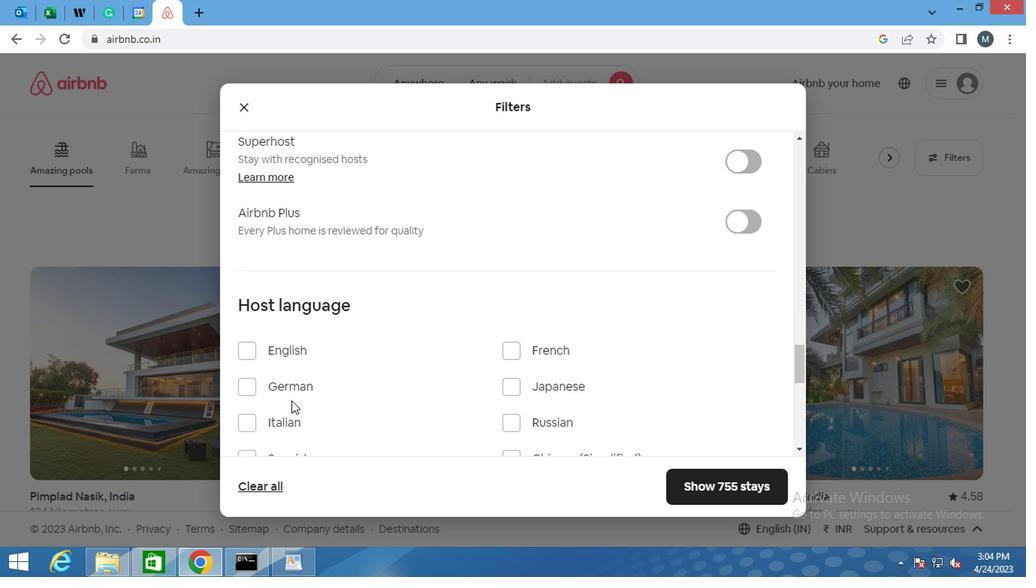 
Action: Mouse moved to (287, 401)
Screenshot: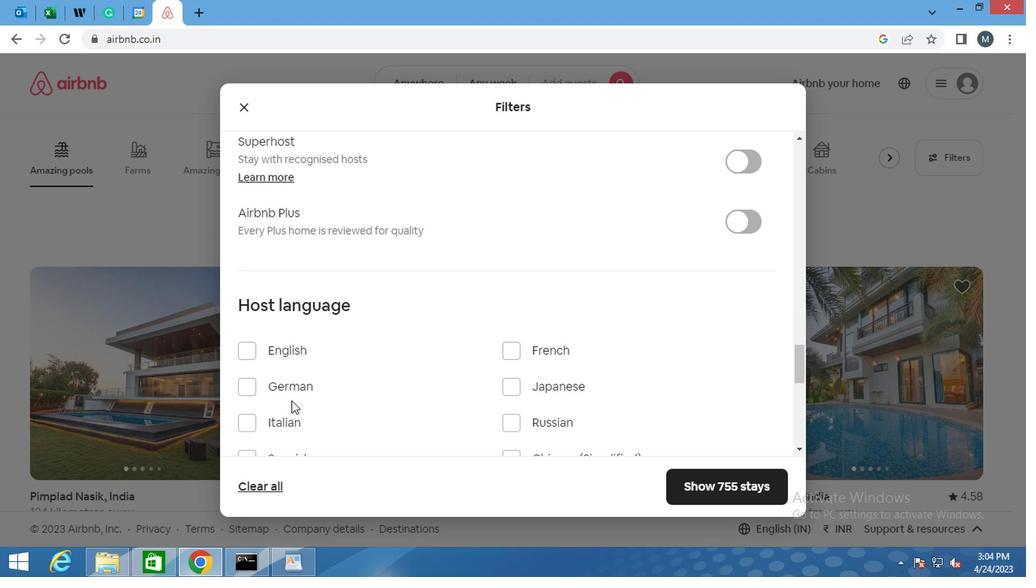 
Action: Mouse scrolled (287, 401) with delta (0, 0)
Screenshot: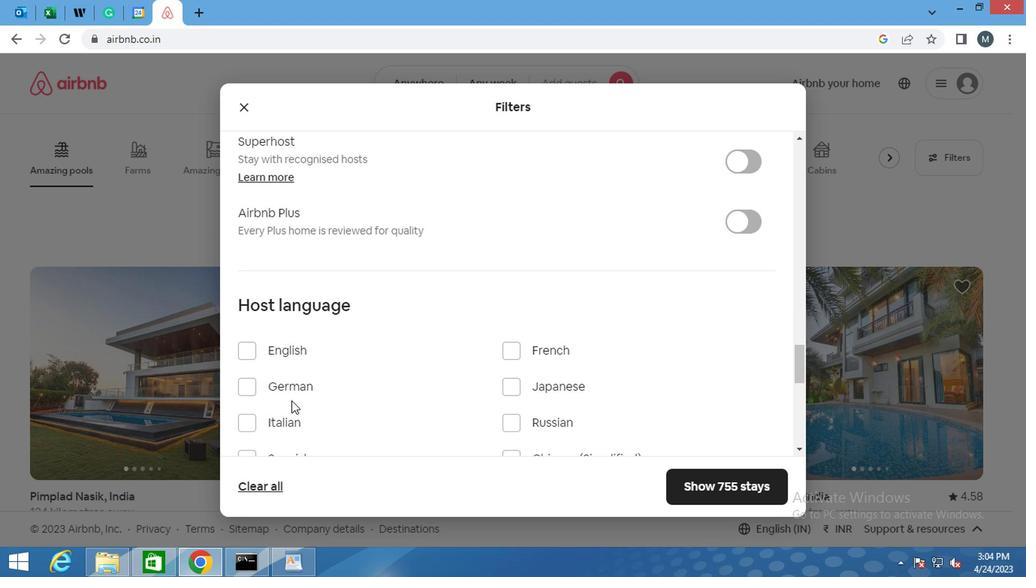
Action: Mouse moved to (281, 404)
Screenshot: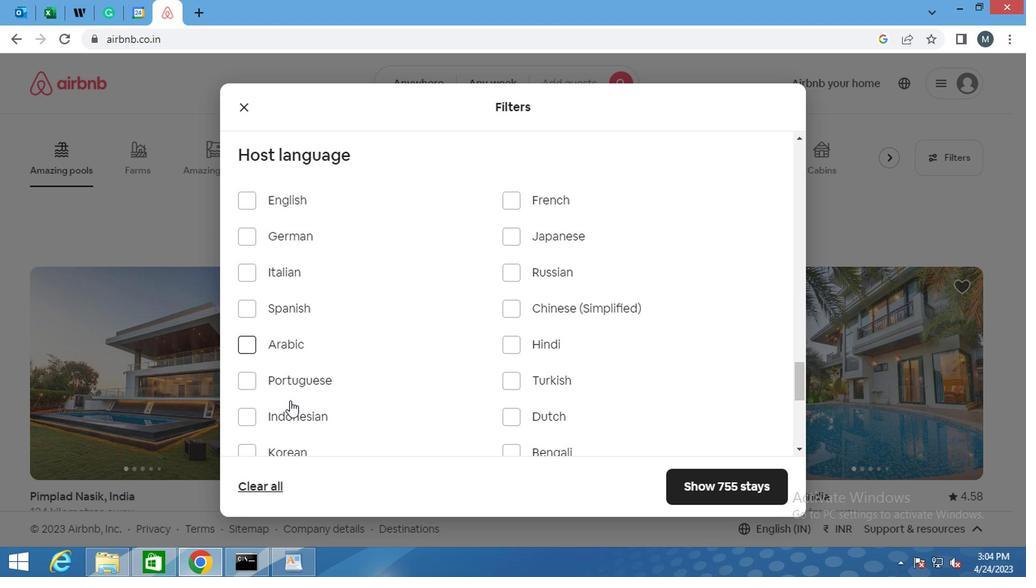 
Action: Mouse scrolled (281, 403) with delta (0, -1)
Screenshot: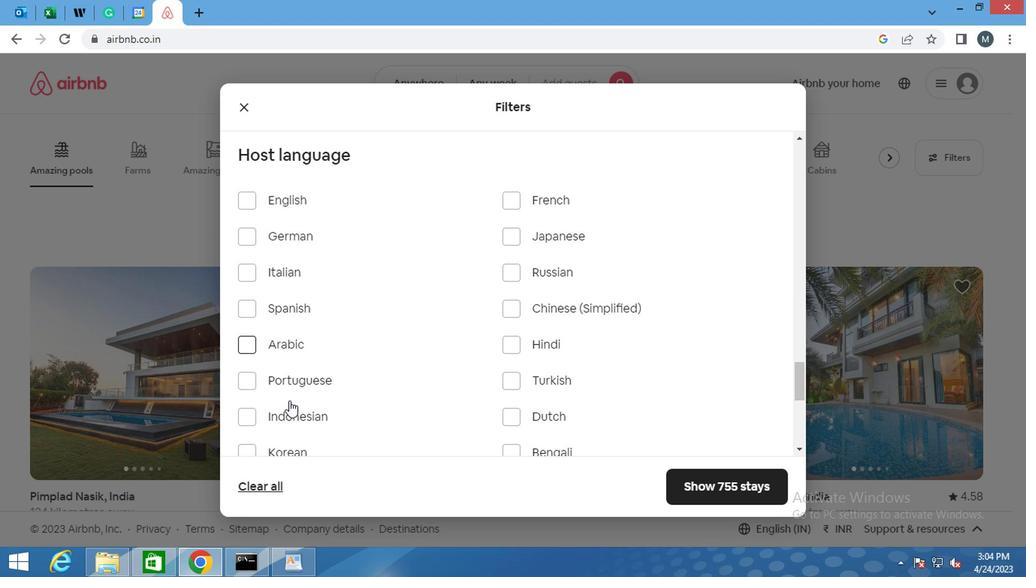 
Action: Mouse moved to (252, 221)
Screenshot: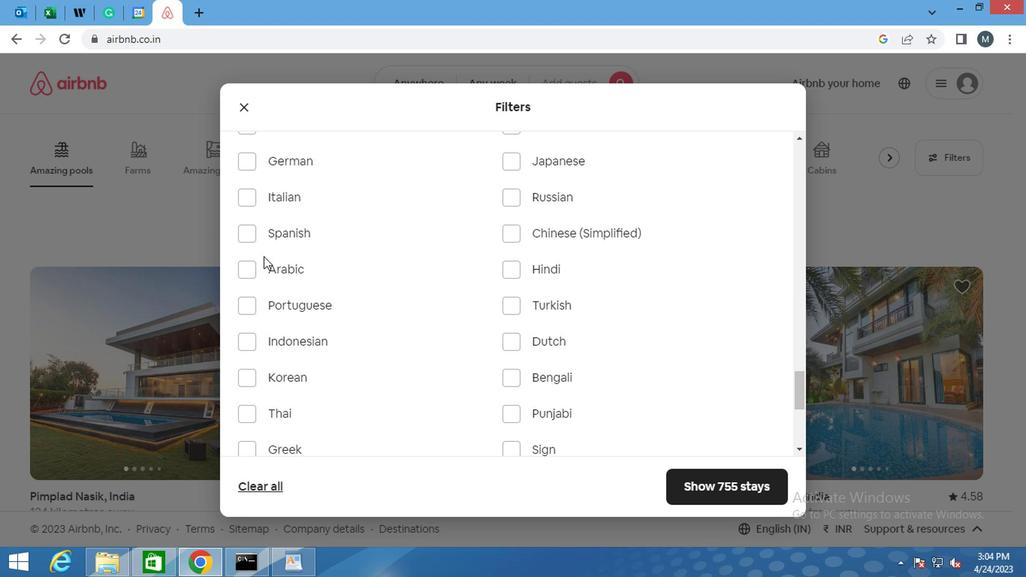 
Action: Mouse pressed left at (252, 221)
Screenshot: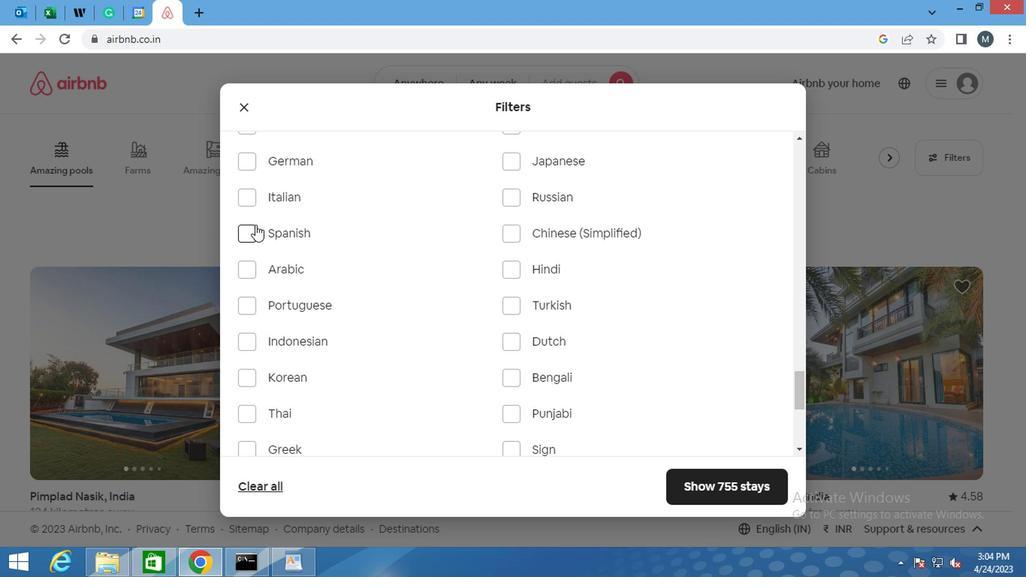 
Action: Mouse moved to (244, 229)
Screenshot: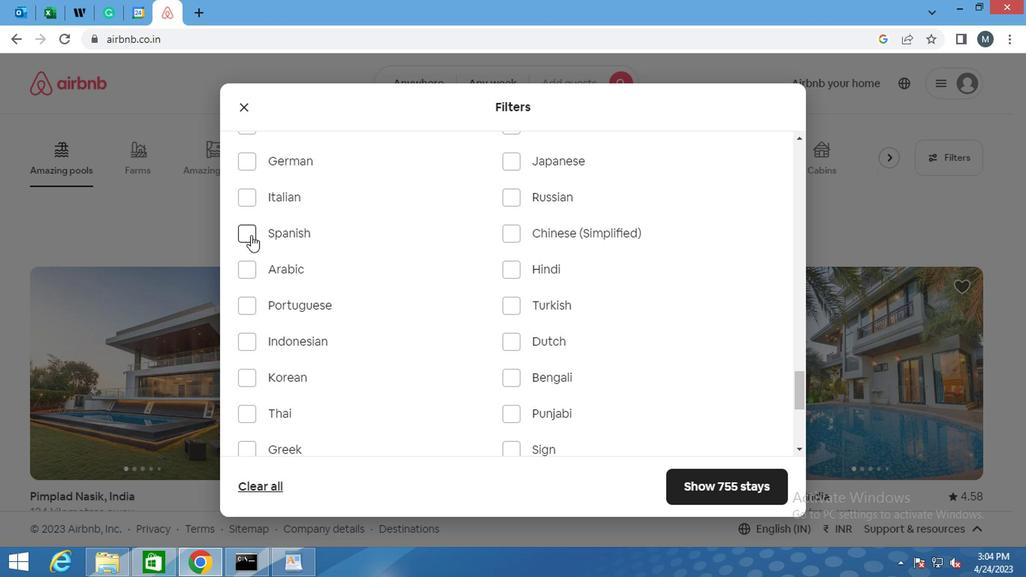 
Action: Mouse pressed left at (244, 229)
Screenshot: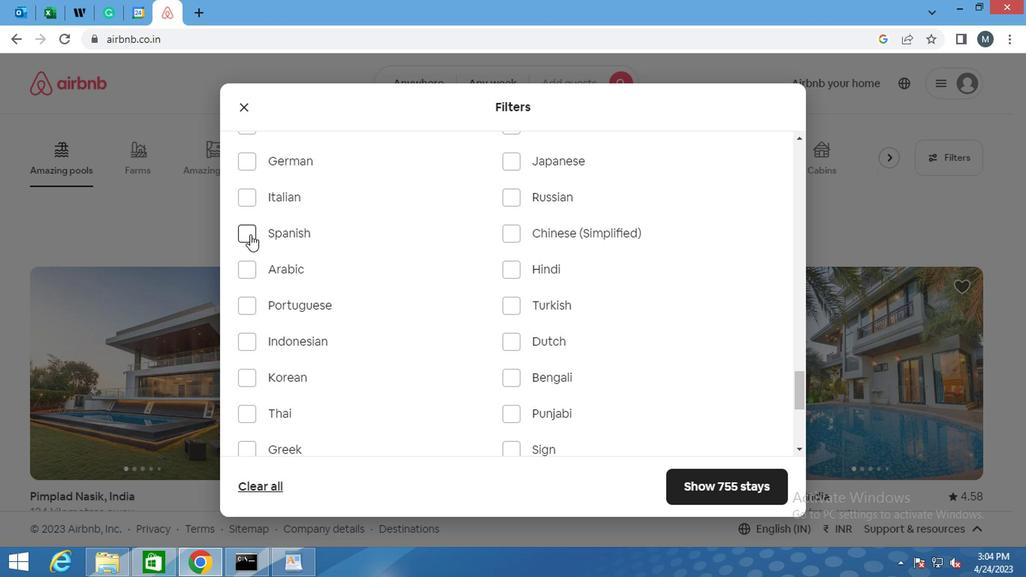 
Action: Mouse moved to (743, 492)
Screenshot: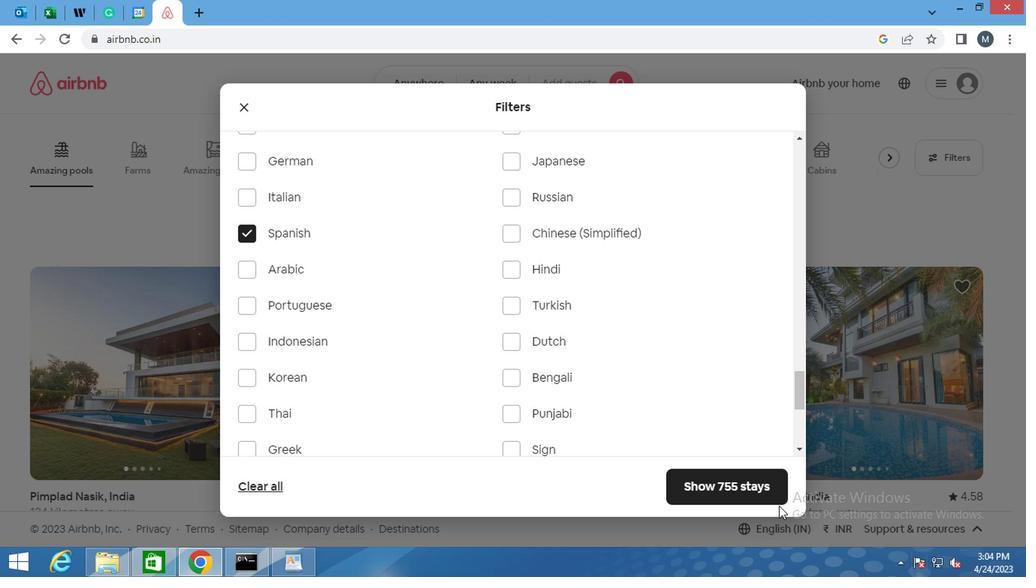 
Action: Mouse pressed left at (743, 492)
Screenshot: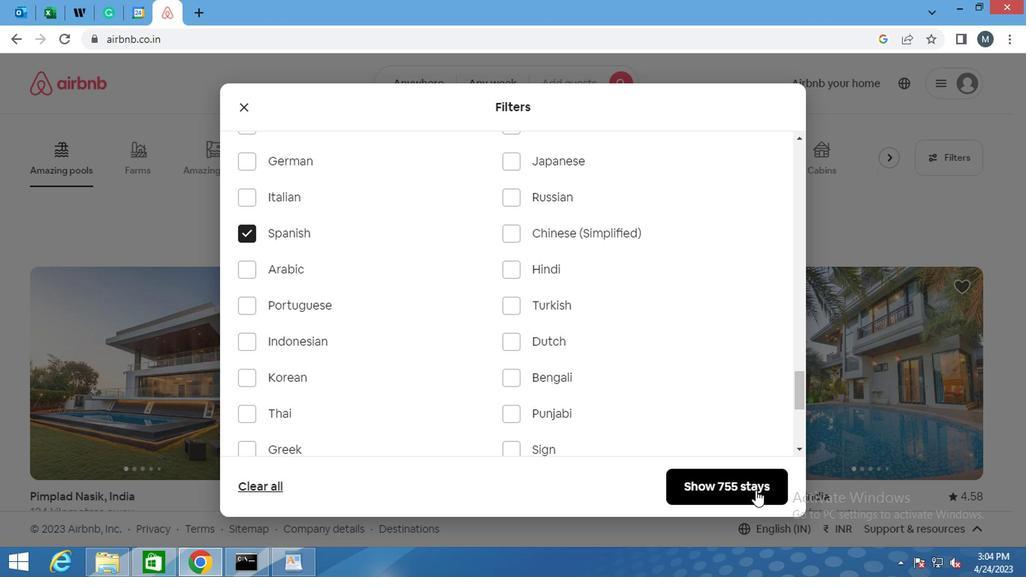 
Action: Mouse moved to (737, 490)
Screenshot: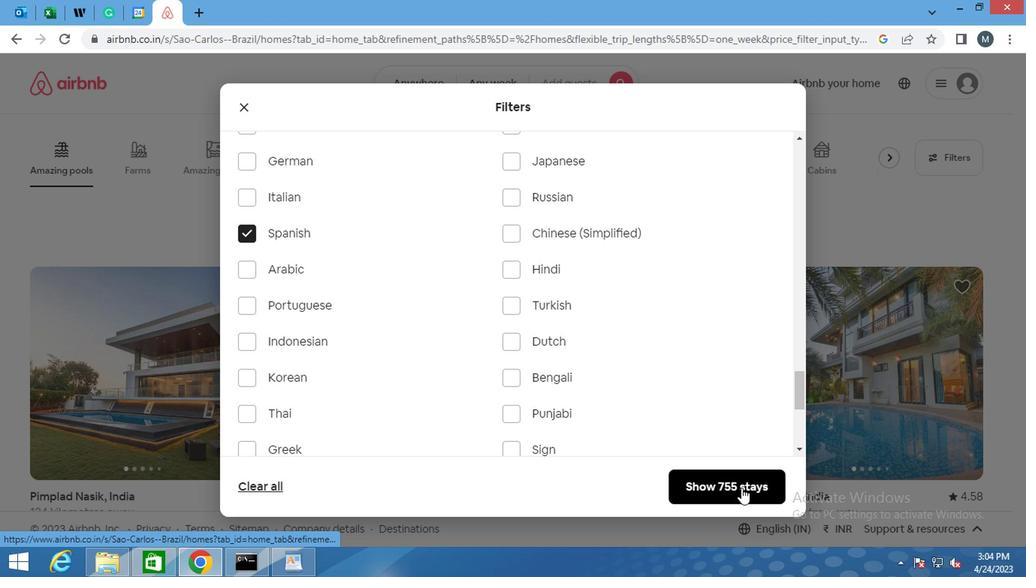 
